 Task: Find a house in Purmerend, Netherlands for 8 guests from August 12 to August 16 with Wifi, Free parking, TV, Gym, Breakfast, and a price range of 10,000 to 16,000.
Action: Mouse moved to (425, 90)
Screenshot: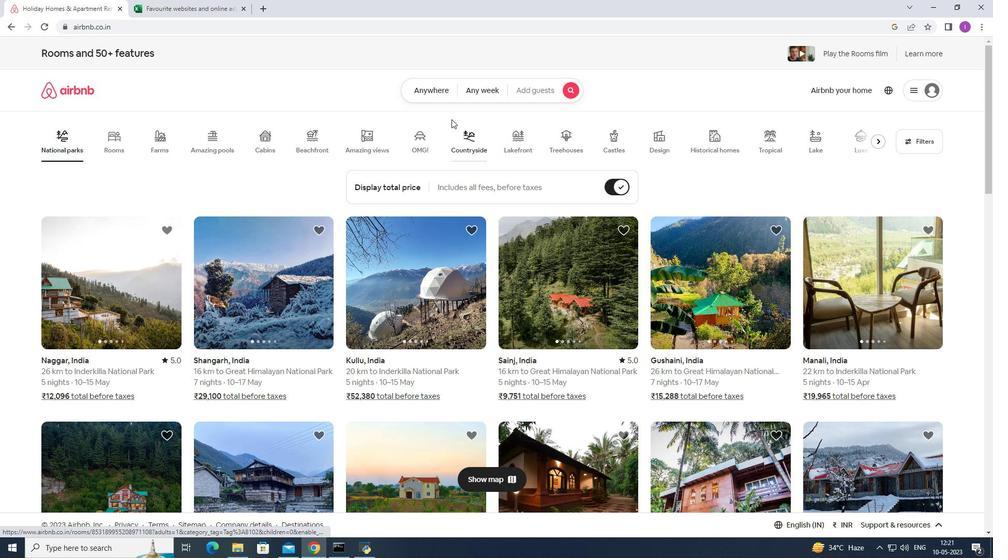 
Action: Mouse pressed left at (425, 90)
Screenshot: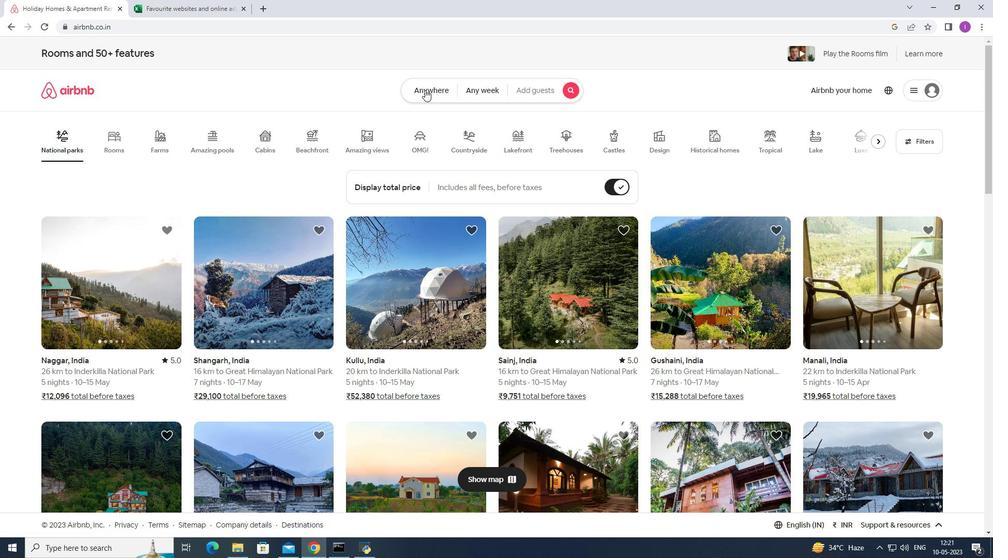 
Action: Mouse moved to (376, 125)
Screenshot: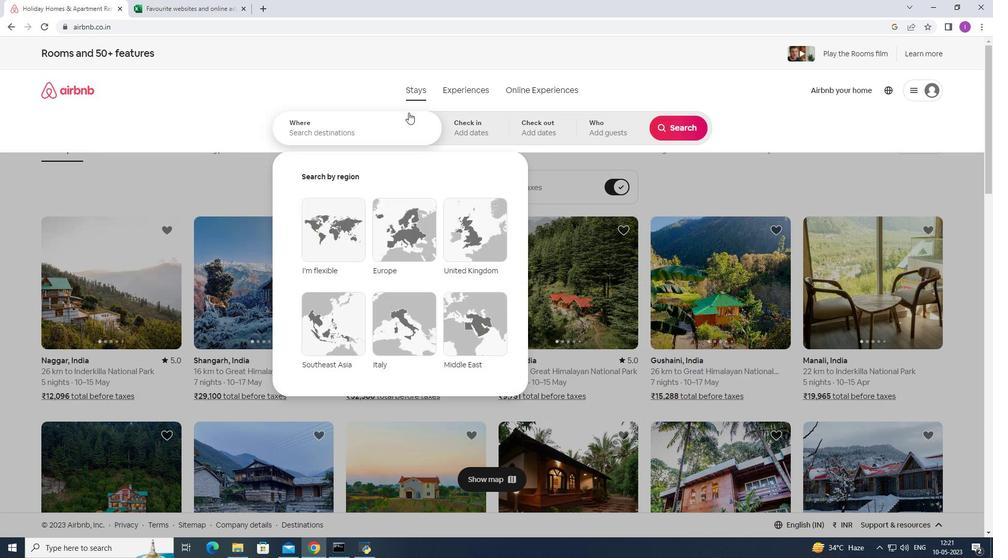 
Action: Mouse pressed left at (376, 125)
Screenshot: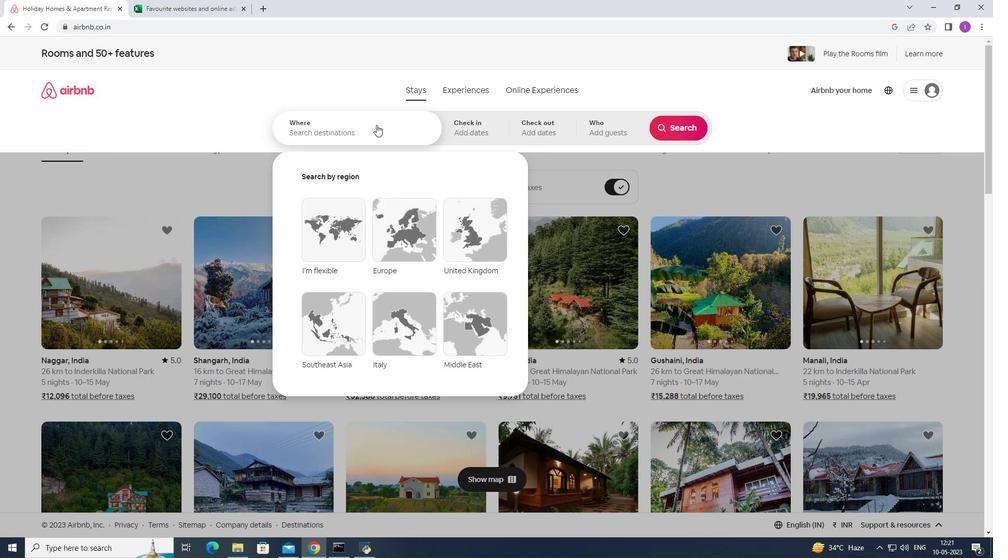 
Action: Mouse moved to (376, 125)
Screenshot: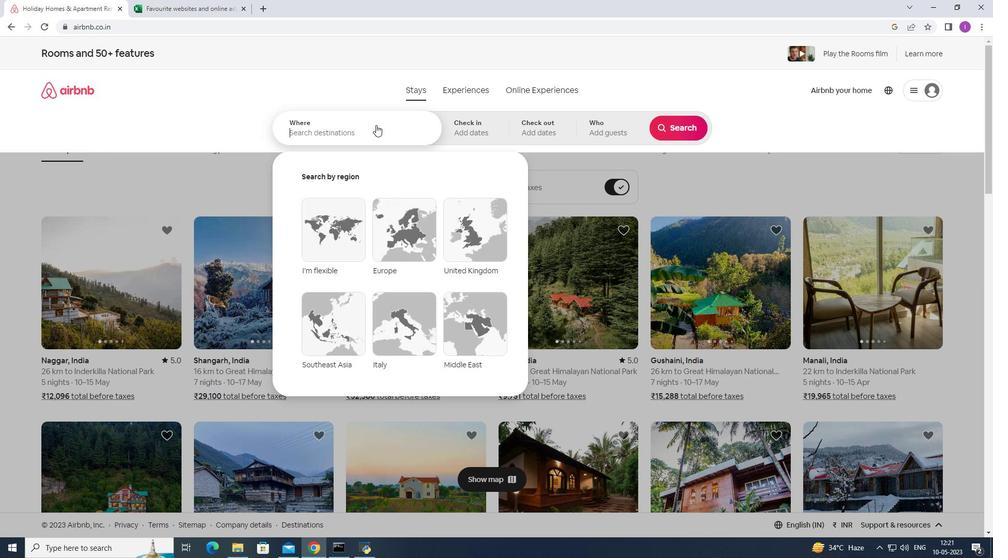 
Action: Key pressed <Key.shift>purmerend,<Key.shift>Nether
Screenshot: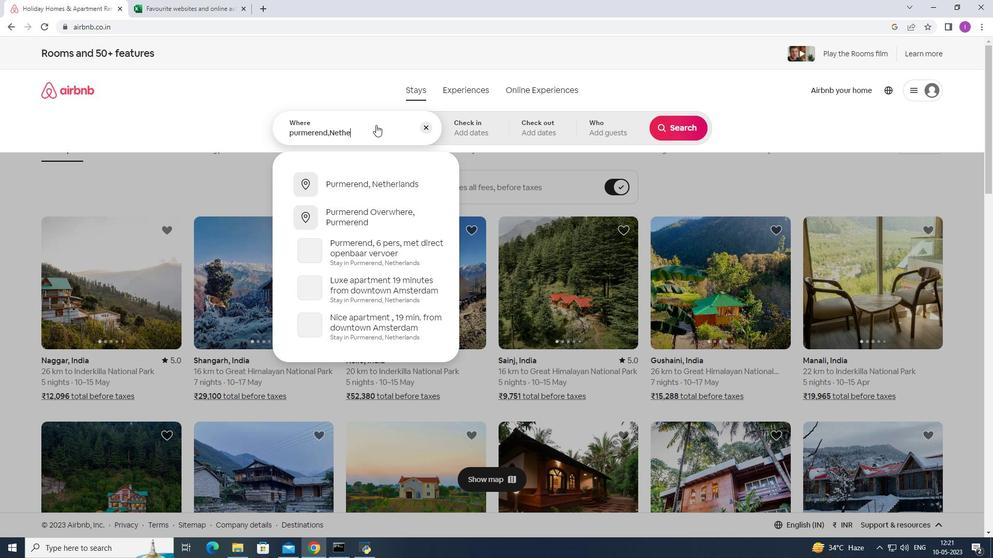 
Action: Mouse moved to (389, 187)
Screenshot: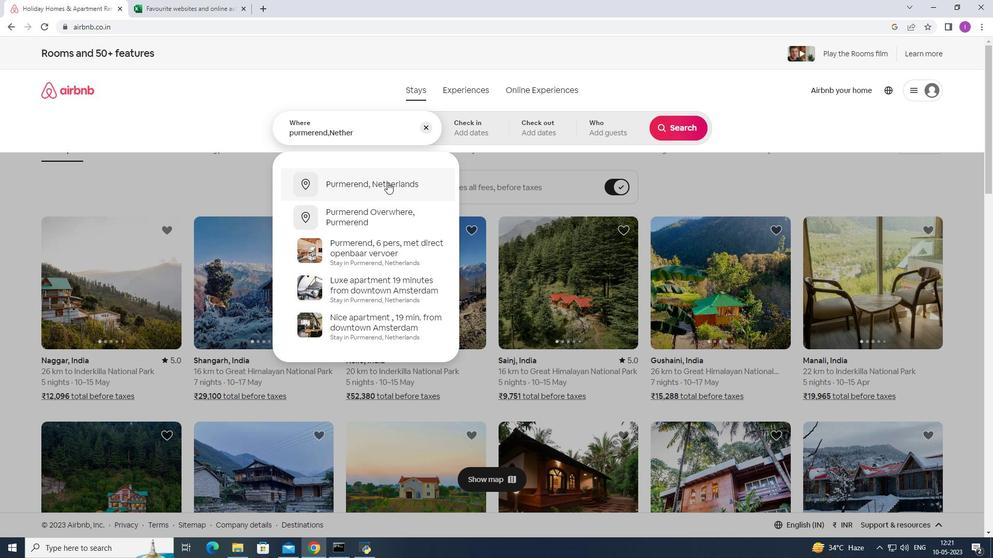
Action: Mouse pressed left at (389, 187)
Screenshot: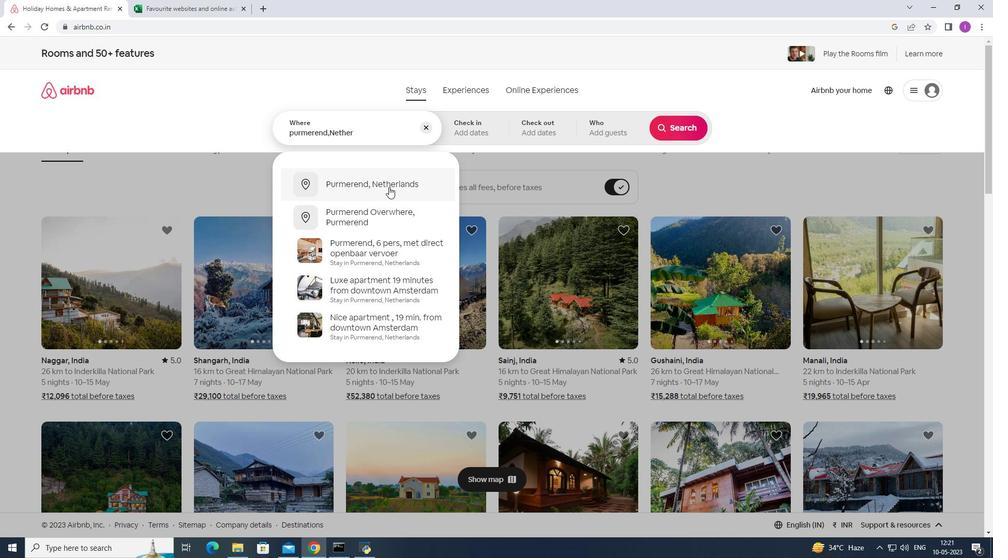 
Action: Mouse moved to (674, 209)
Screenshot: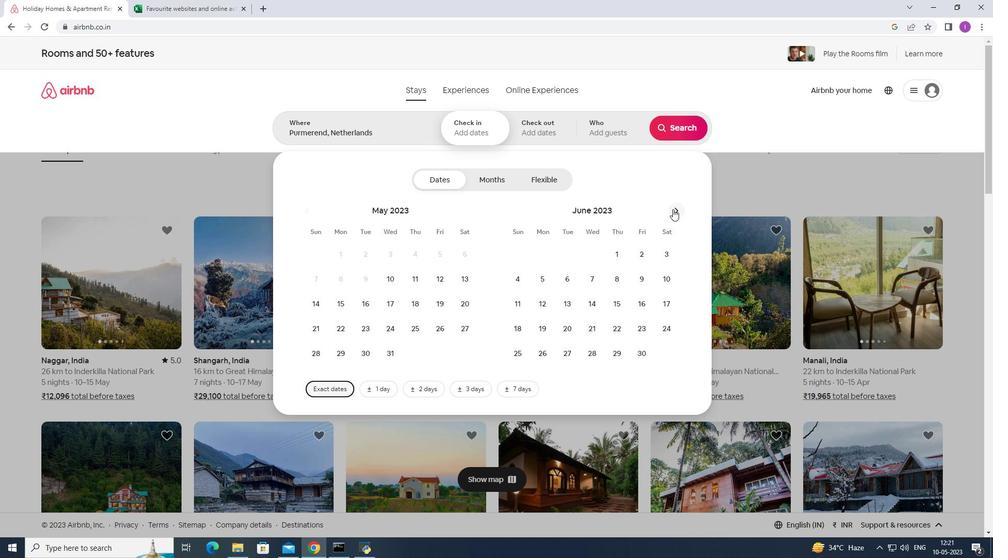 
Action: Mouse pressed left at (674, 209)
Screenshot: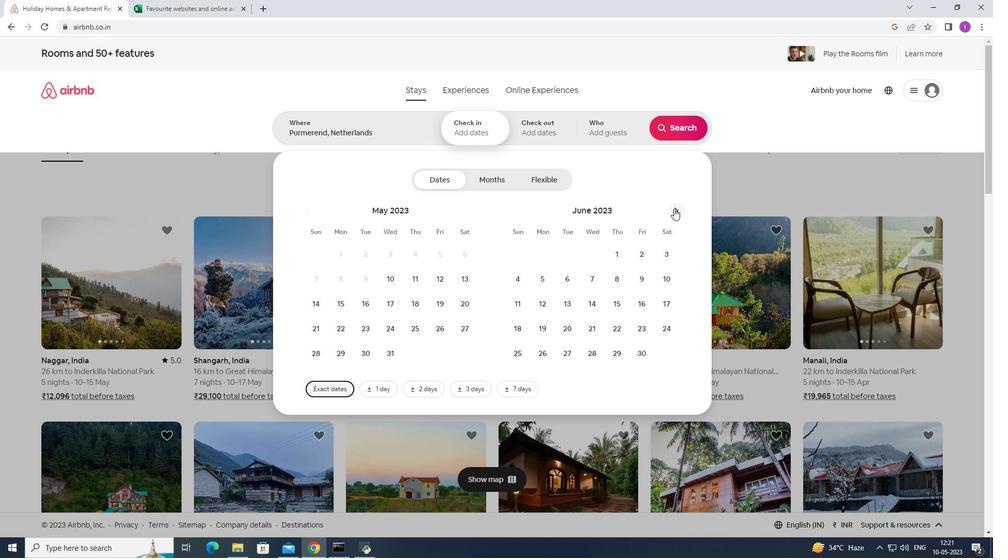
Action: Mouse pressed left at (674, 209)
Screenshot: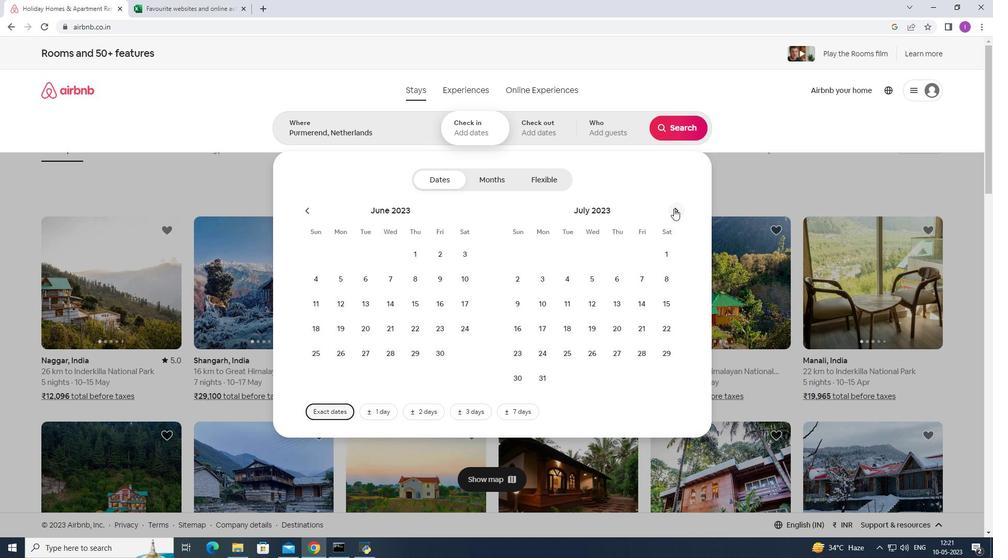 
Action: Mouse moved to (667, 280)
Screenshot: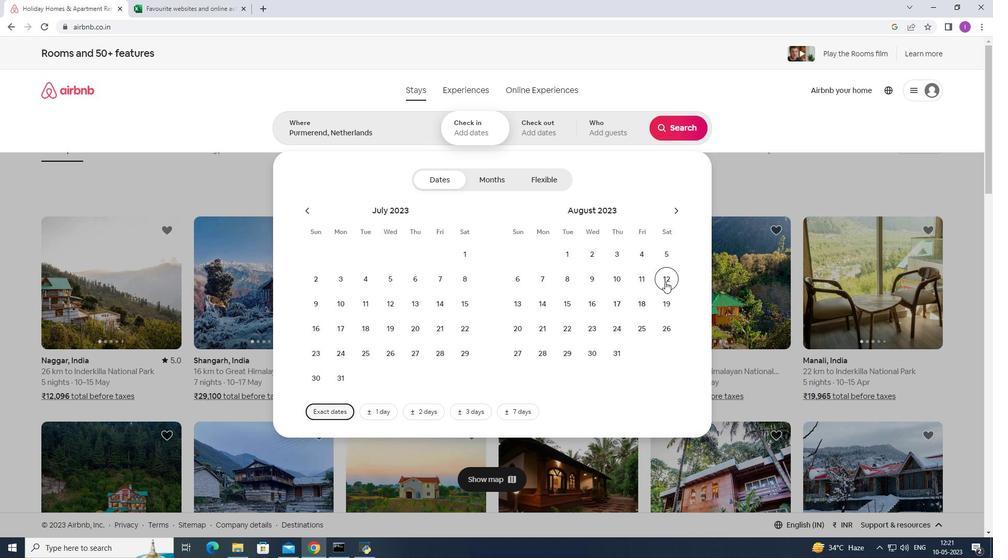 
Action: Mouse pressed left at (667, 280)
Screenshot: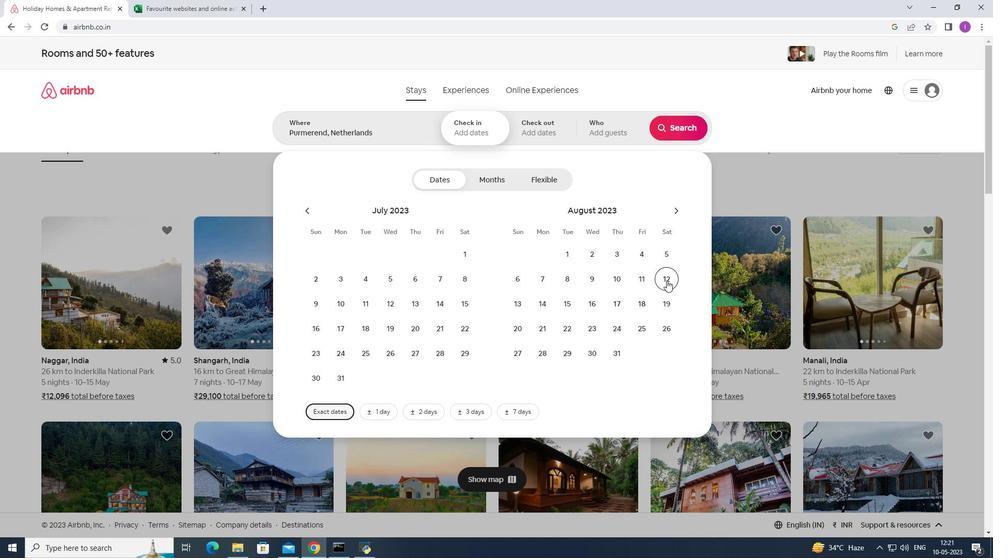 
Action: Mouse moved to (583, 306)
Screenshot: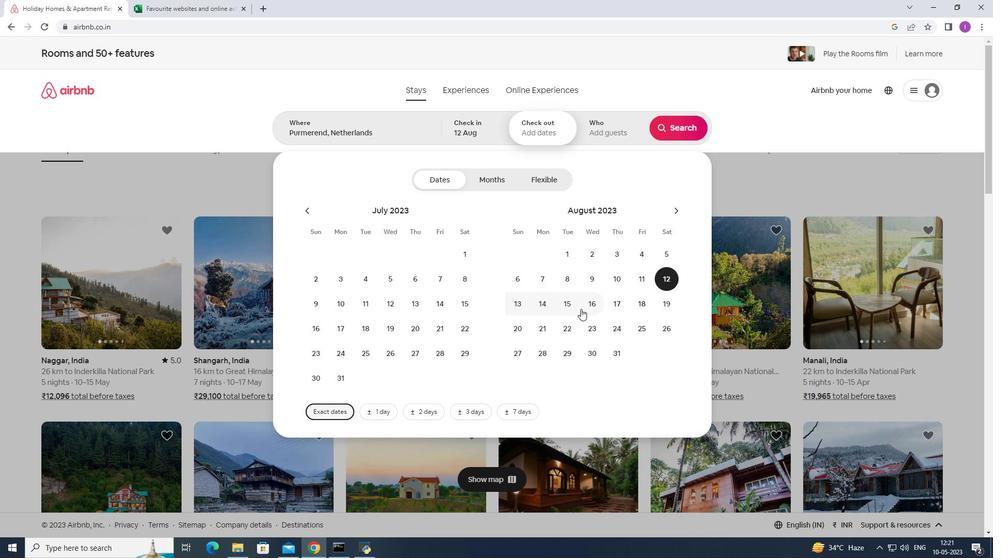 
Action: Mouse pressed left at (583, 306)
Screenshot: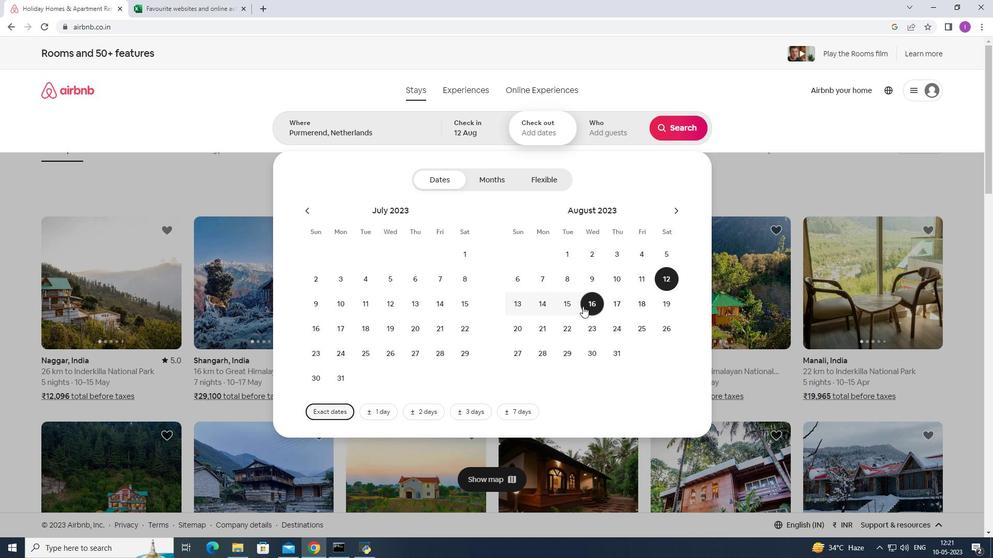 
Action: Mouse moved to (614, 137)
Screenshot: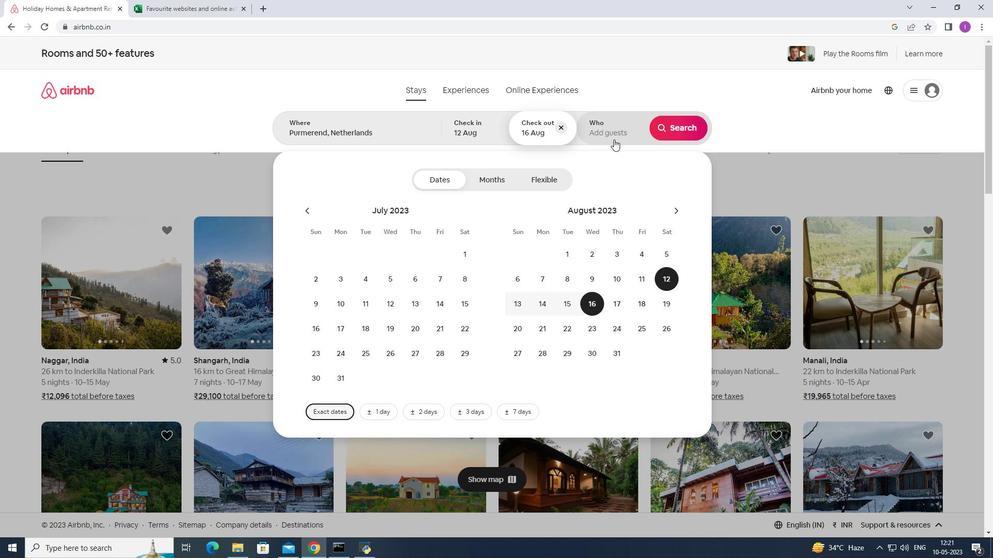 
Action: Mouse pressed left at (614, 137)
Screenshot: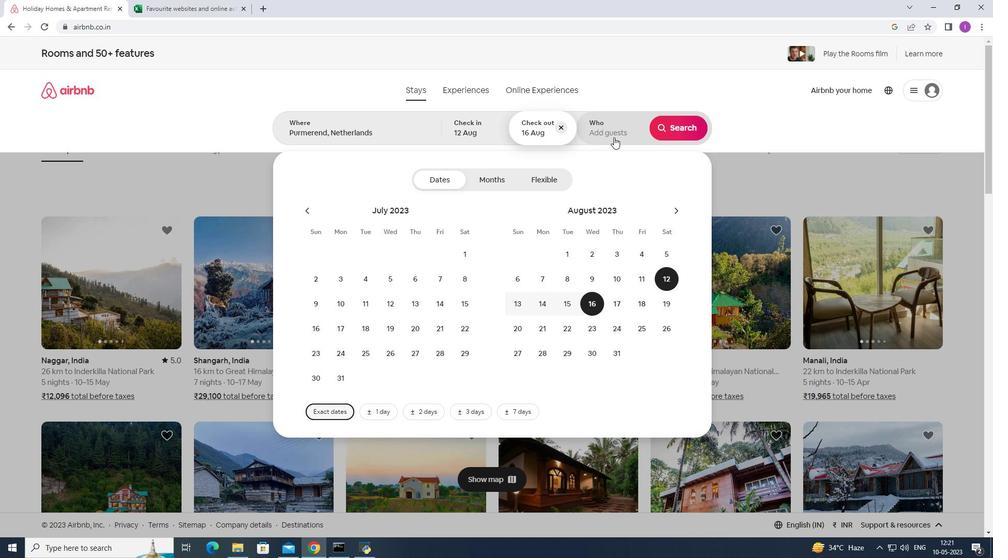 
Action: Mouse moved to (688, 180)
Screenshot: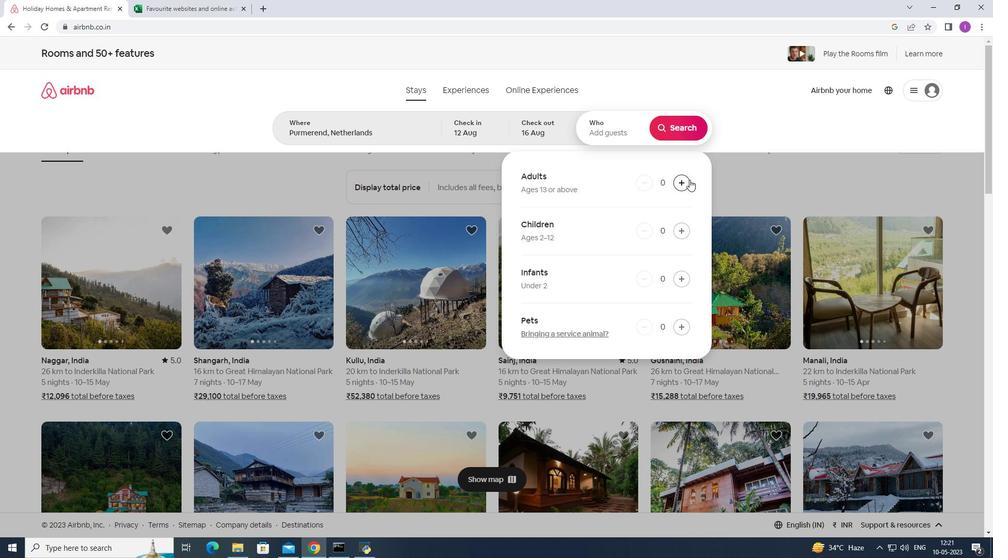 
Action: Mouse pressed left at (688, 180)
Screenshot: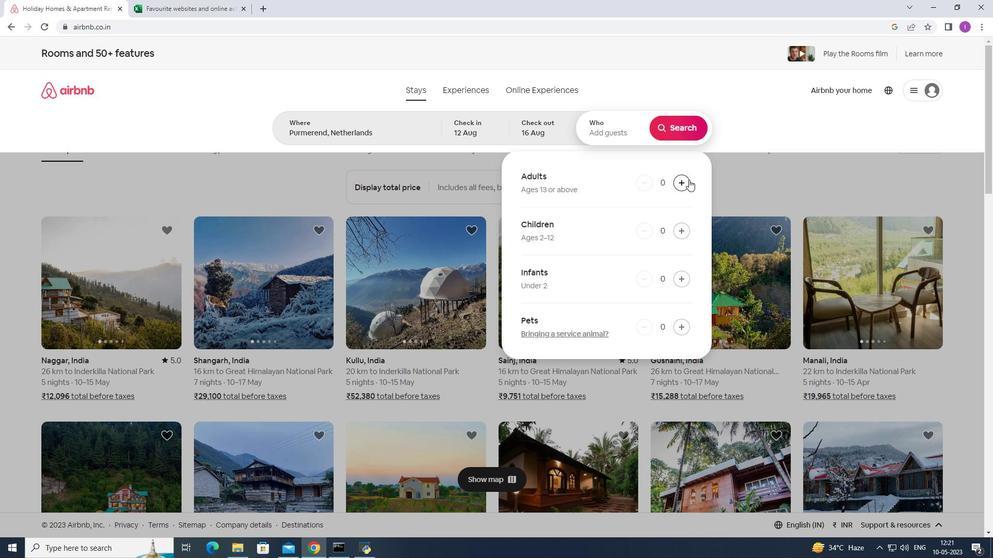 
Action: Mouse pressed left at (688, 180)
Screenshot: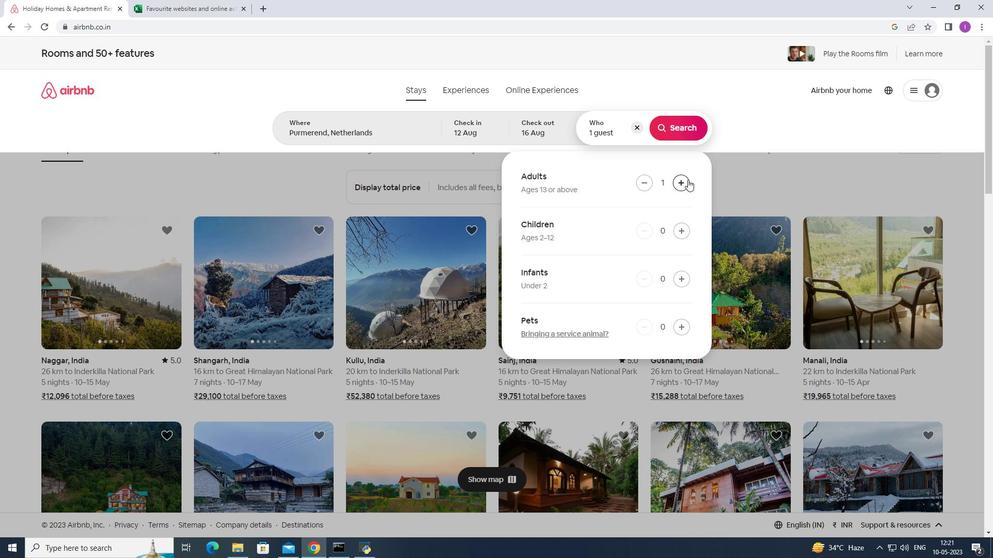 
Action: Mouse pressed left at (688, 180)
Screenshot: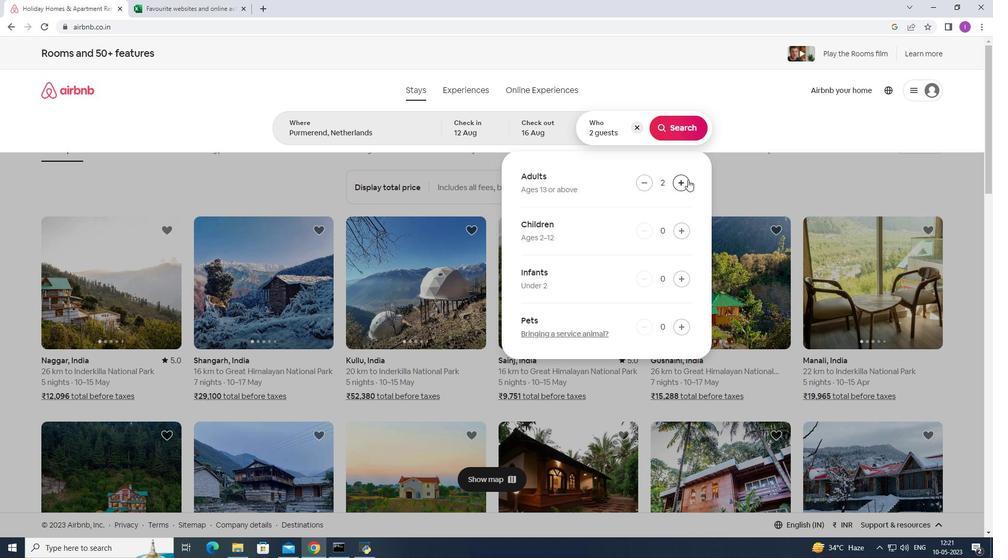 
Action: Mouse pressed left at (688, 180)
Screenshot: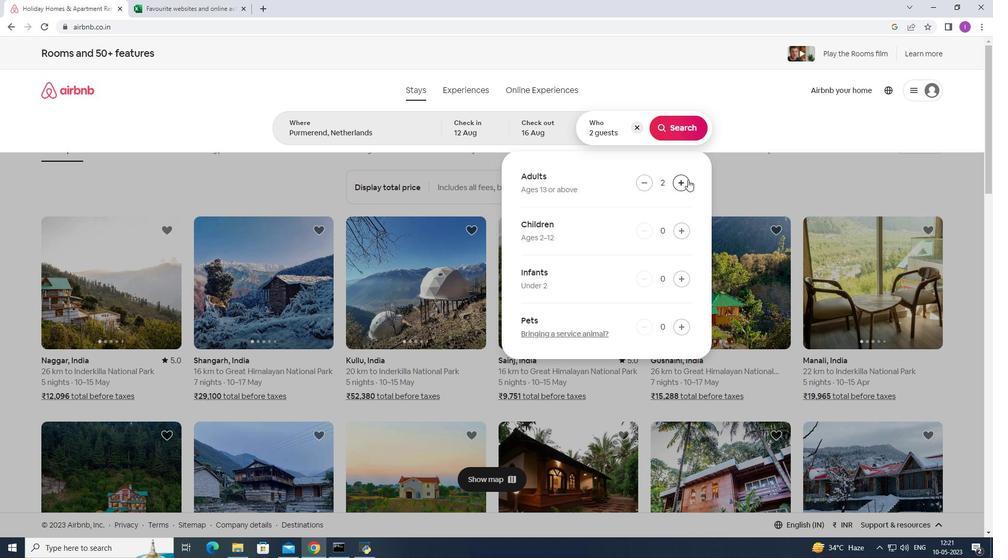 
Action: Mouse moved to (687, 181)
Screenshot: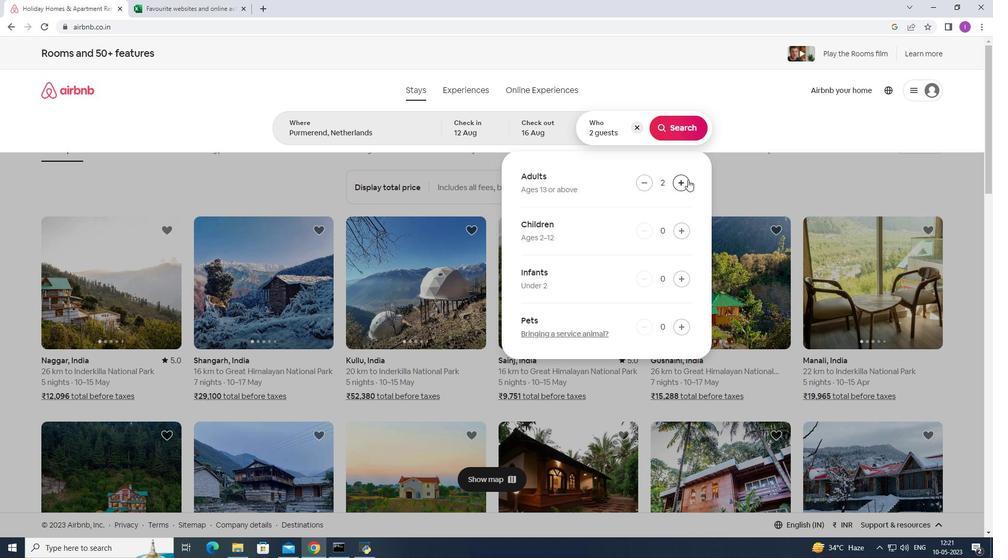 
Action: Mouse pressed left at (687, 181)
Screenshot: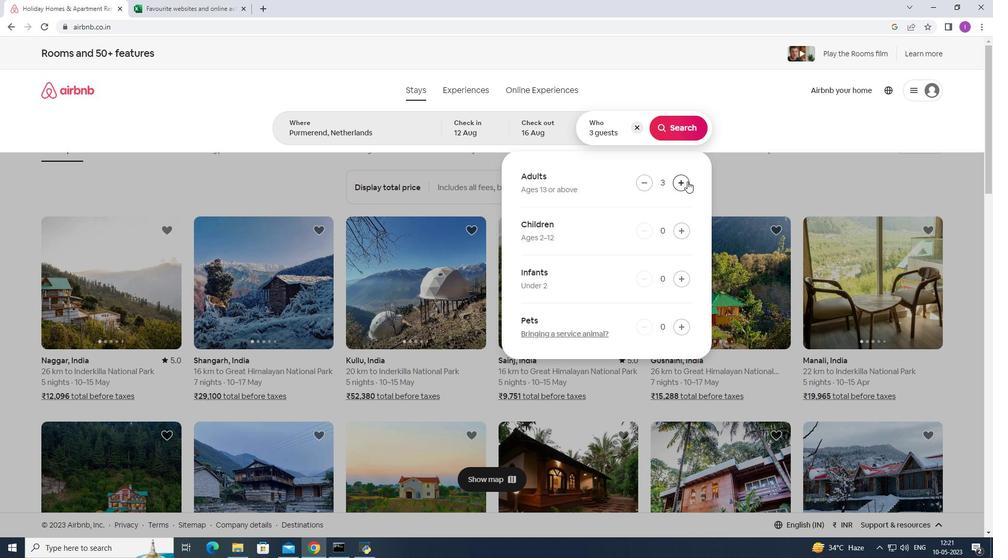 
Action: Mouse pressed left at (687, 181)
Screenshot: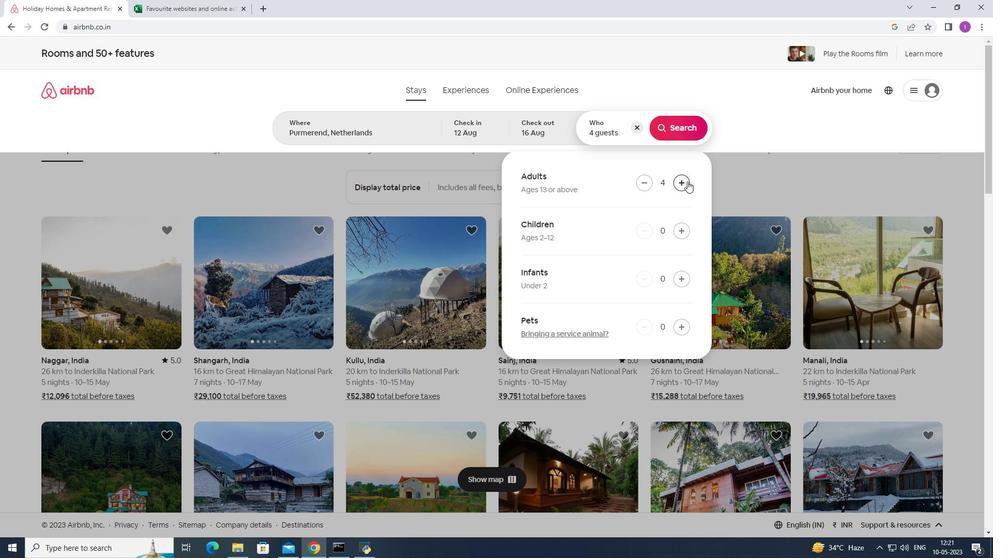 
Action: Mouse pressed left at (687, 181)
Screenshot: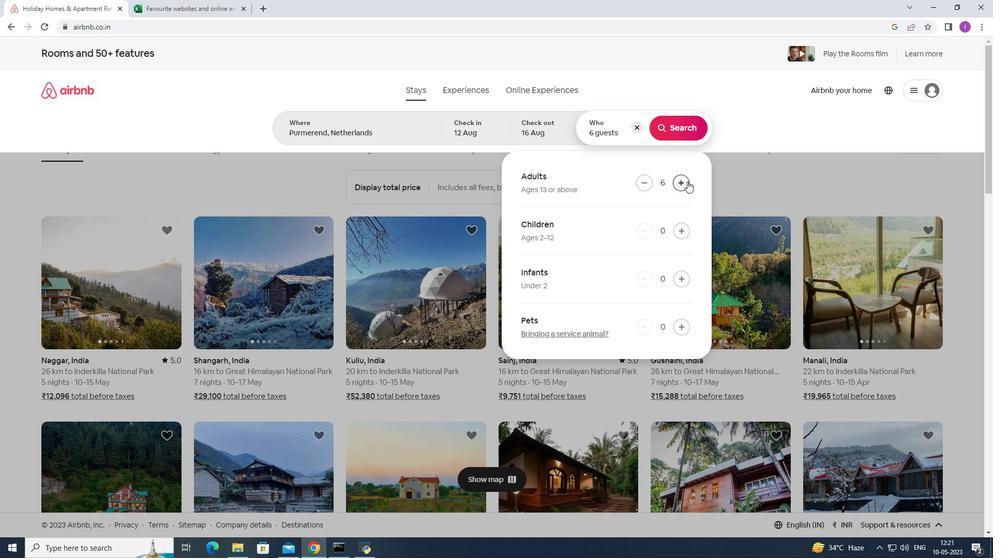 
Action: Mouse pressed left at (687, 181)
Screenshot: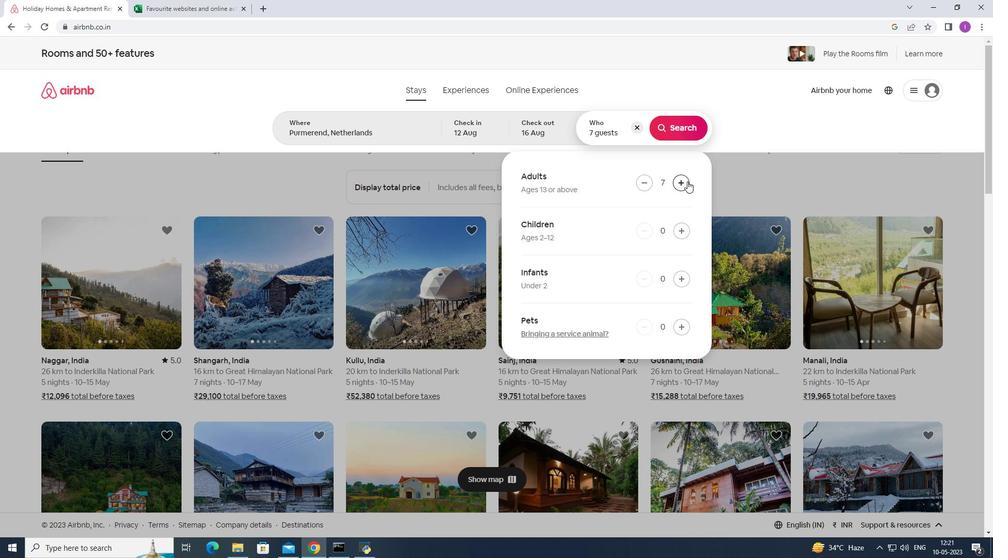 
Action: Mouse moved to (671, 134)
Screenshot: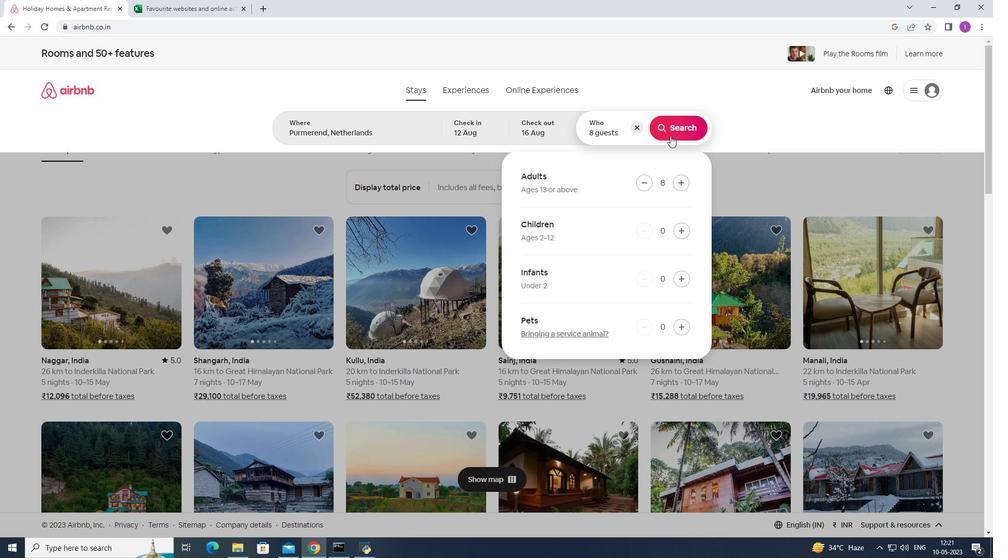
Action: Mouse pressed left at (671, 134)
Screenshot: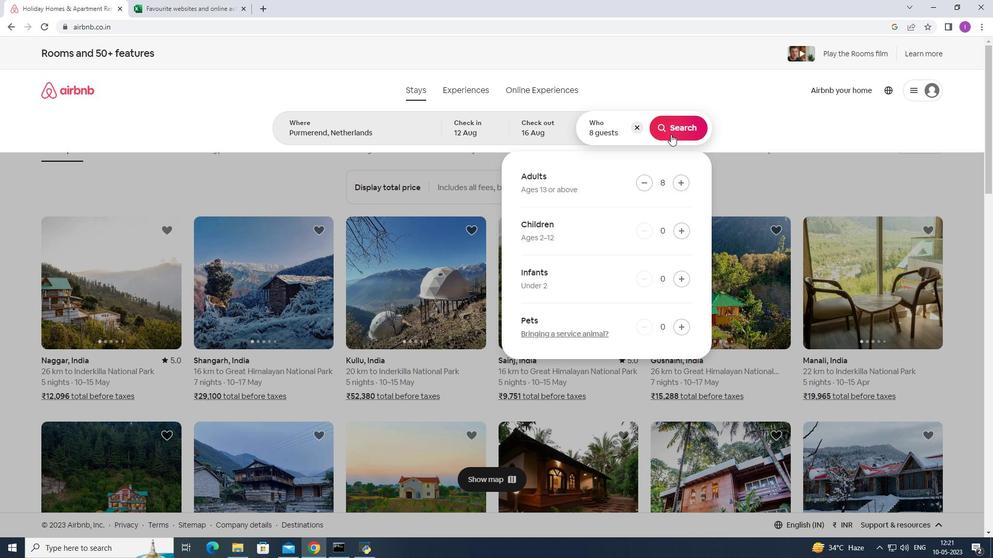 
Action: Mouse moved to (958, 100)
Screenshot: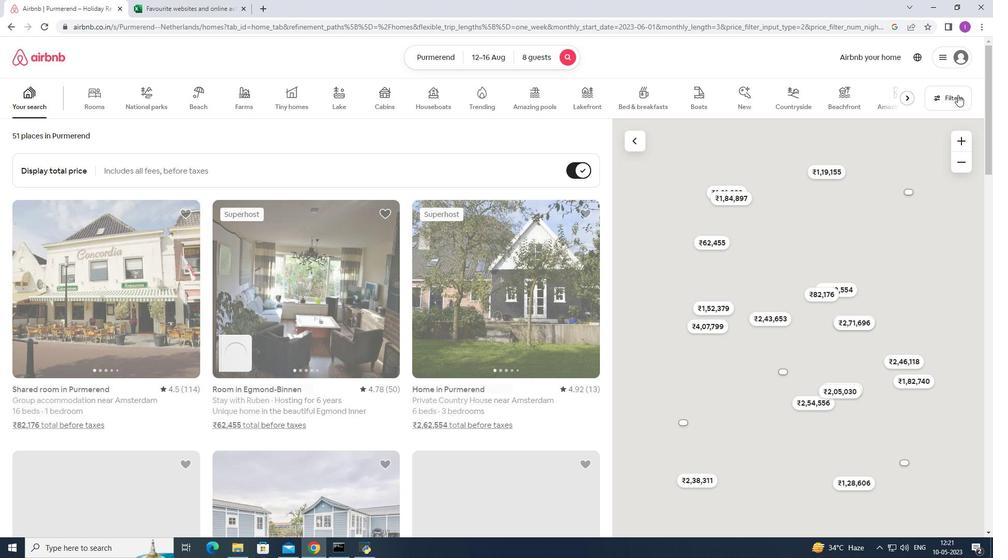 
Action: Mouse pressed left at (958, 100)
Screenshot: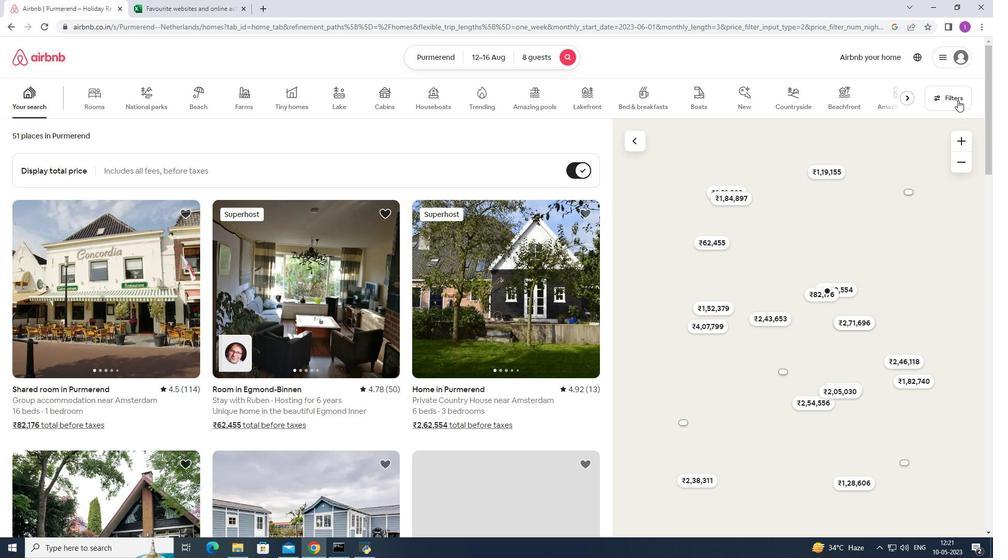 
Action: Mouse moved to (367, 351)
Screenshot: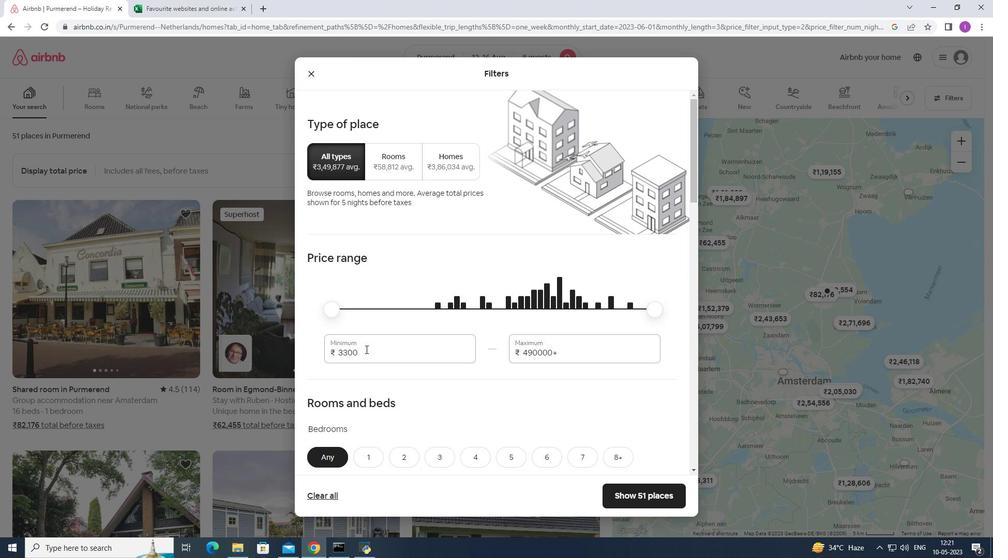 
Action: Mouse pressed left at (367, 351)
Screenshot: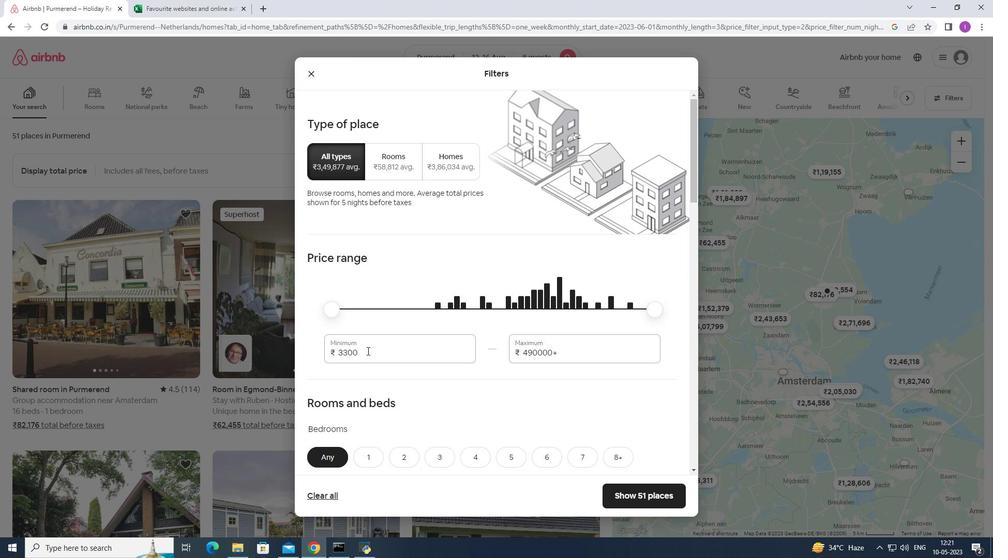 
Action: Mouse moved to (420, 365)
Screenshot: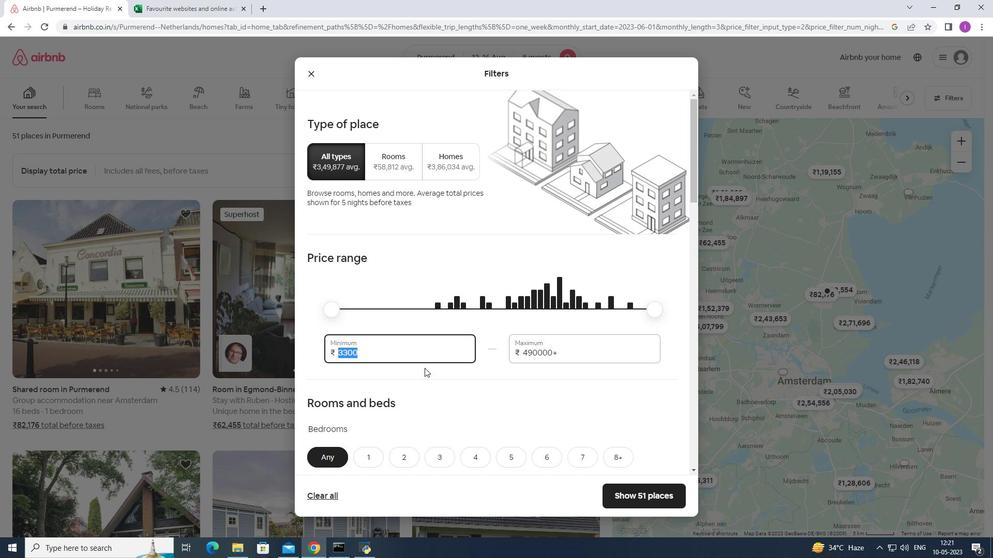 
Action: Key pressed 1
Screenshot: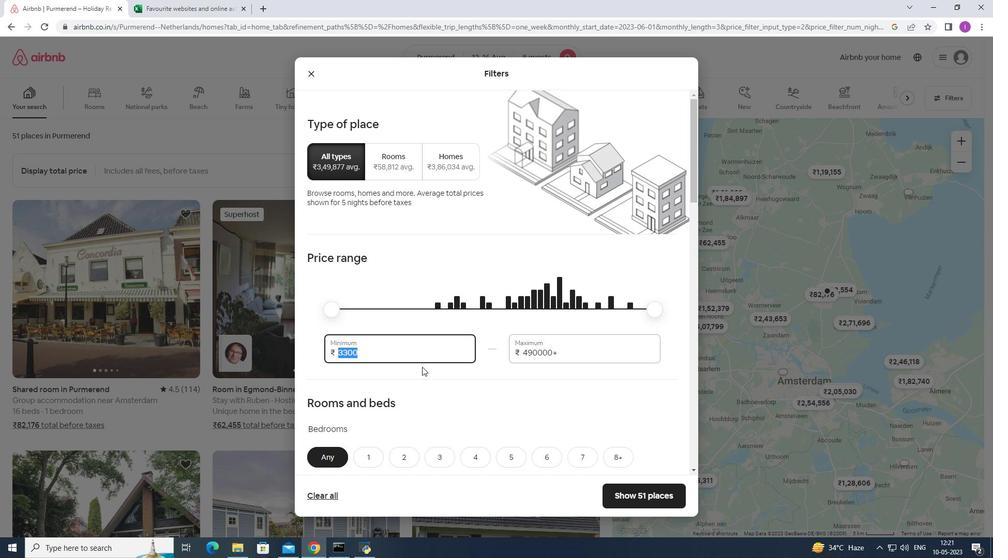 
Action: Mouse moved to (420, 365)
Screenshot: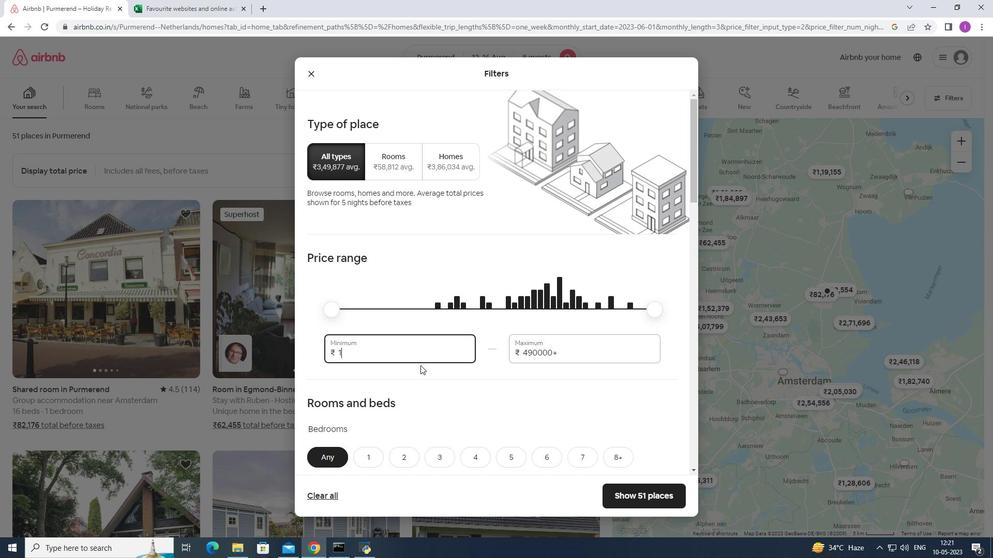 
Action: Key pressed 0
Screenshot: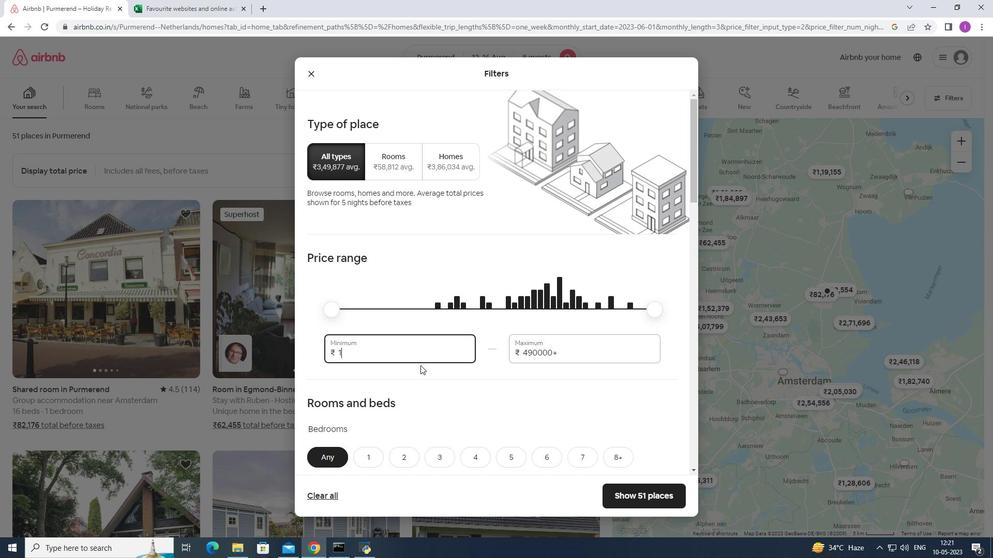 
Action: Mouse moved to (416, 366)
Screenshot: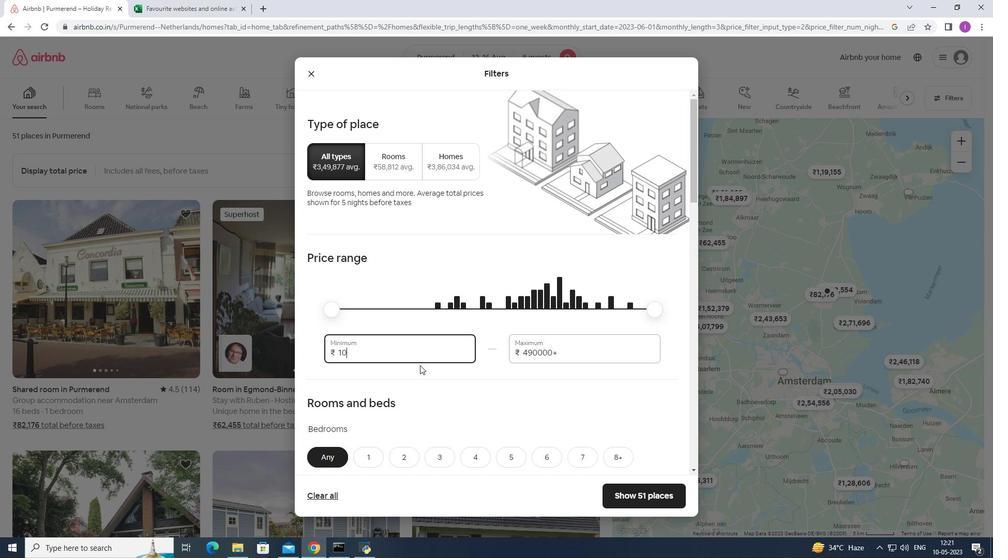
Action: Key pressed 000
Screenshot: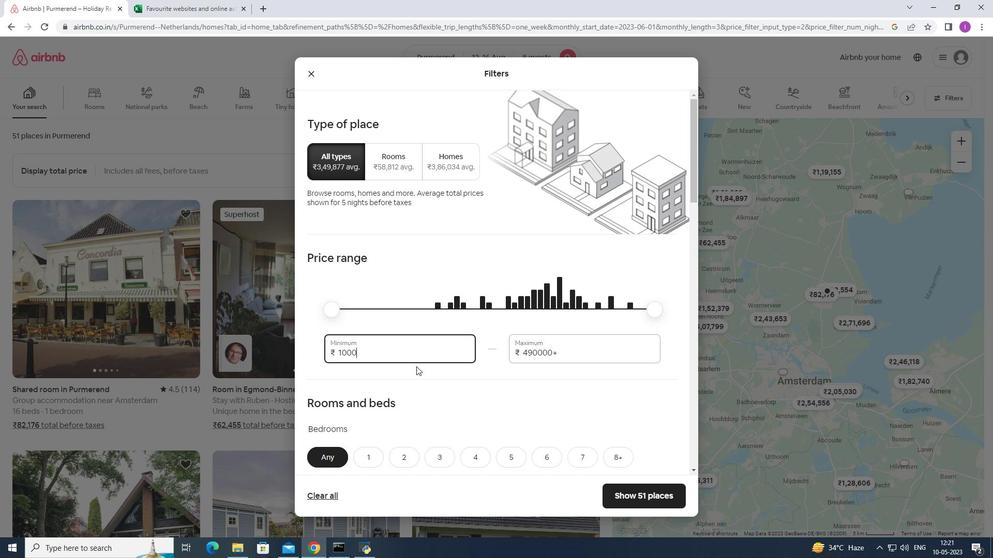 
Action: Mouse moved to (561, 352)
Screenshot: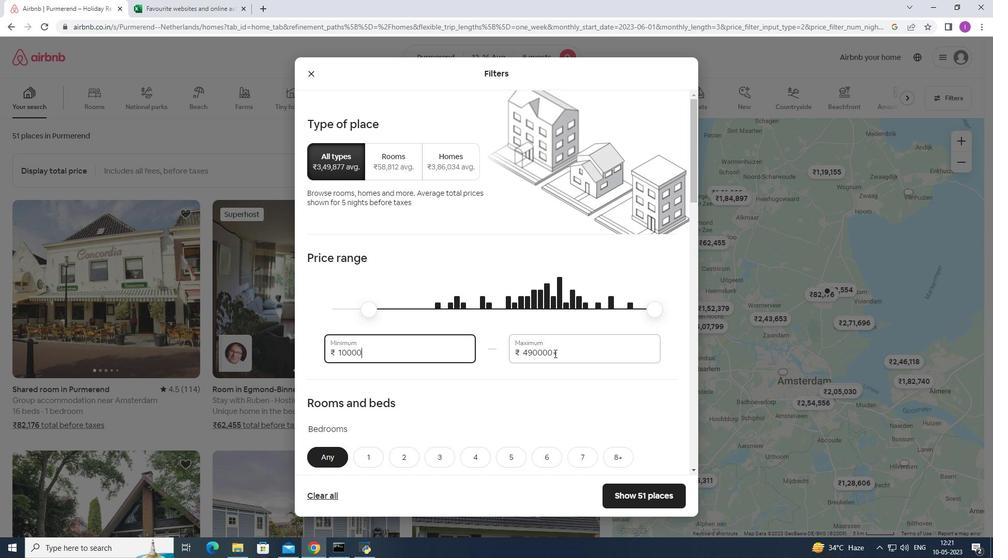
Action: Mouse pressed left at (561, 352)
Screenshot: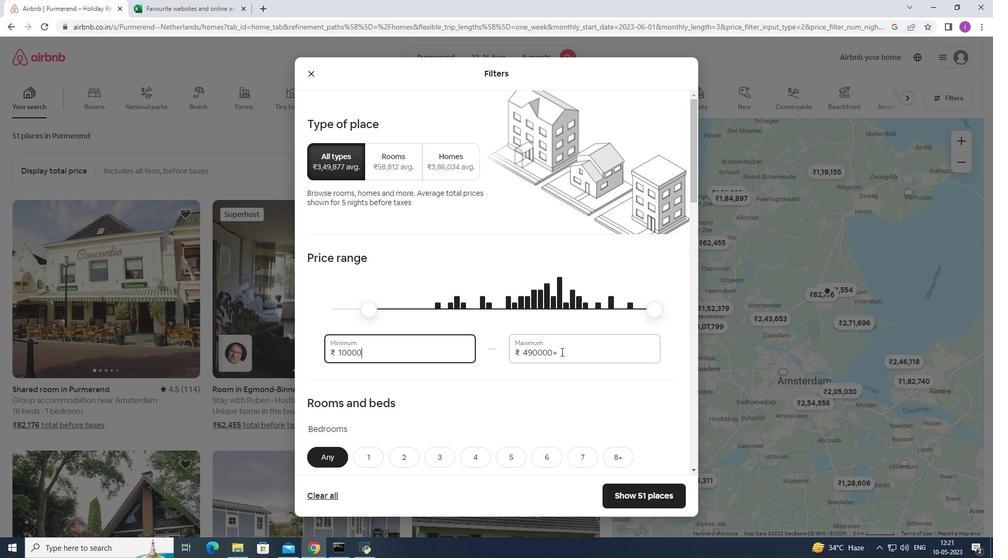 
Action: Mouse moved to (513, 360)
Screenshot: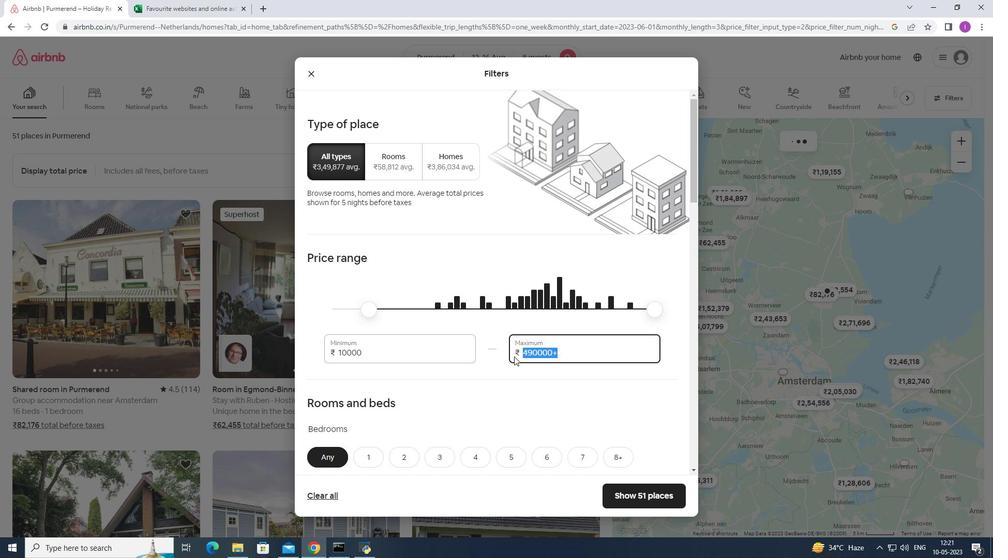 
Action: Key pressed 1
Screenshot: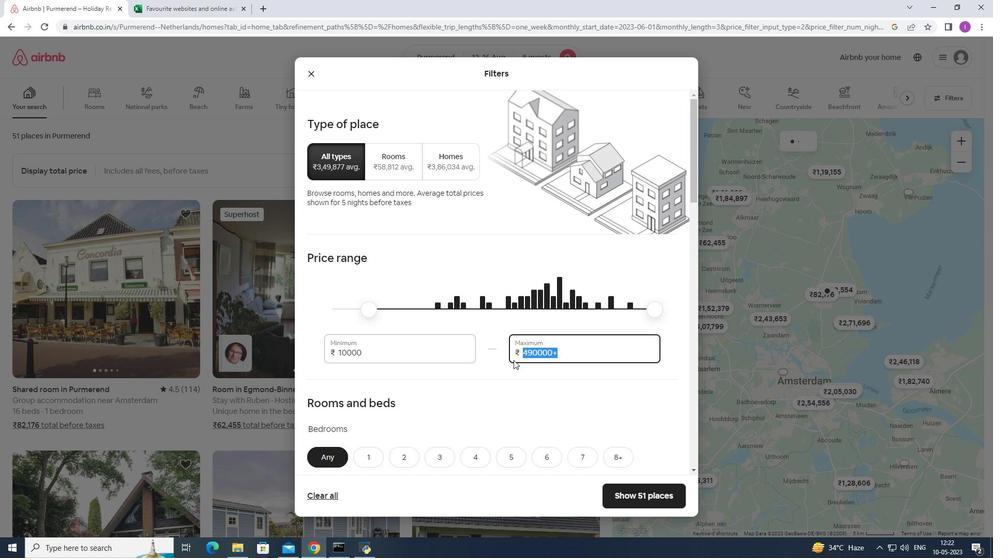 
Action: Mouse moved to (510, 364)
Screenshot: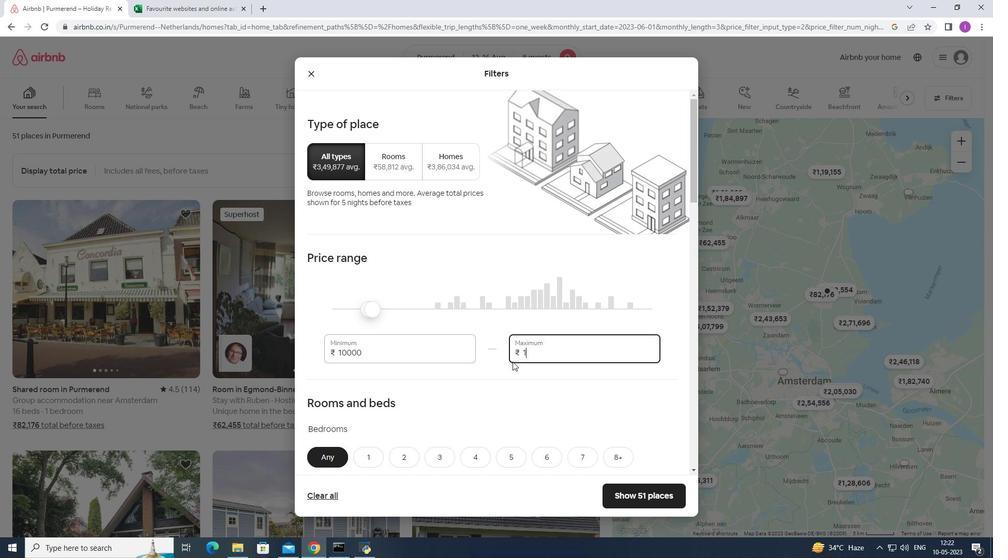 
Action: Key pressed 6
Screenshot: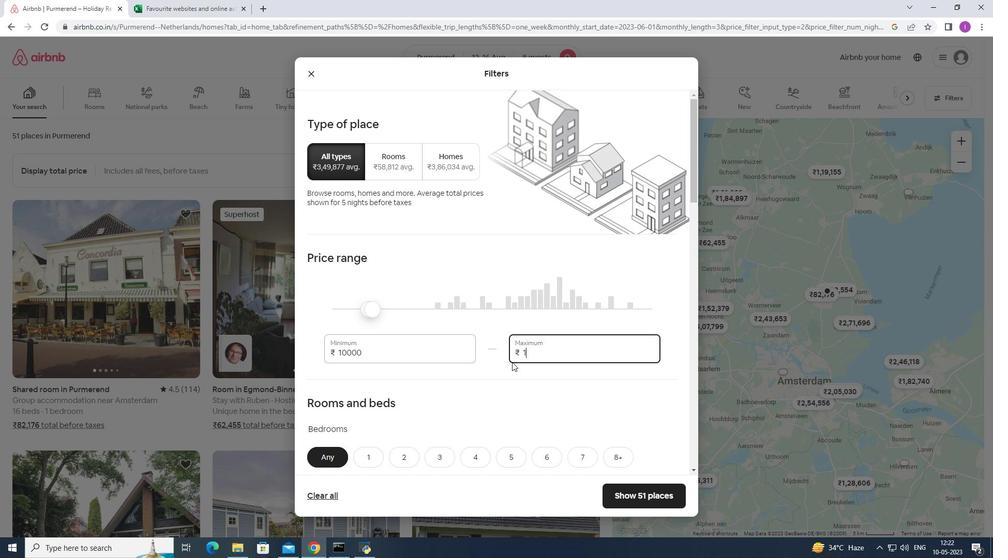 
Action: Mouse moved to (503, 369)
Screenshot: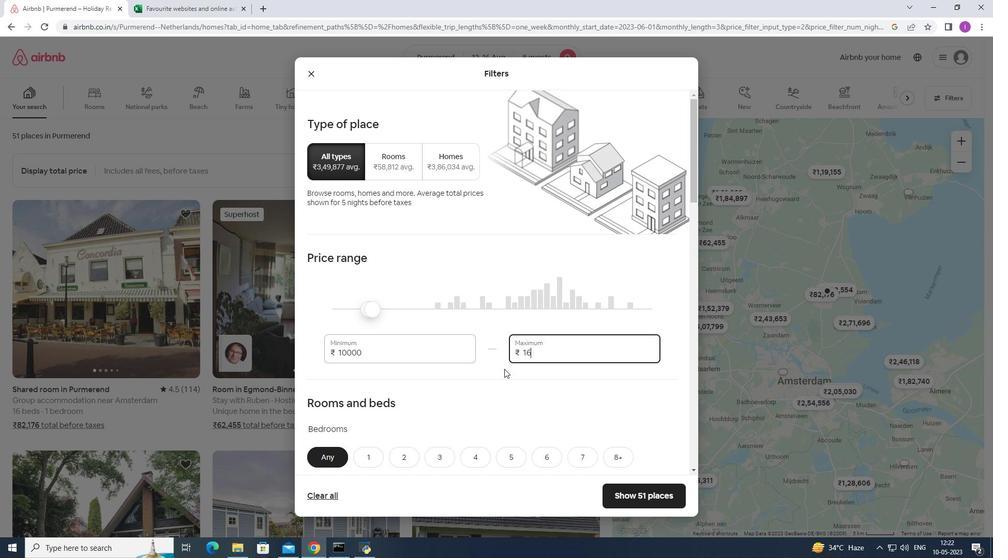 
Action: Key pressed 0
Screenshot: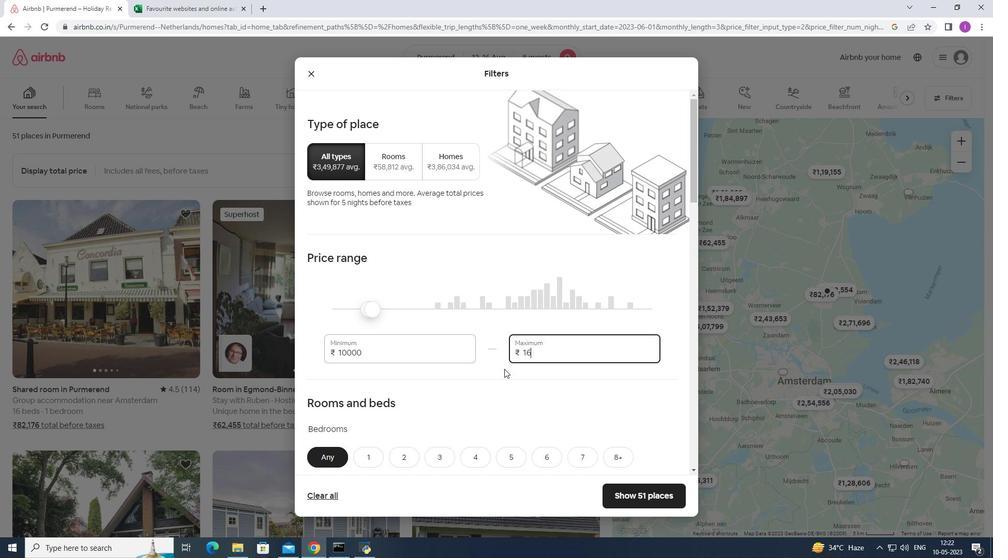 
Action: Mouse moved to (502, 371)
Screenshot: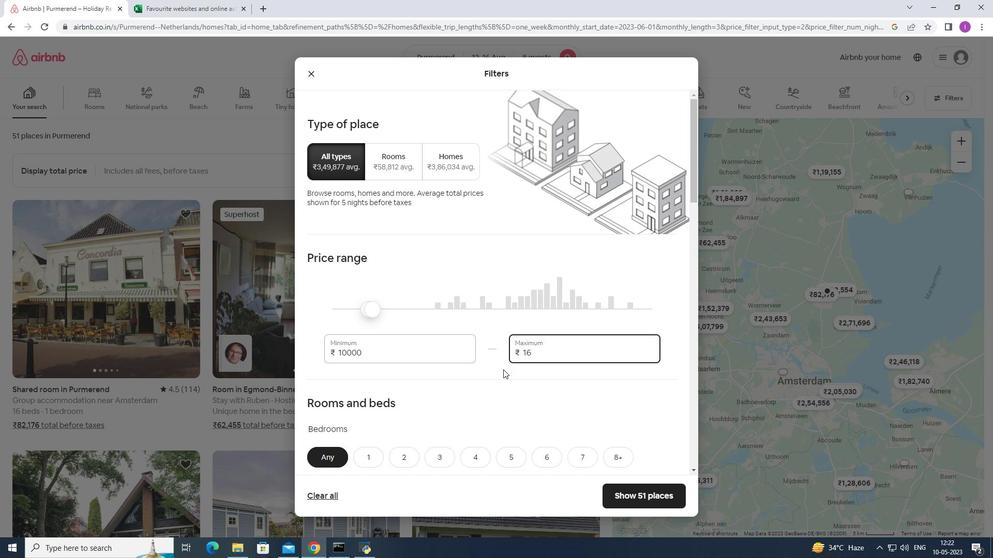 
Action: Key pressed 00
Screenshot: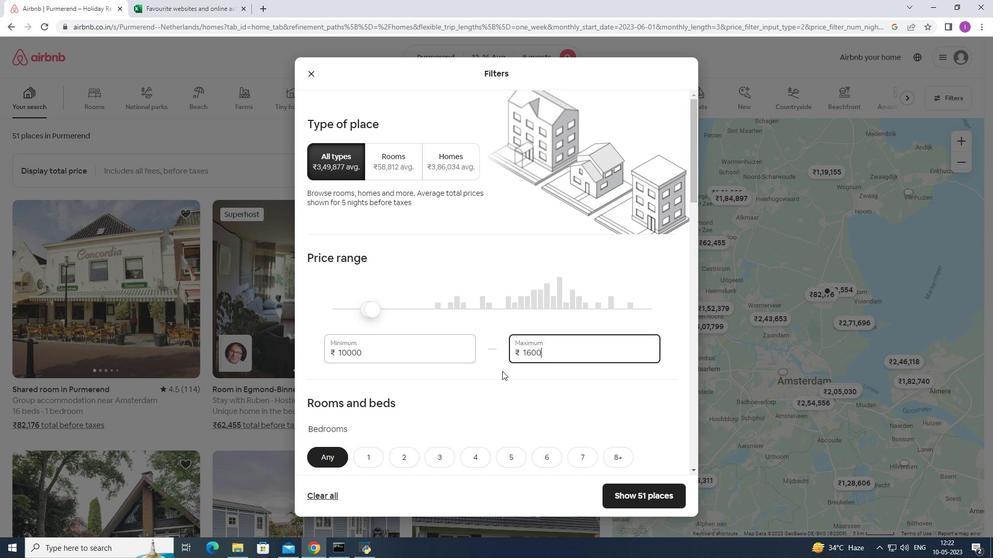 
Action: Mouse moved to (518, 382)
Screenshot: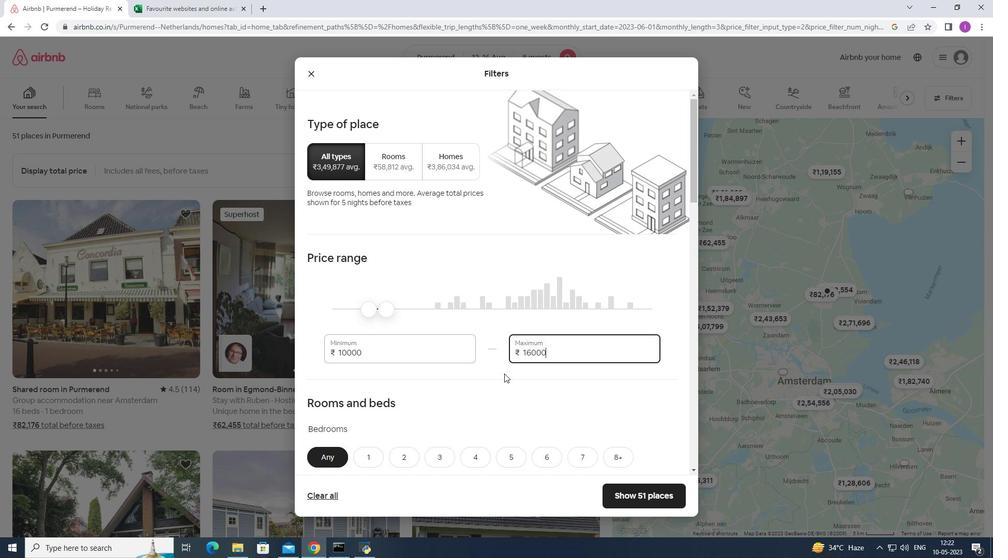 
Action: Mouse scrolled (518, 381) with delta (0, 0)
Screenshot: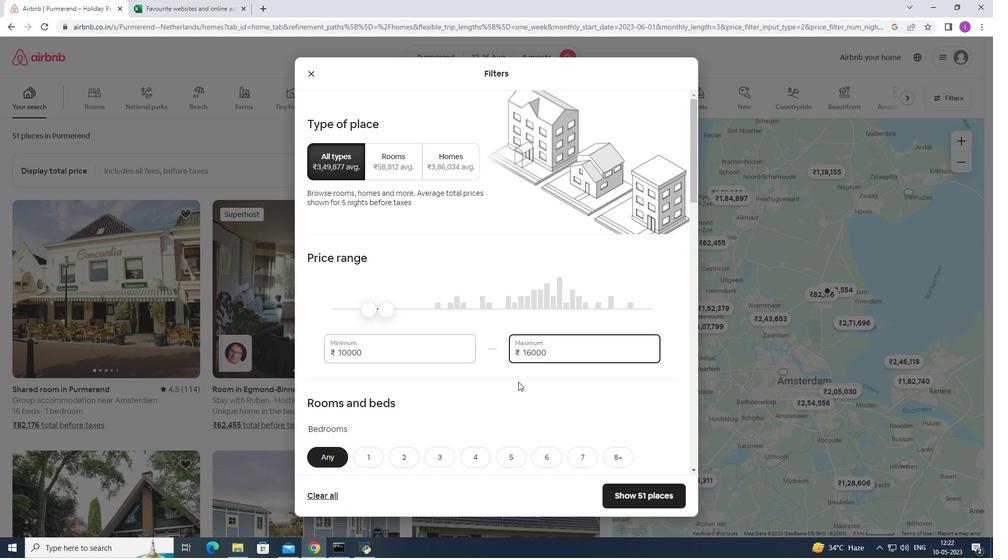 
Action: Mouse scrolled (518, 381) with delta (0, 0)
Screenshot: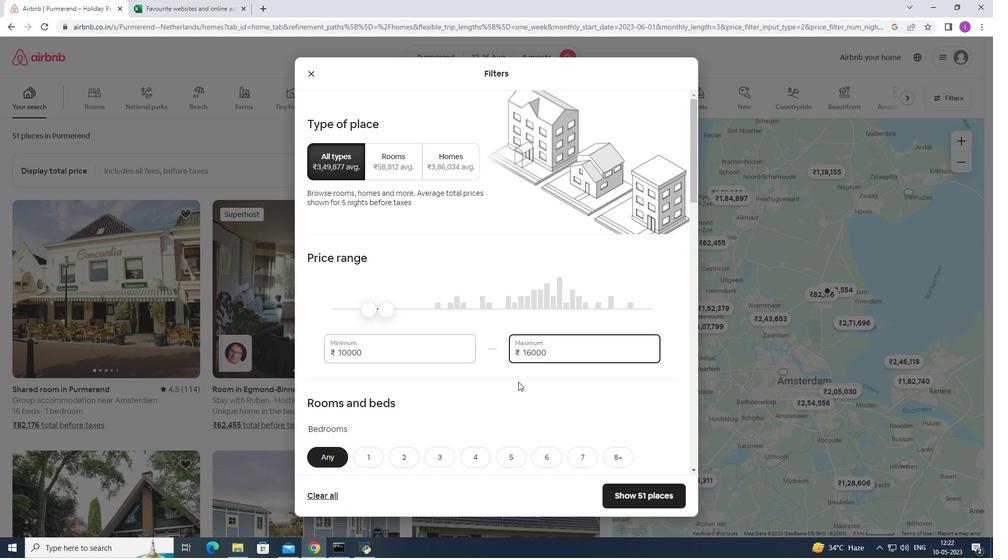 
Action: Mouse moved to (517, 375)
Screenshot: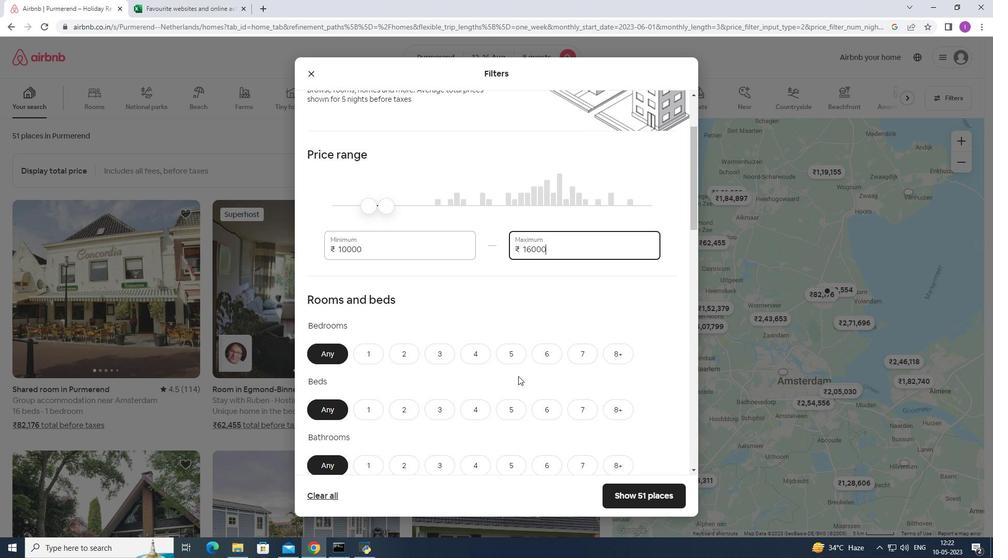 
Action: Mouse scrolled (517, 375) with delta (0, 0)
Screenshot: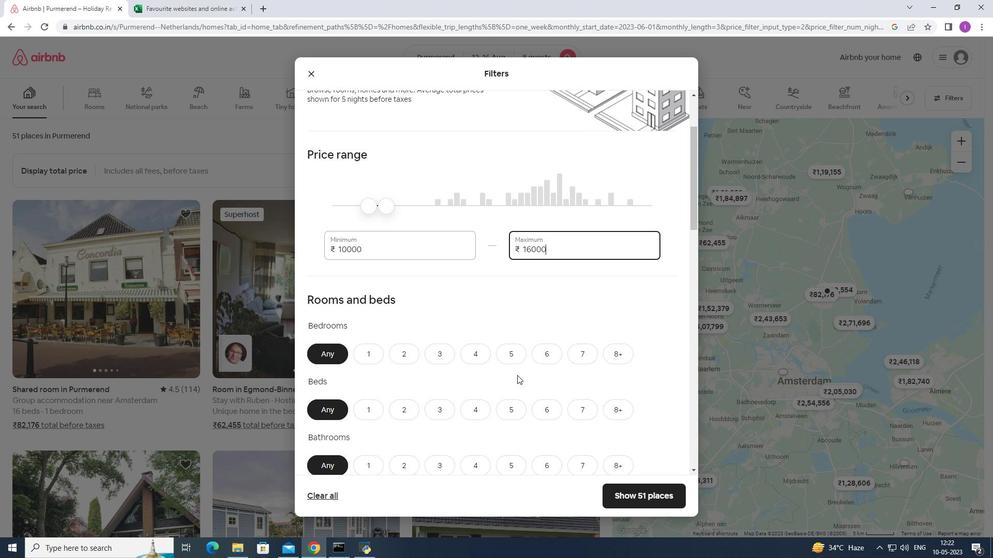 
Action: Mouse scrolled (517, 375) with delta (0, 0)
Screenshot: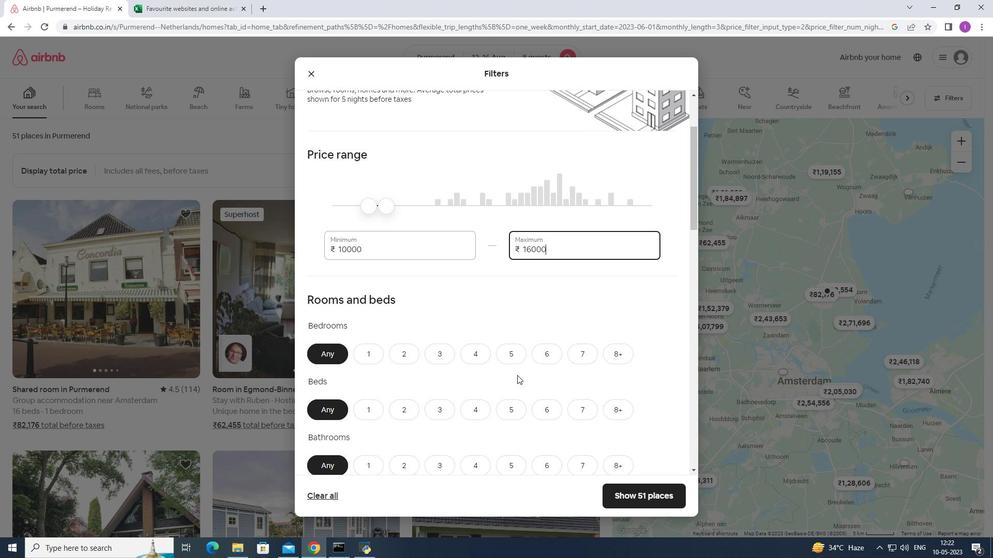 
Action: Mouse moved to (618, 249)
Screenshot: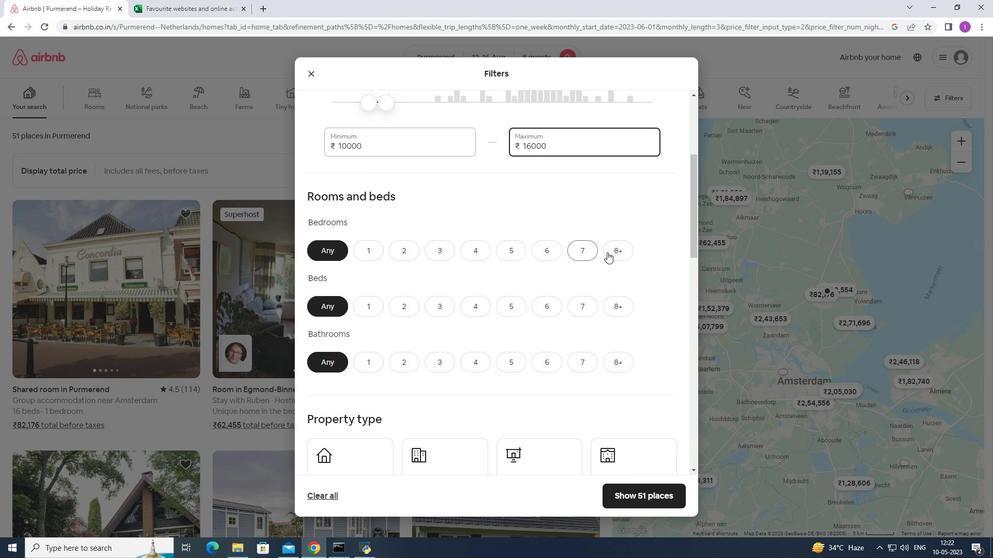 
Action: Mouse pressed left at (618, 249)
Screenshot: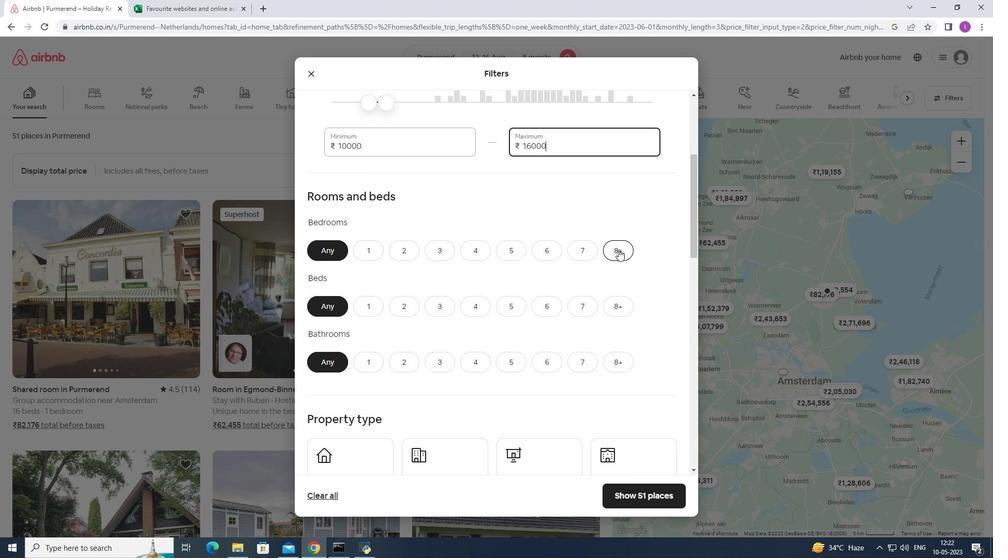 
Action: Mouse moved to (619, 300)
Screenshot: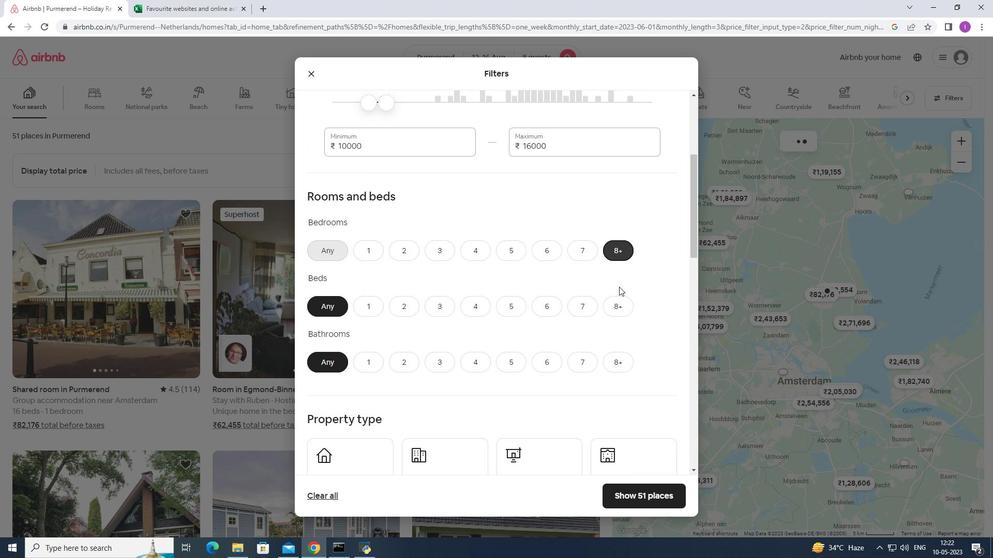 
Action: Mouse pressed left at (619, 300)
Screenshot: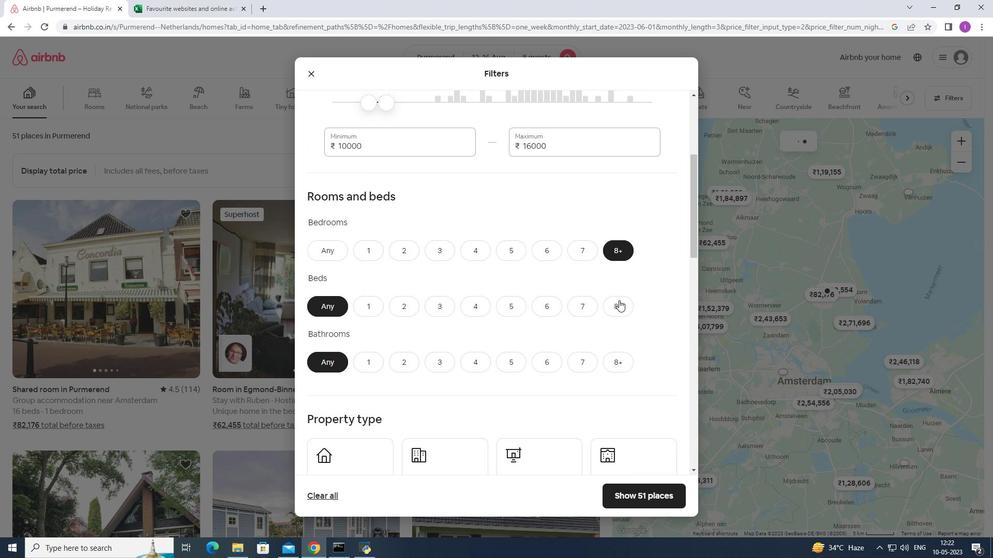 
Action: Mouse moved to (629, 359)
Screenshot: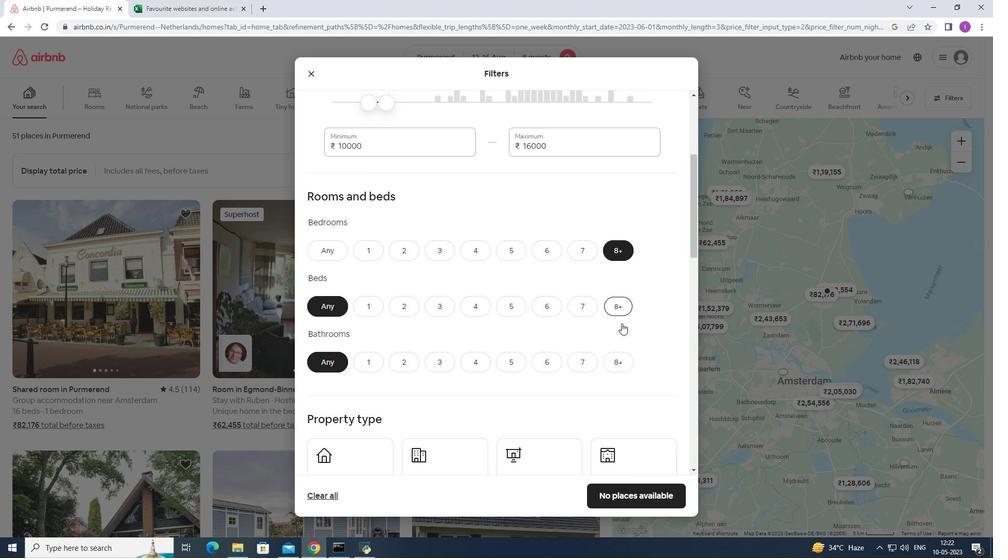 
Action: Mouse pressed left at (629, 359)
Screenshot: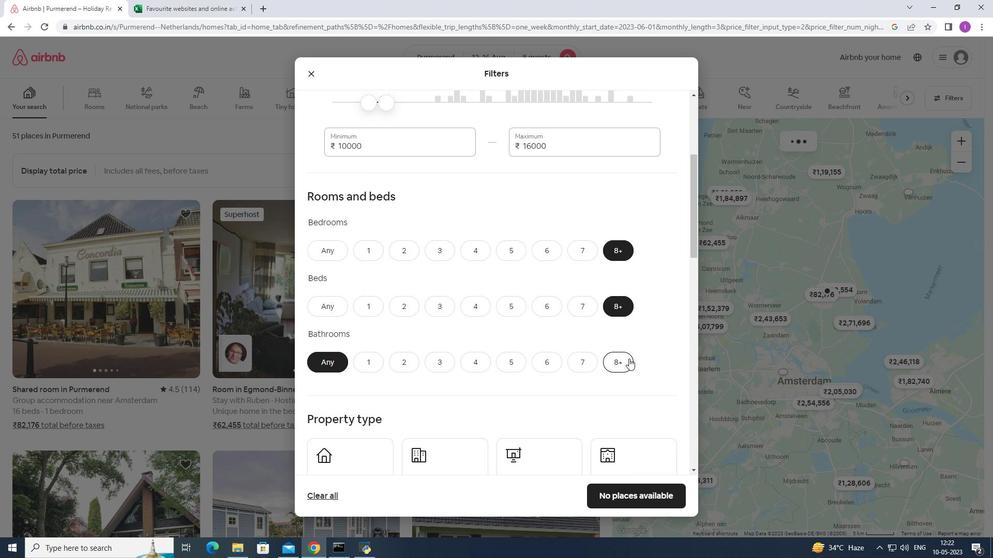 
Action: Mouse moved to (439, 435)
Screenshot: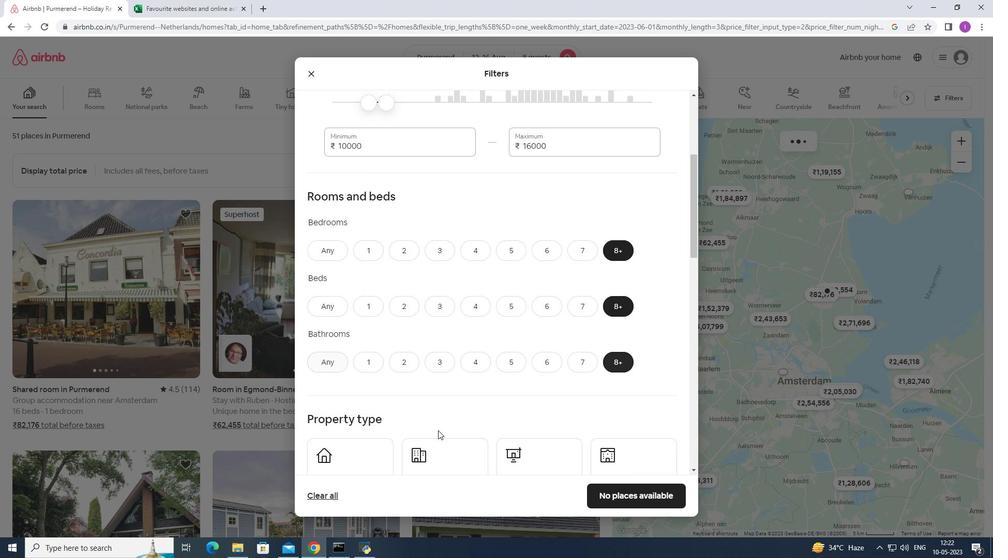 
Action: Mouse scrolled (439, 434) with delta (0, 0)
Screenshot: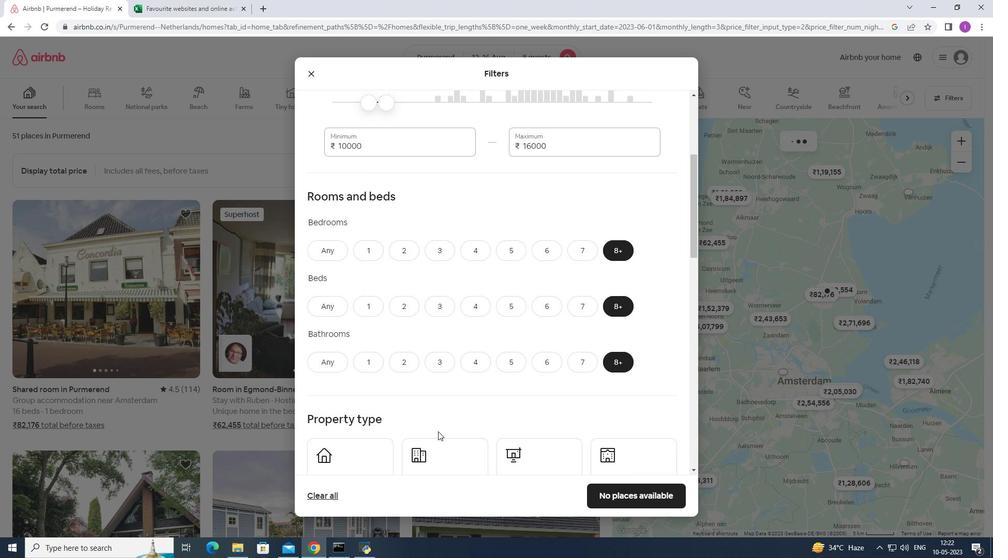 
Action: Mouse scrolled (439, 434) with delta (0, 0)
Screenshot: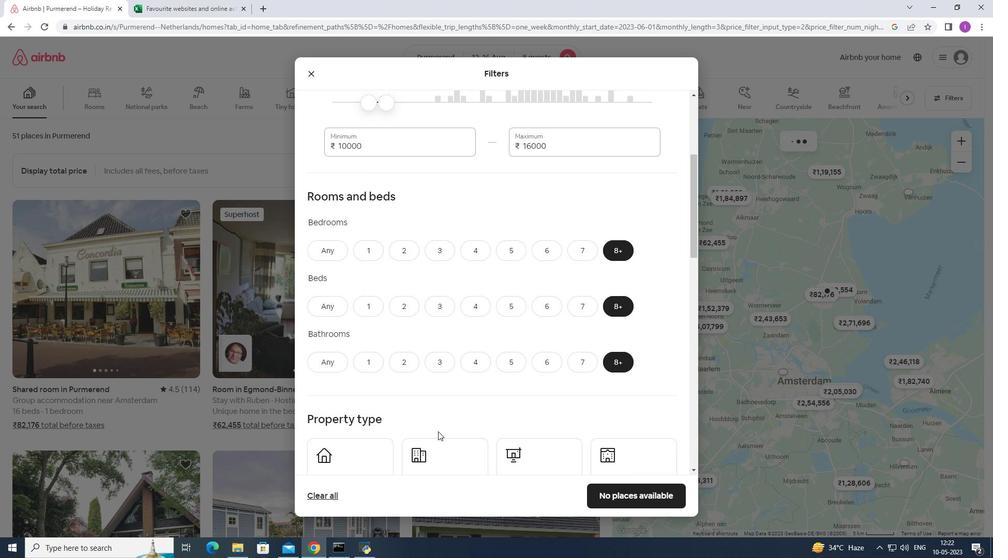 
Action: Mouse moved to (387, 378)
Screenshot: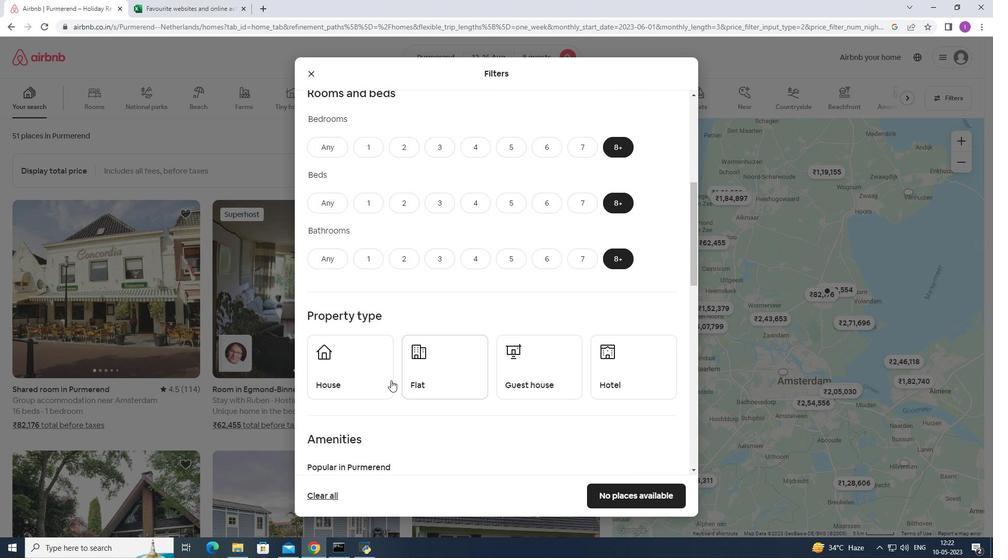 
Action: Mouse pressed left at (387, 378)
Screenshot: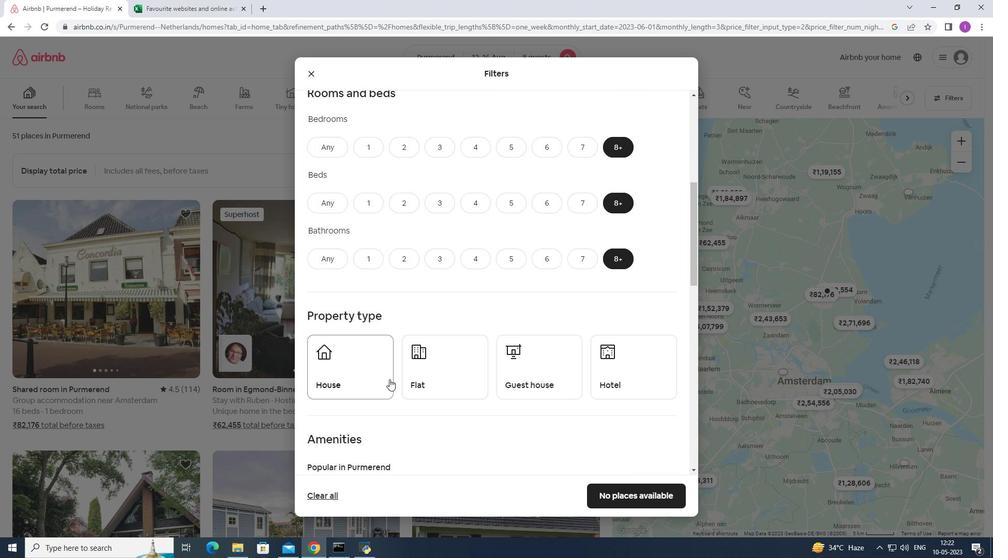 
Action: Mouse moved to (440, 372)
Screenshot: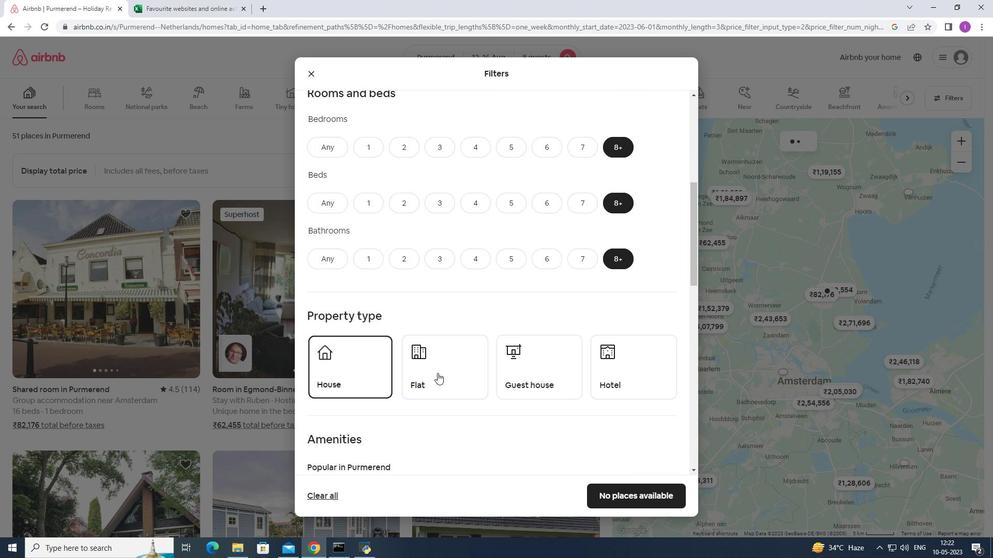 
Action: Mouse pressed left at (440, 372)
Screenshot: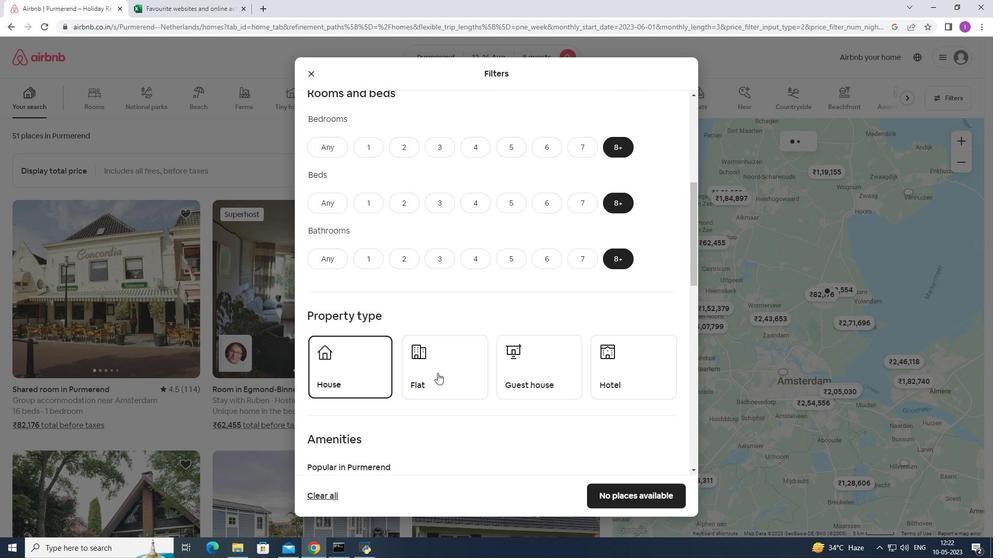 
Action: Mouse moved to (539, 371)
Screenshot: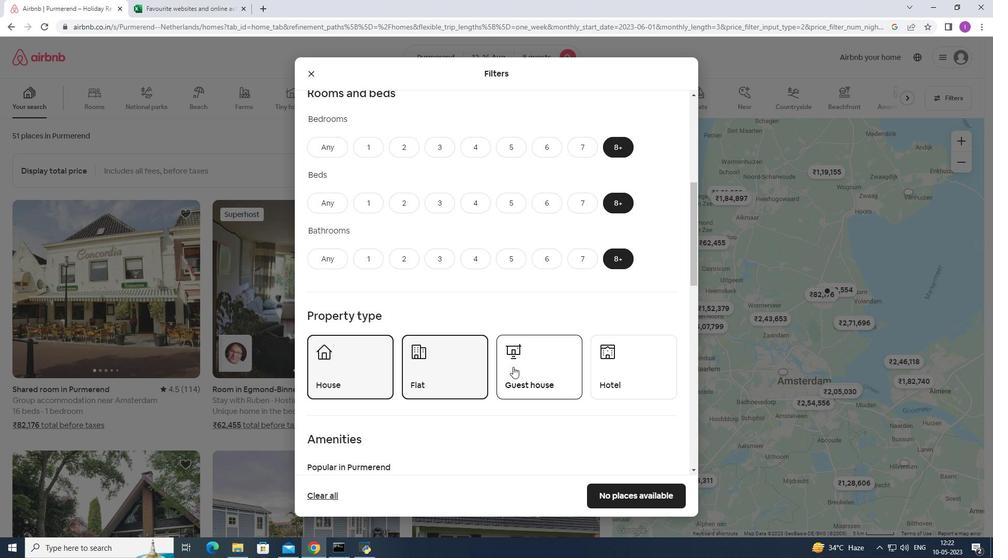 
Action: Mouse pressed left at (539, 371)
Screenshot: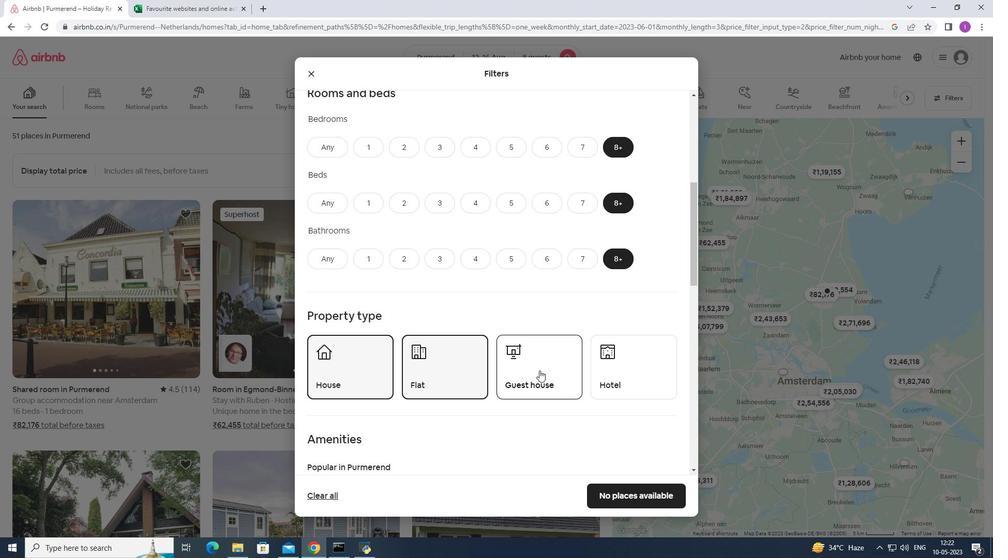 
Action: Mouse moved to (599, 371)
Screenshot: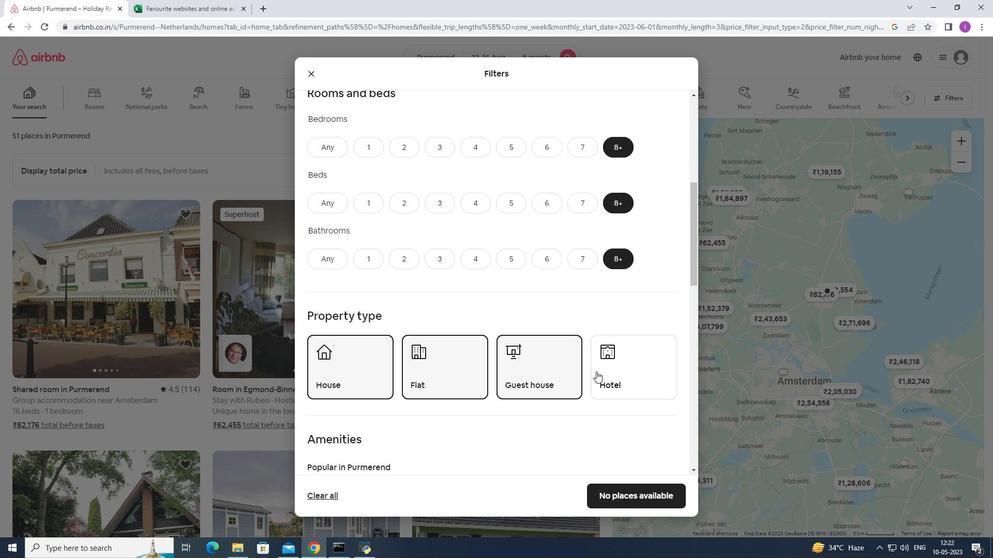 
Action: Mouse pressed left at (599, 371)
Screenshot: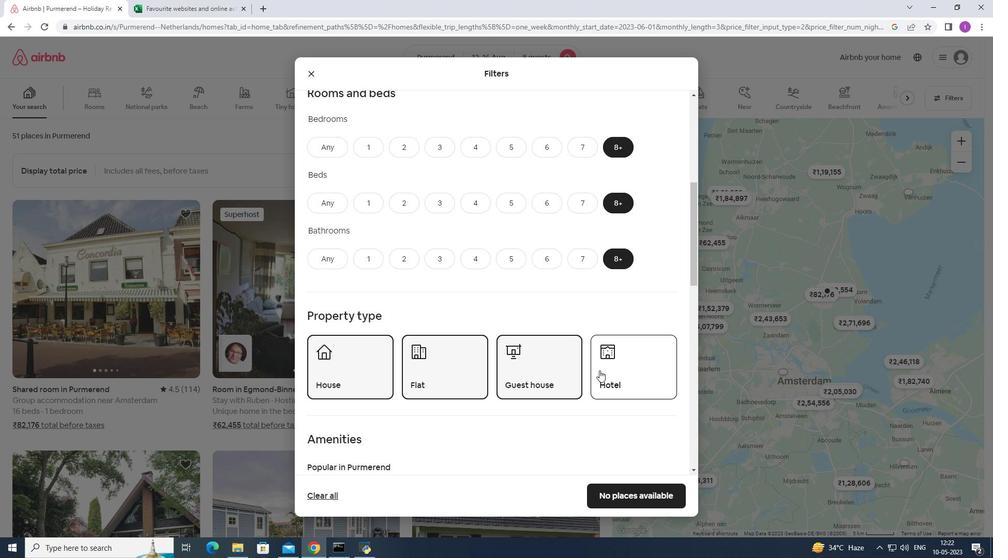 
Action: Mouse moved to (451, 448)
Screenshot: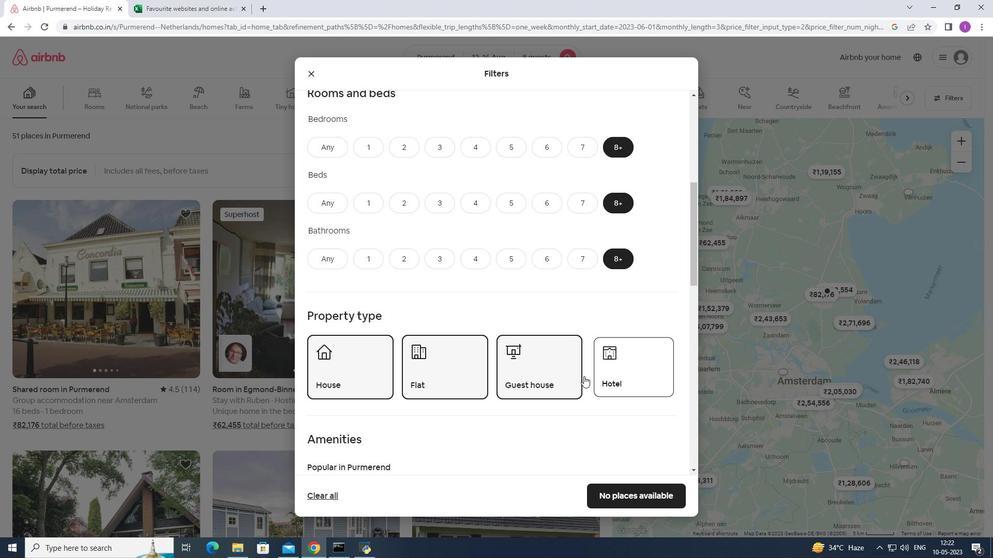 
Action: Mouse scrolled (451, 448) with delta (0, 0)
Screenshot: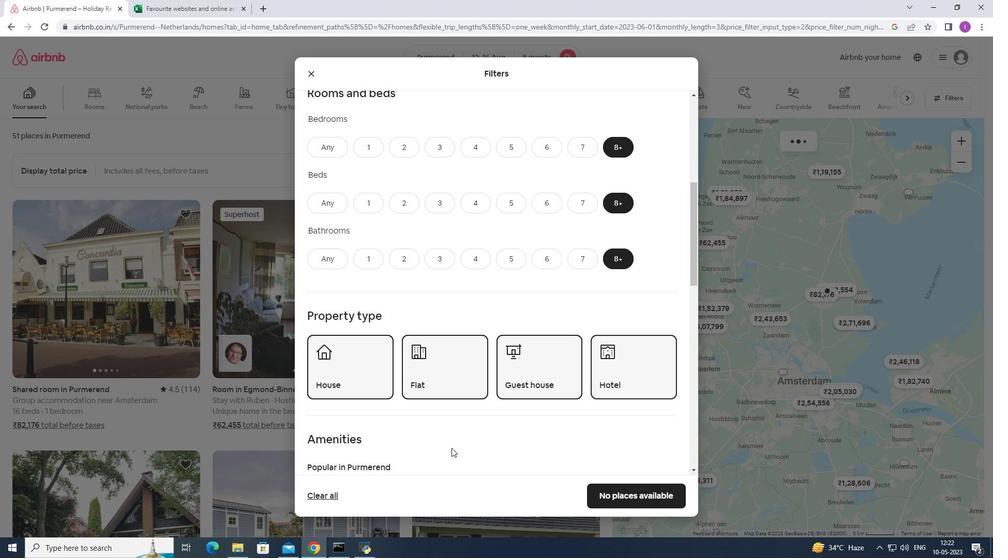 
Action: Mouse scrolled (451, 448) with delta (0, 0)
Screenshot: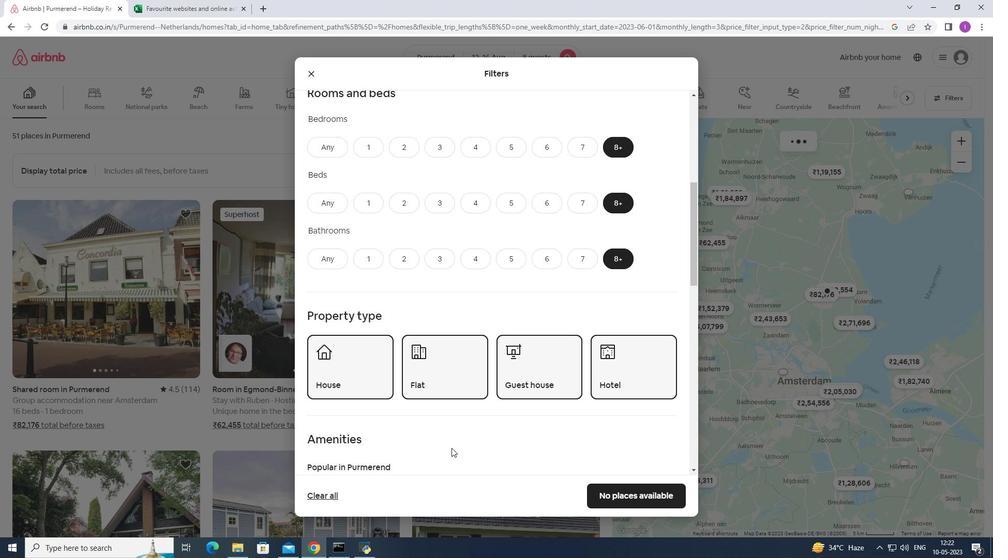 
Action: Mouse scrolled (451, 448) with delta (0, 0)
Screenshot: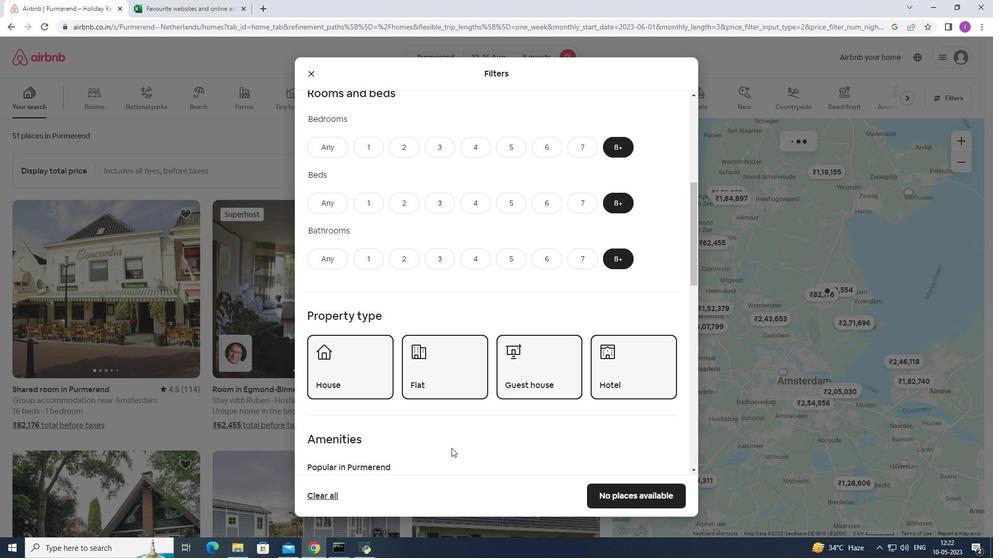 
Action: Mouse scrolled (451, 448) with delta (0, 0)
Screenshot: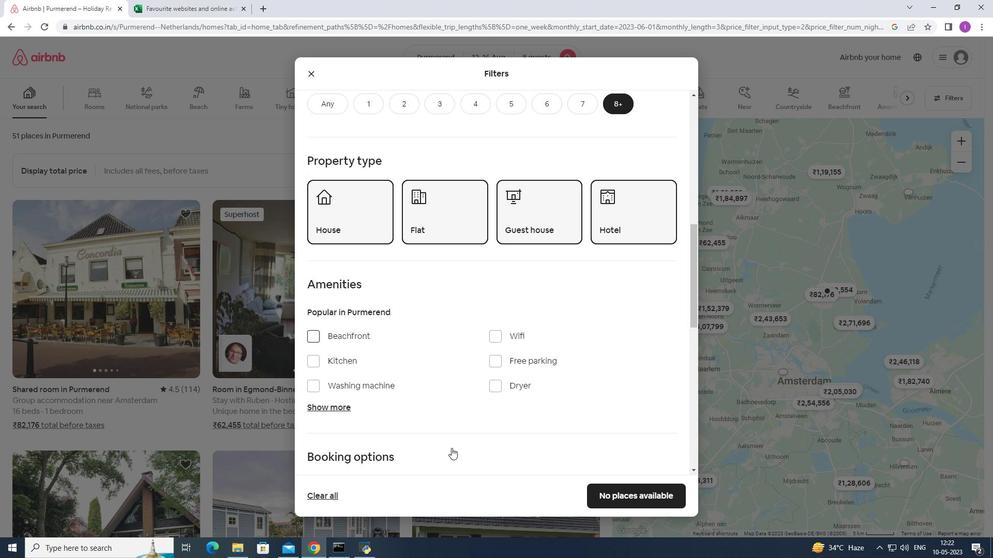 
Action: Mouse scrolled (451, 448) with delta (0, 0)
Screenshot: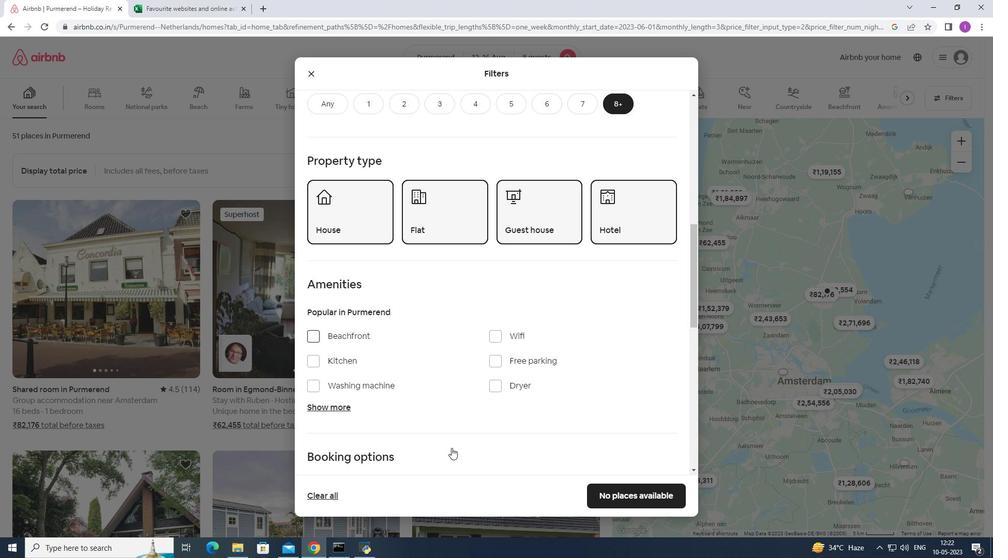 
Action: Mouse moved to (505, 232)
Screenshot: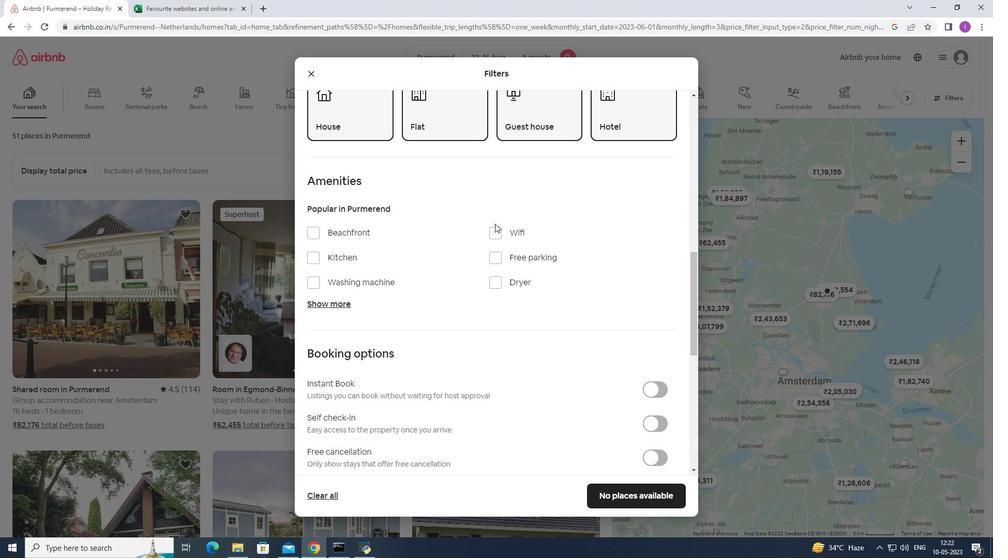 
Action: Mouse pressed left at (505, 232)
Screenshot: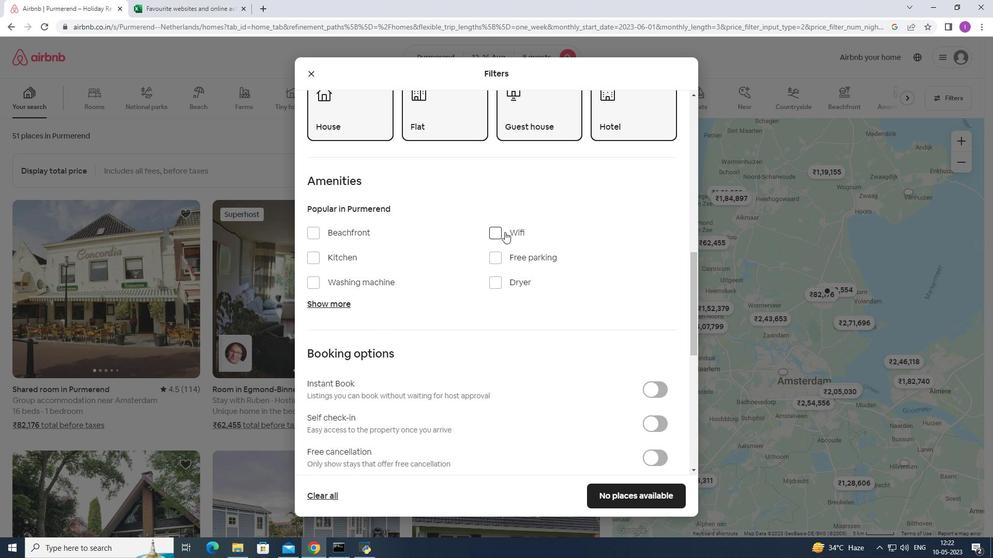 
Action: Mouse moved to (499, 258)
Screenshot: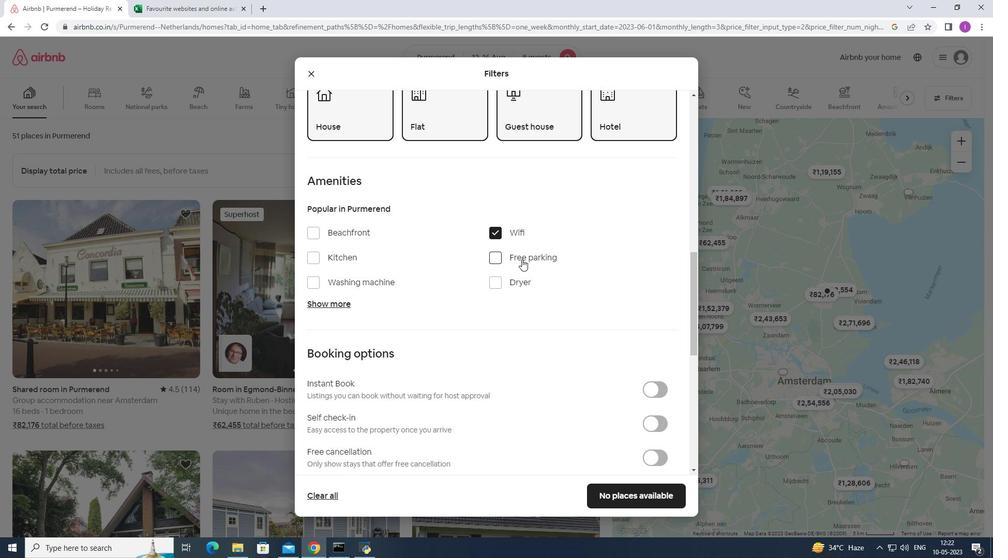 
Action: Mouse pressed left at (499, 258)
Screenshot: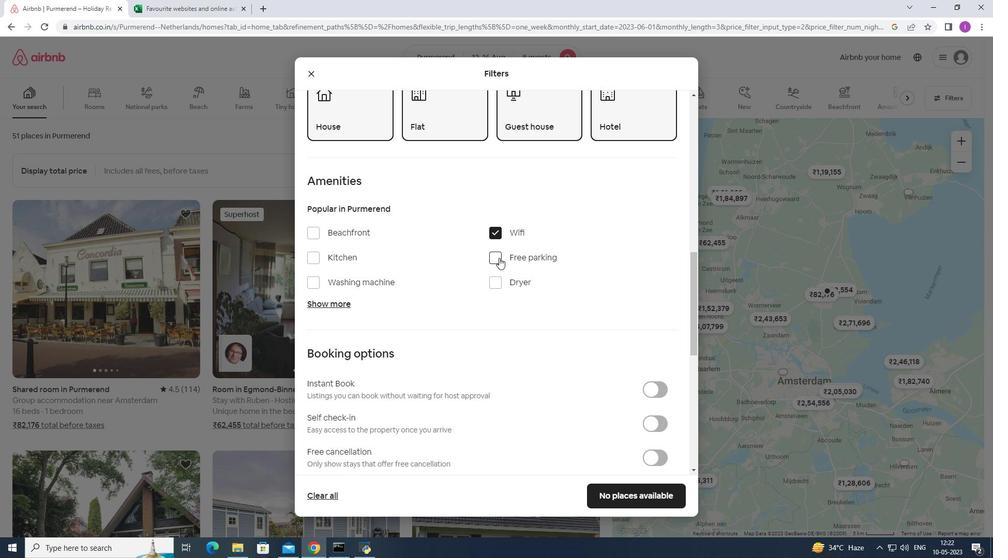 
Action: Mouse moved to (328, 303)
Screenshot: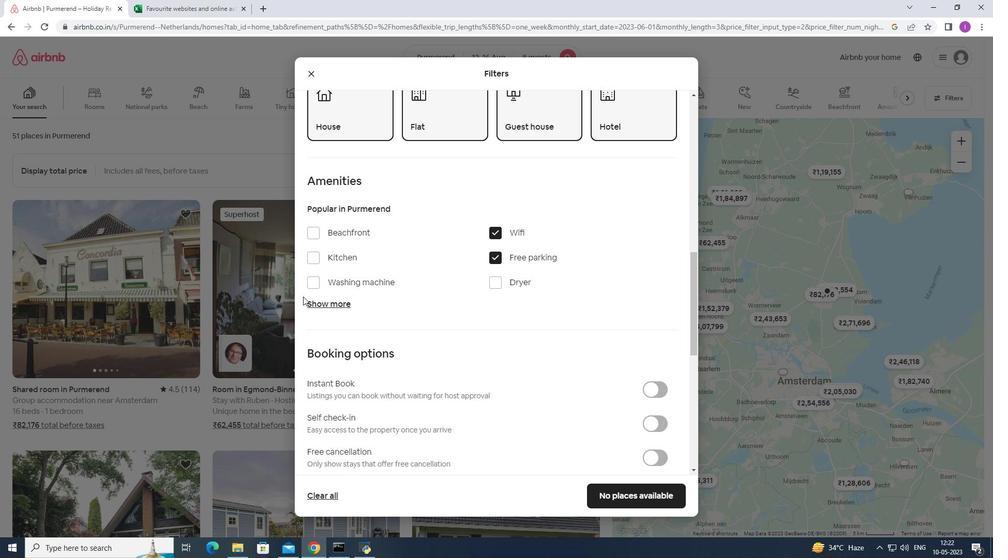 
Action: Mouse pressed left at (328, 303)
Screenshot: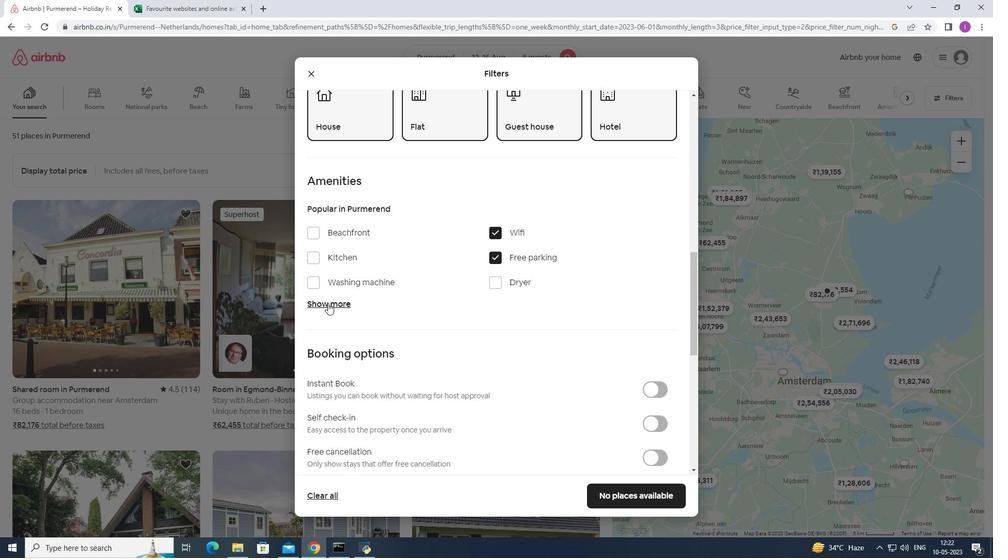
Action: Mouse moved to (492, 366)
Screenshot: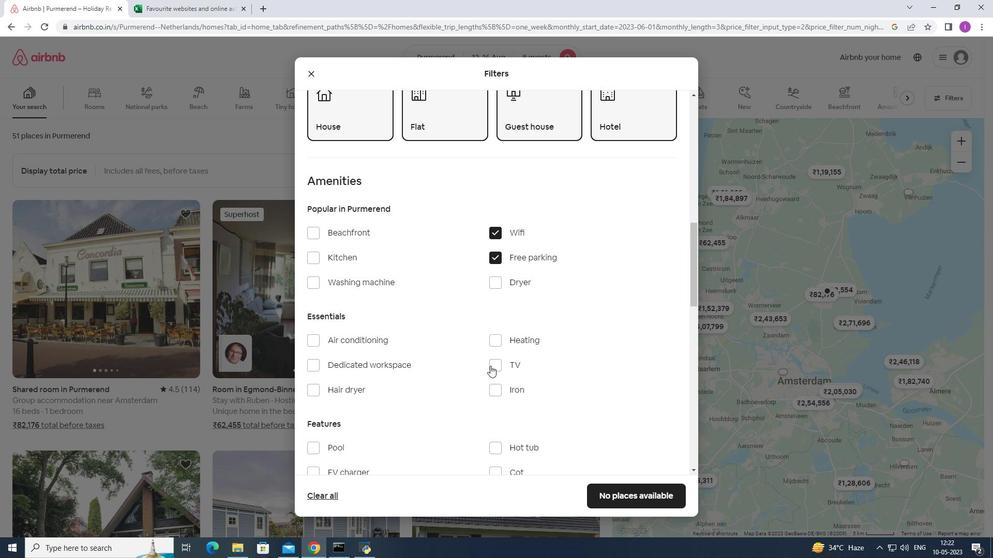 
Action: Mouse pressed left at (492, 366)
Screenshot: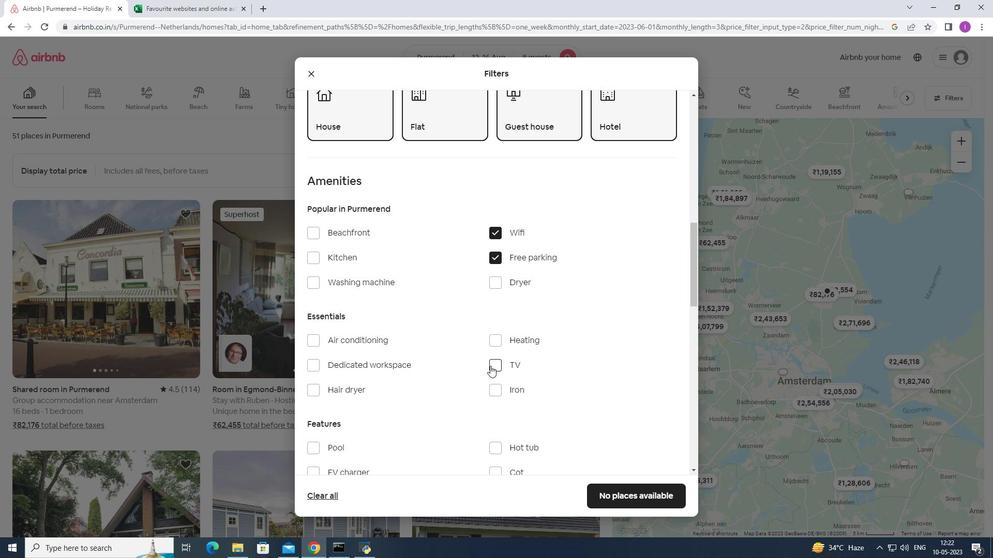
Action: Mouse moved to (350, 414)
Screenshot: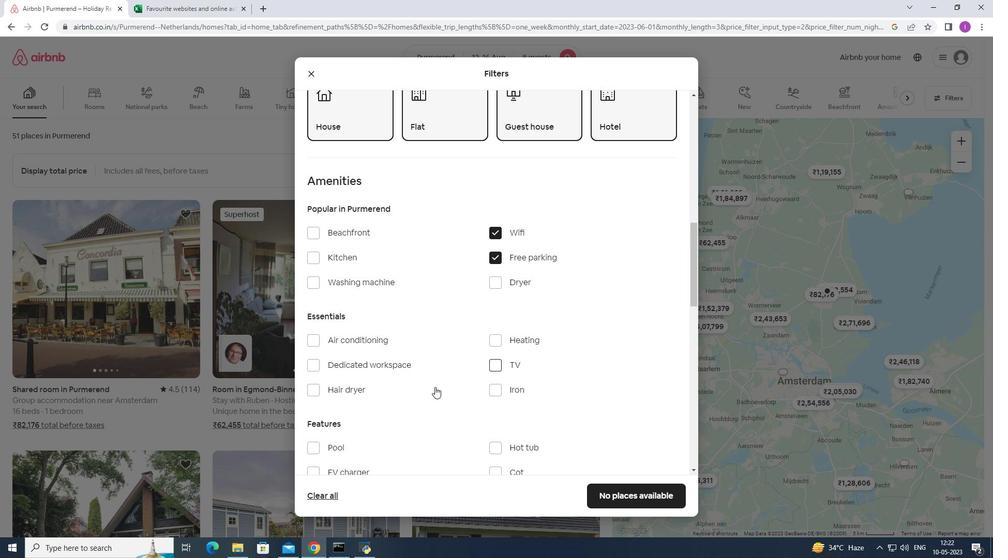 
Action: Mouse scrolled (350, 414) with delta (0, 0)
Screenshot: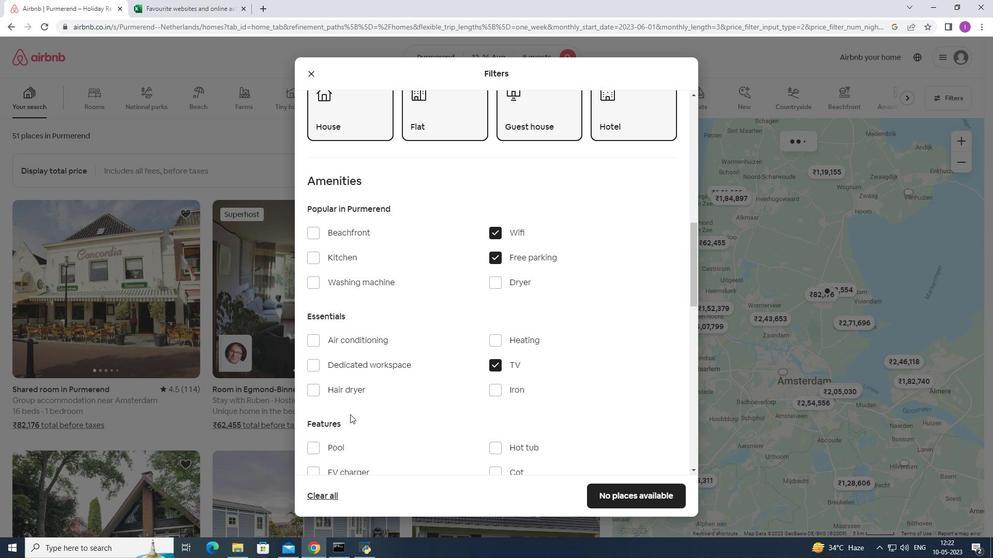 
Action: Mouse moved to (360, 403)
Screenshot: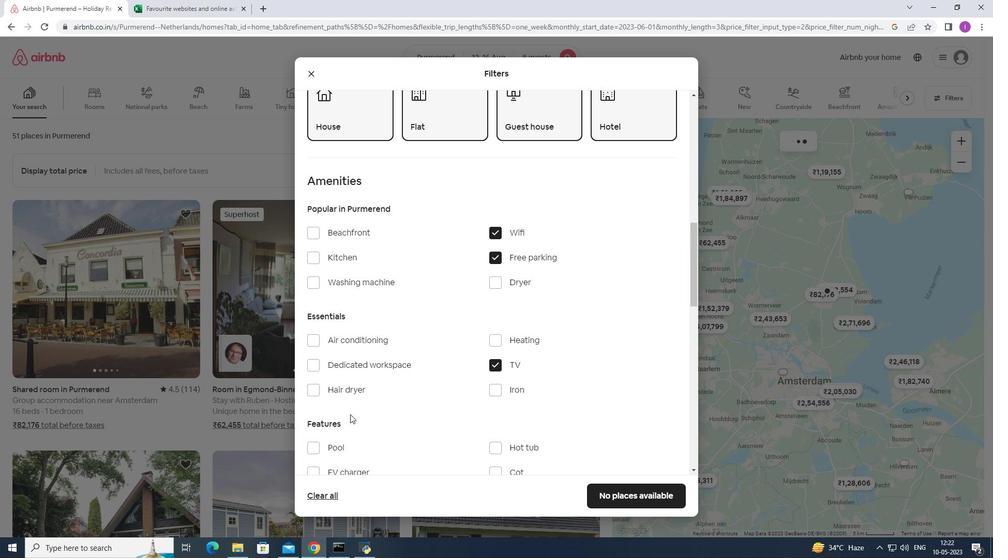 
Action: Mouse scrolled (360, 403) with delta (0, 0)
Screenshot: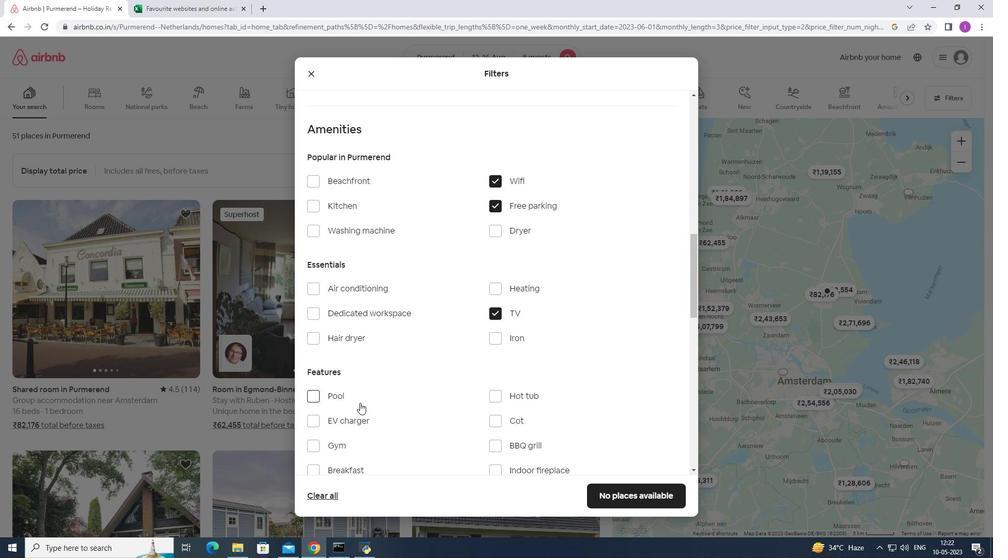
Action: Mouse scrolled (360, 403) with delta (0, 0)
Screenshot: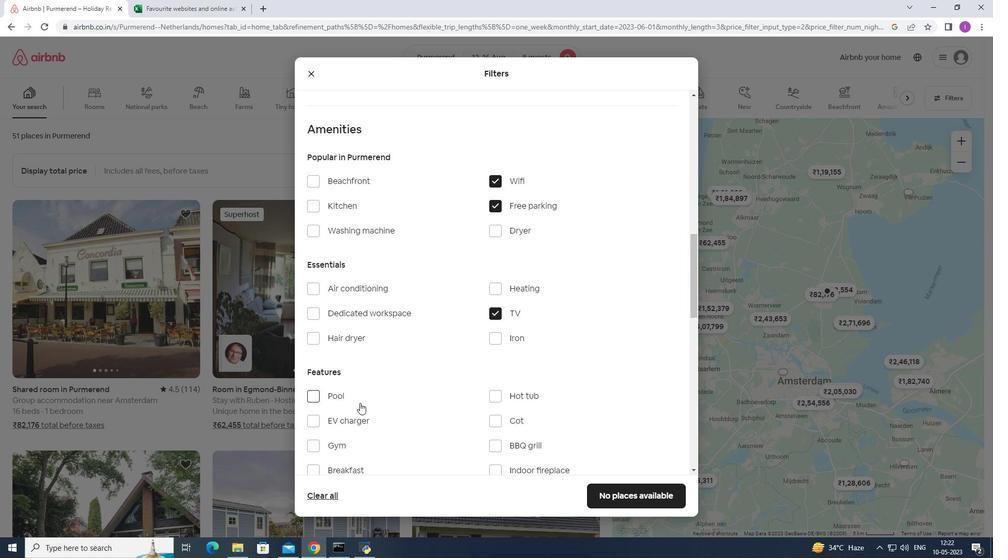 
Action: Mouse moved to (309, 345)
Screenshot: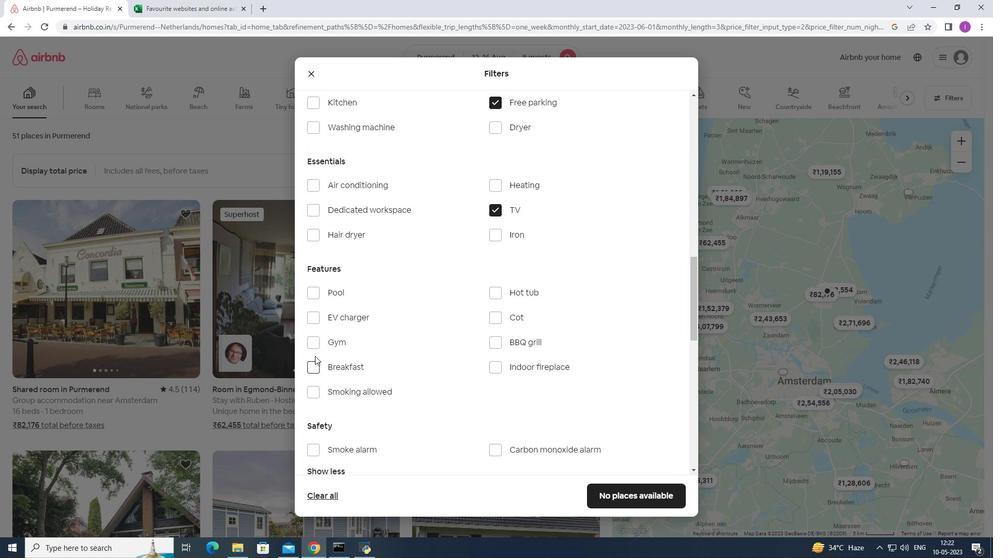 
Action: Mouse pressed left at (309, 345)
Screenshot: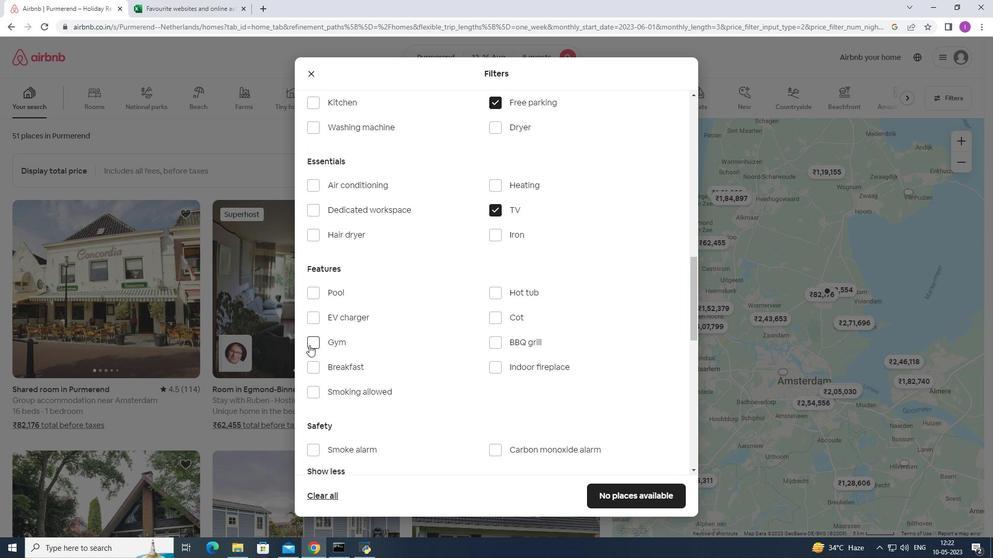 
Action: Mouse moved to (308, 367)
Screenshot: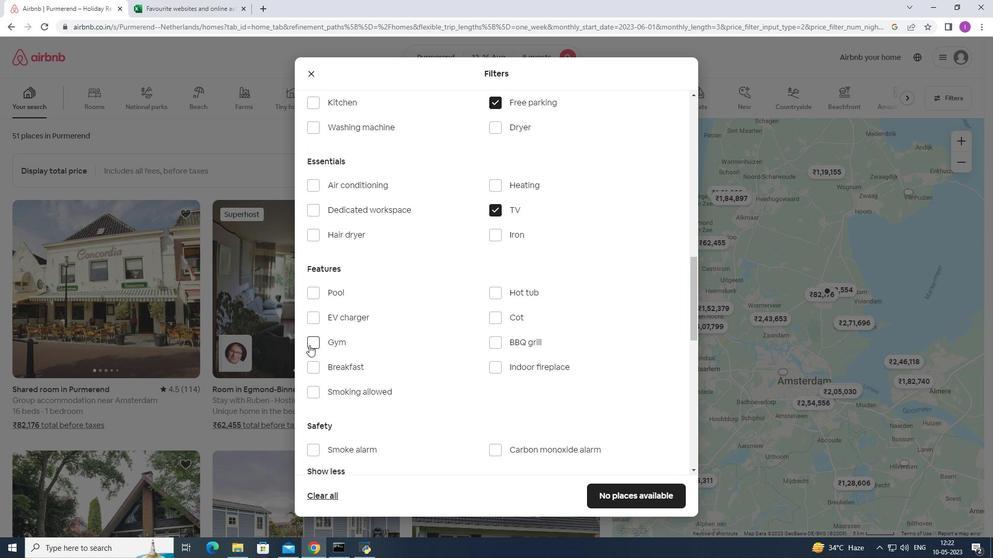 
Action: Mouse pressed left at (308, 367)
Screenshot: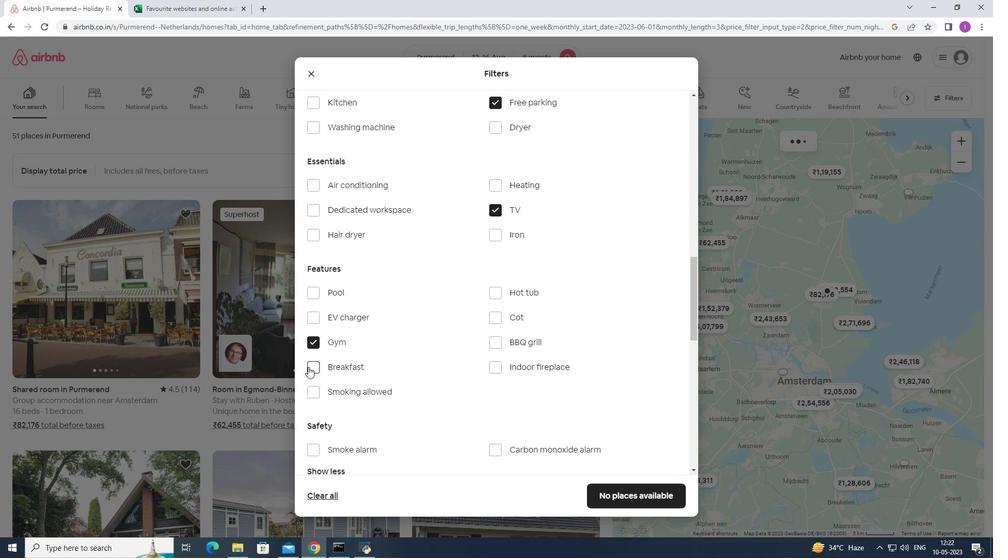 
Action: Mouse moved to (375, 432)
Screenshot: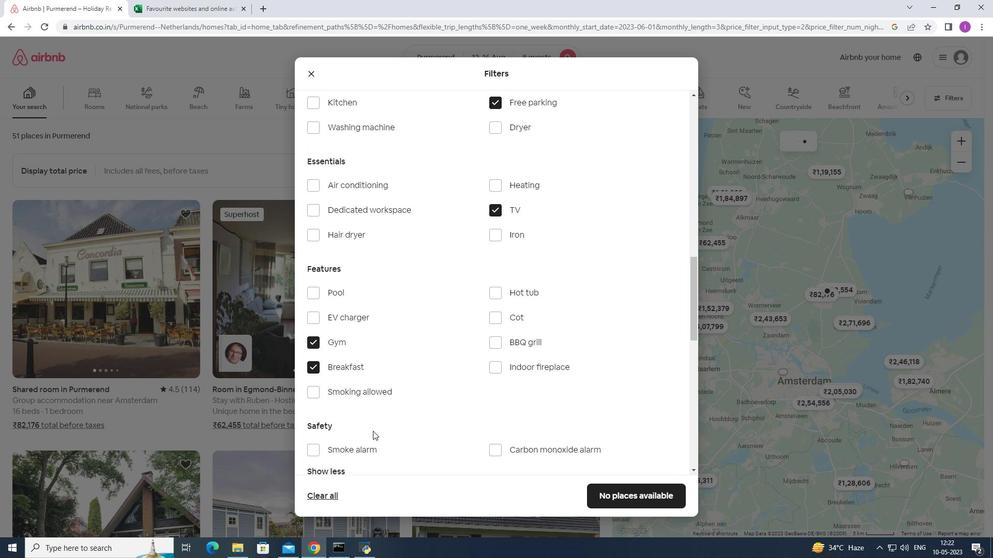 
Action: Mouse scrolled (375, 431) with delta (0, 0)
Screenshot: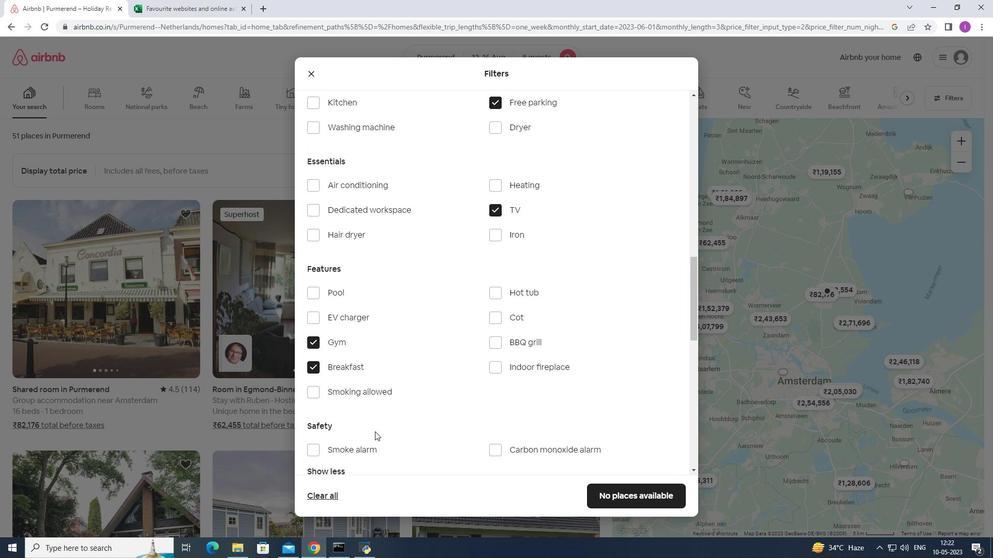 
Action: Mouse scrolled (375, 431) with delta (0, 0)
Screenshot: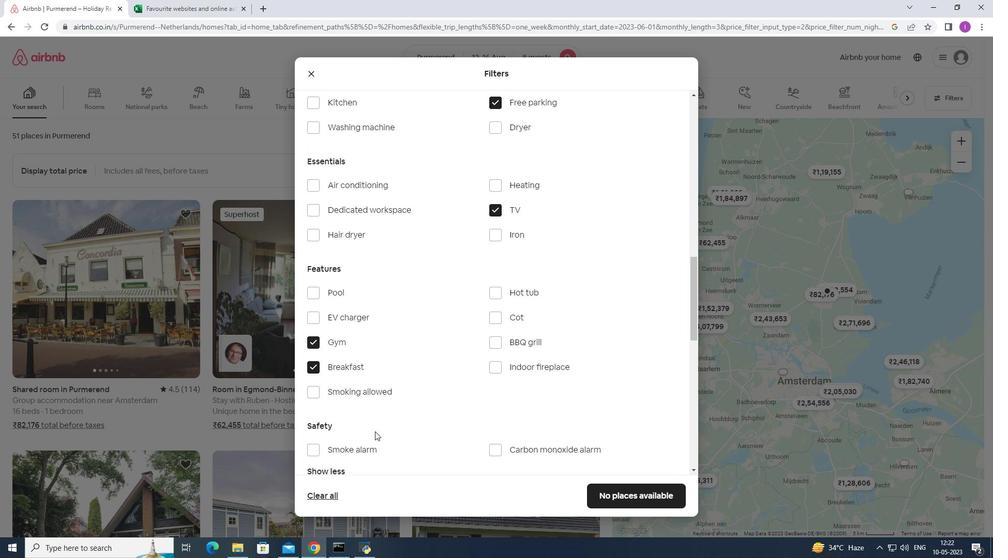 
Action: Mouse scrolled (375, 431) with delta (0, 0)
Screenshot: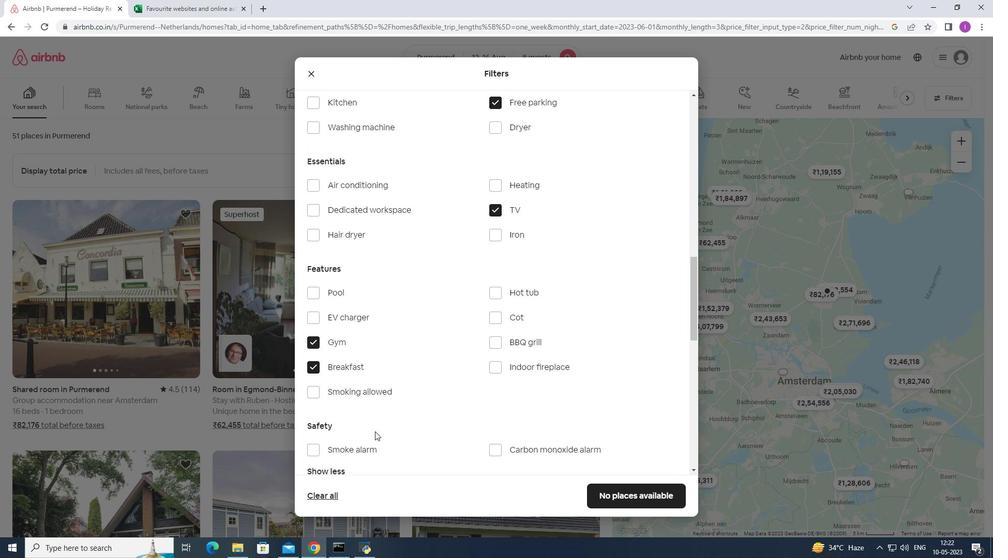 
Action: Mouse moved to (625, 393)
Screenshot: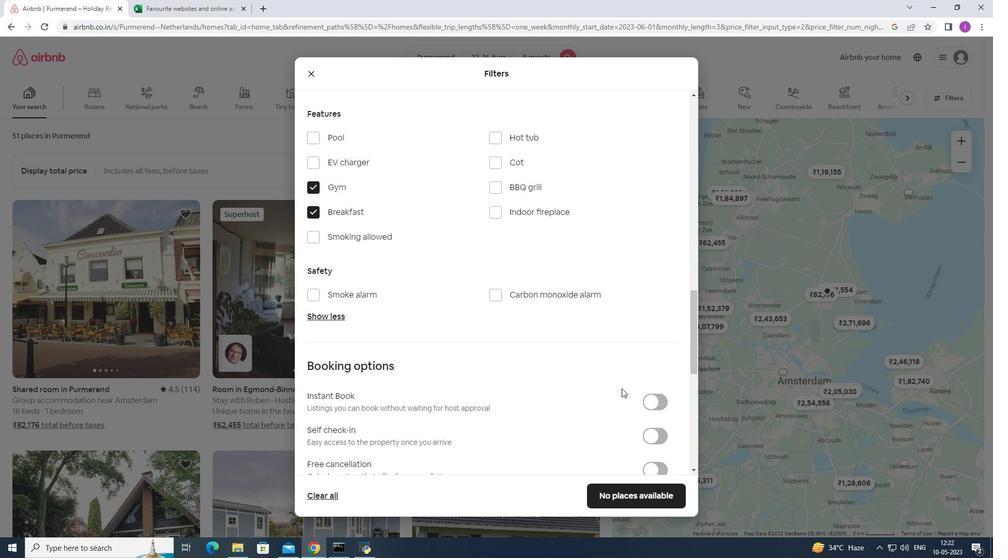 
Action: Mouse scrolled (625, 393) with delta (0, 0)
Screenshot: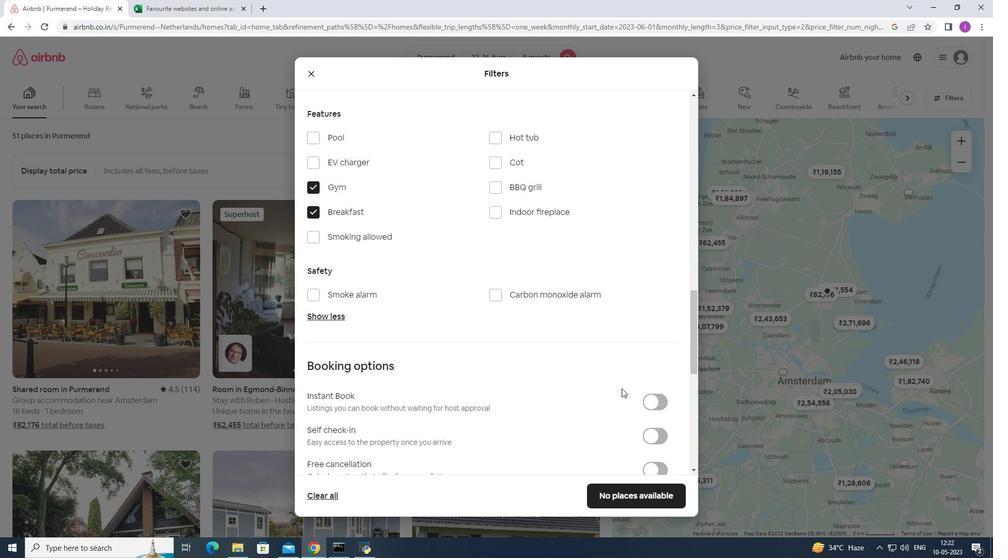 
Action: Mouse scrolled (625, 393) with delta (0, 0)
Screenshot: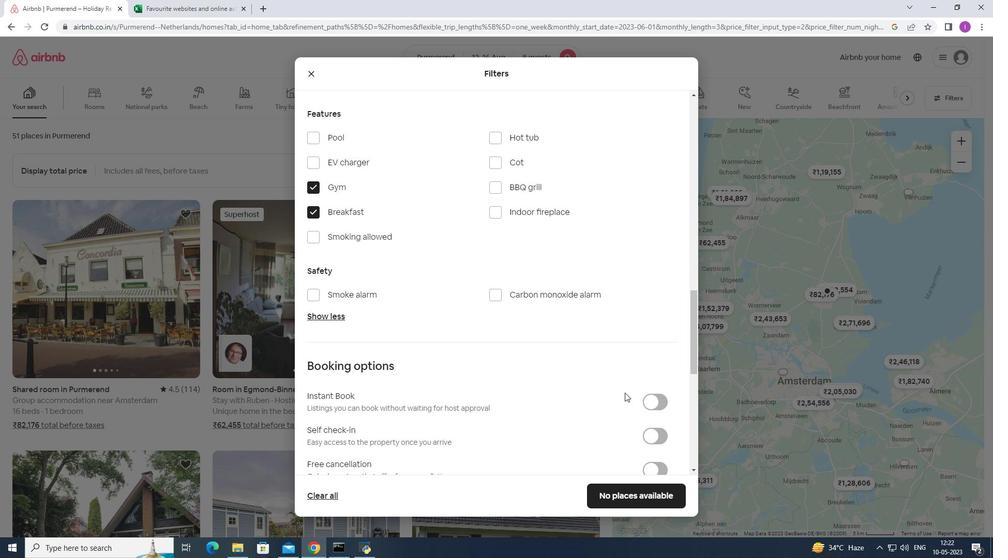 
Action: Mouse moved to (656, 336)
Screenshot: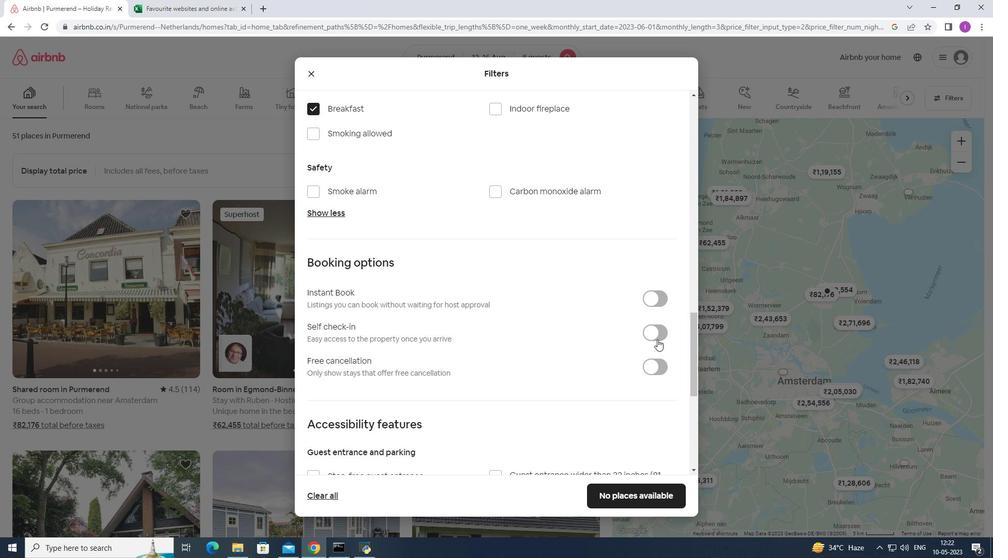 
Action: Mouse pressed left at (656, 336)
Screenshot: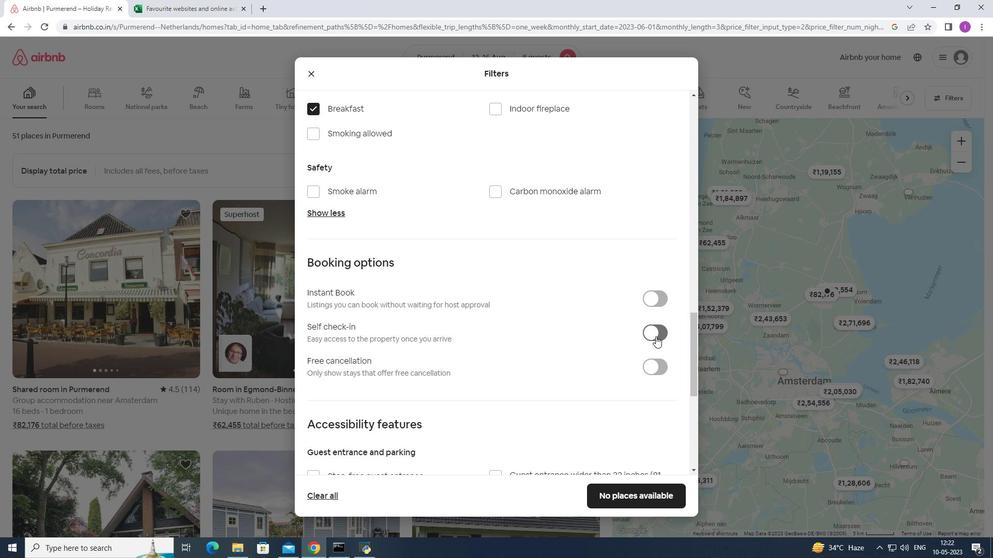 
Action: Mouse moved to (623, 368)
Screenshot: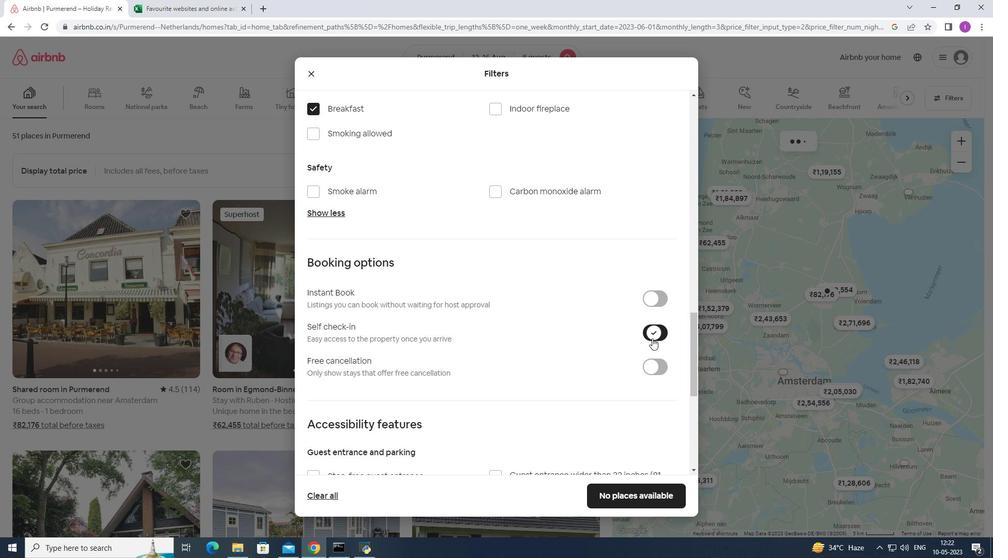 
Action: Mouse scrolled (623, 368) with delta (0, 0)
Screenshot: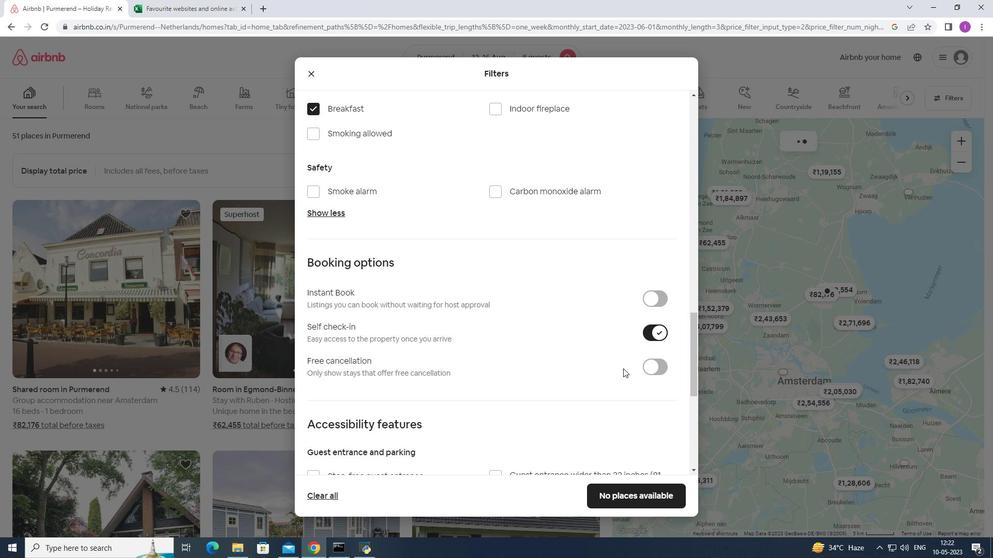 
Action: Mouse scrolled (623, 368) with delta (0, 0)
Screenshot: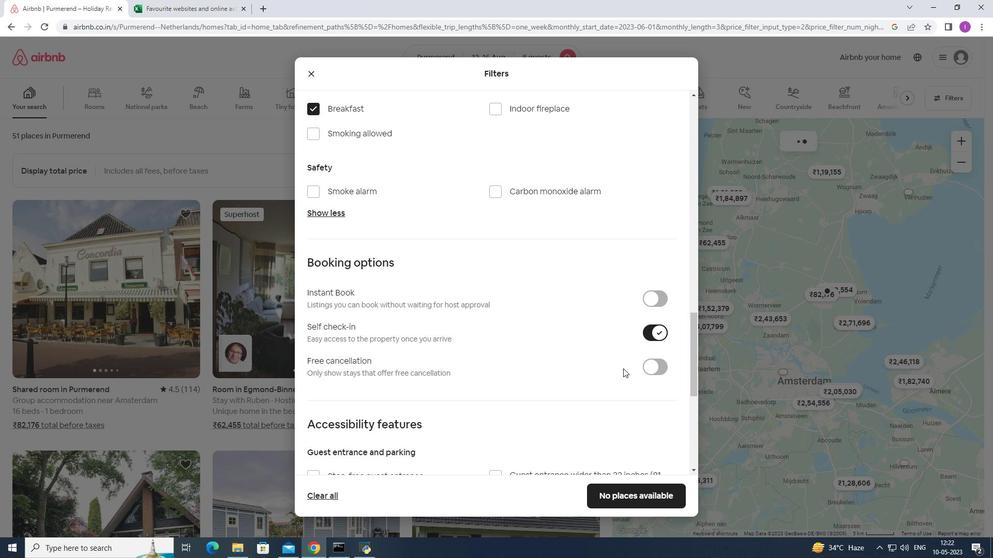 
Action: Mouse scrolled (623, 368) with delta (0, 0)
Screenshot: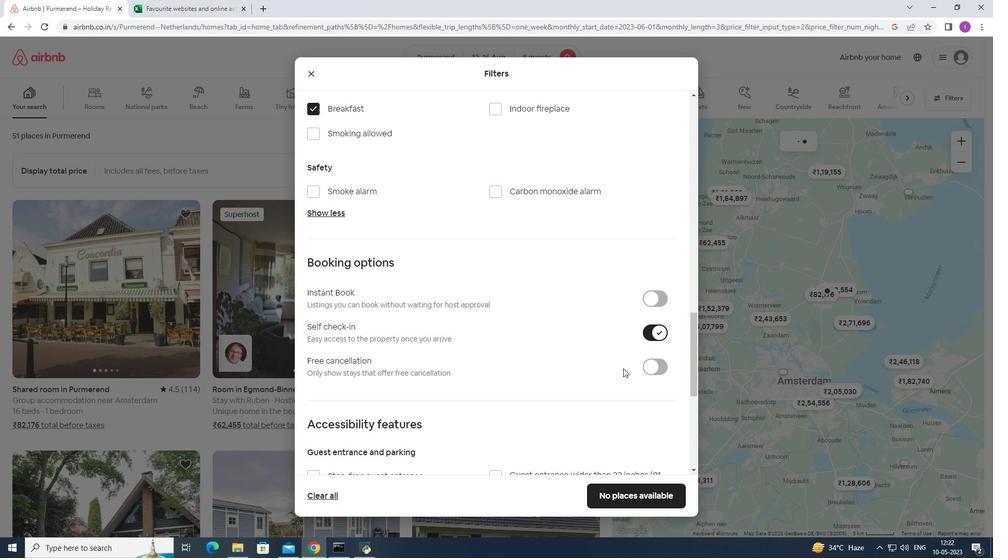 
Action: Mouse moved to (623, 368)
Screenshot: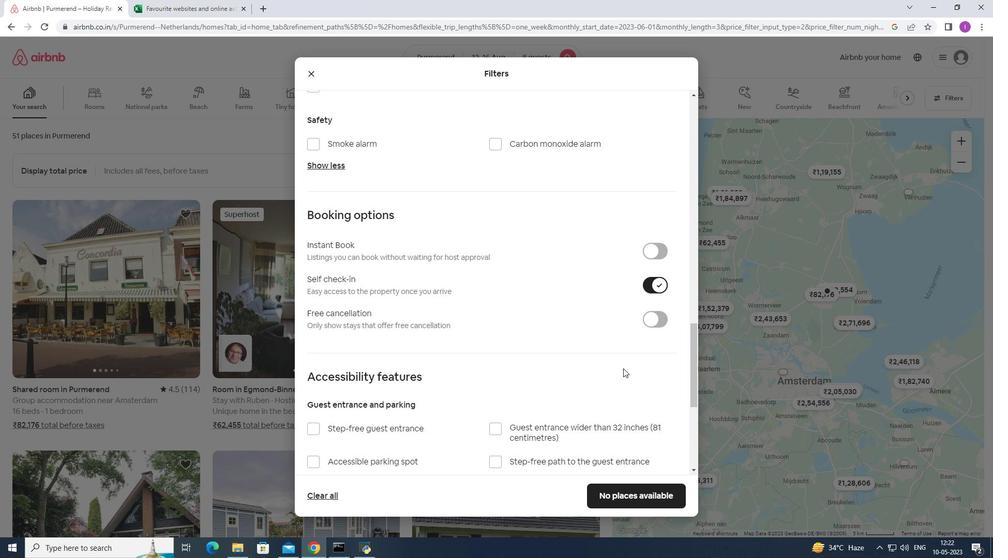 
Action: Mouse scrolled (623, 368) with delta (0, 0)
Screenshot: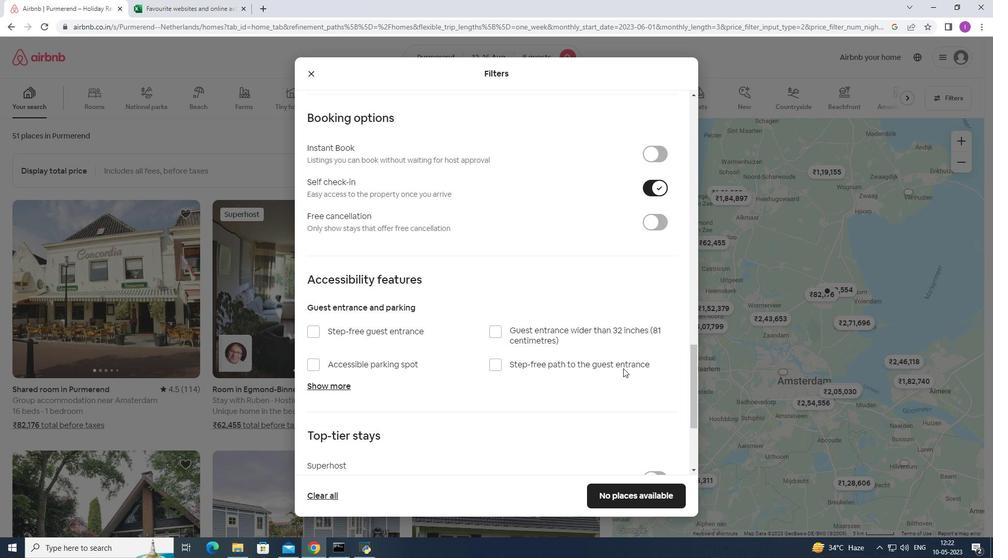 
Action: Mouse scrolled (623, 368) with delta (0, 0)
Screenshot: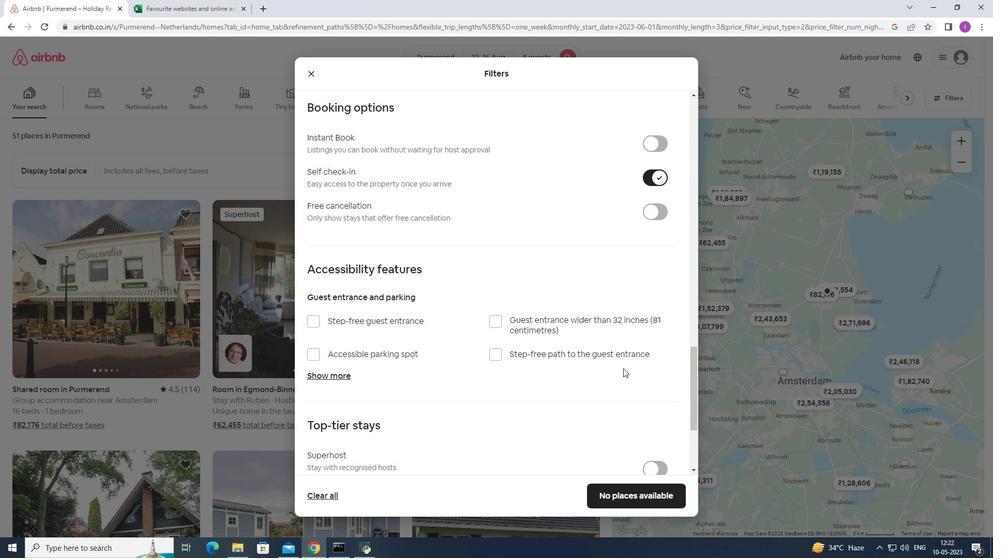 
Action: Mouse scrolled (623, 368) with delta (0, 0)
Screenshot: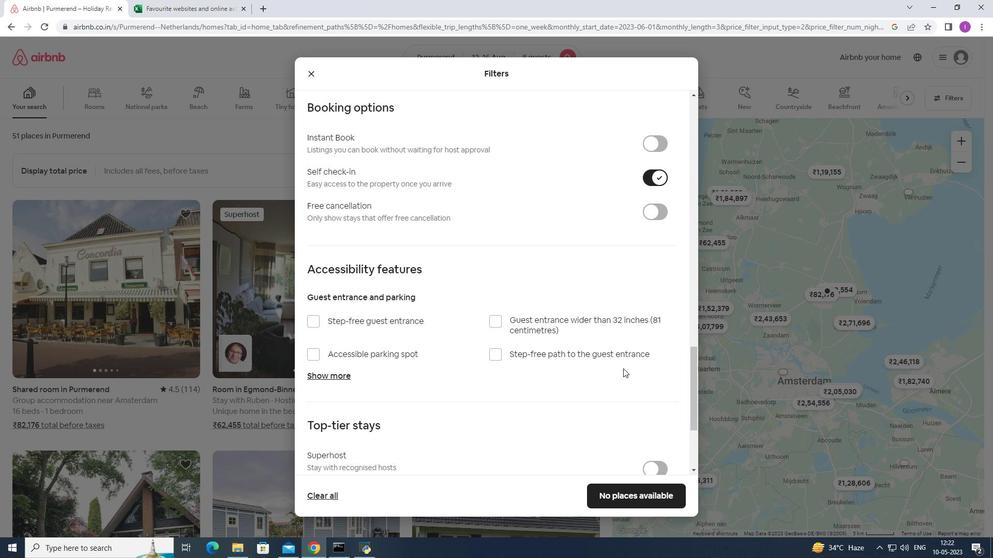 
Action: Mouse moved to (624, 368)
Screenshot: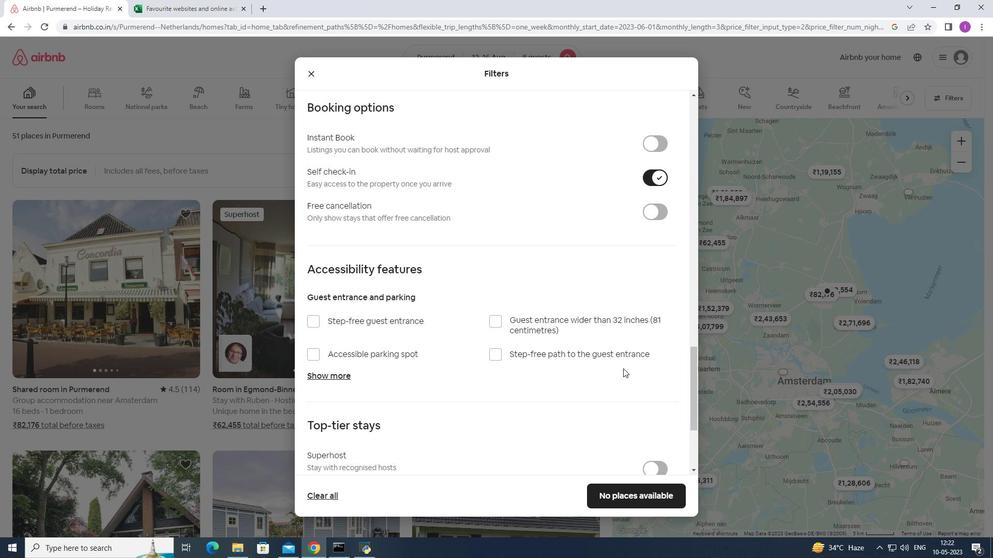 
Action: Mouse scrolled (624, 368) with delta (0, 0)
Screenshot: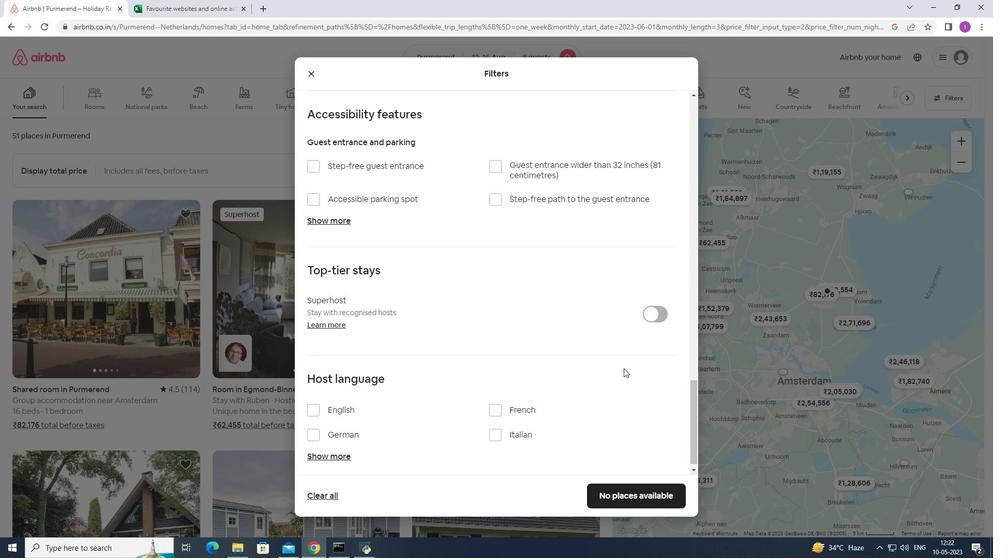 
Action: Mouse scrolled (624, 368) with delta (0, 0)
Screenshot: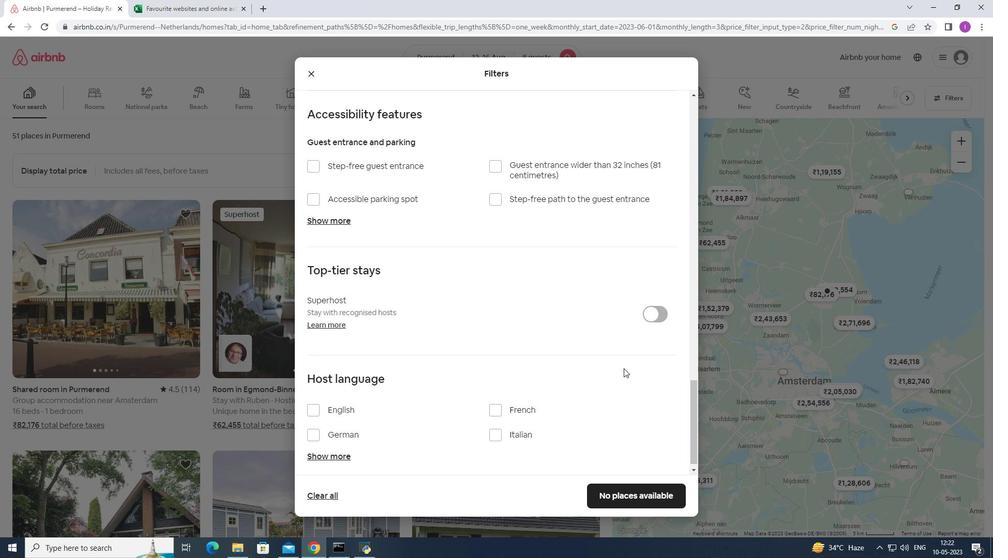 
Action: Mouse moved to (314, 402)
Screenshot: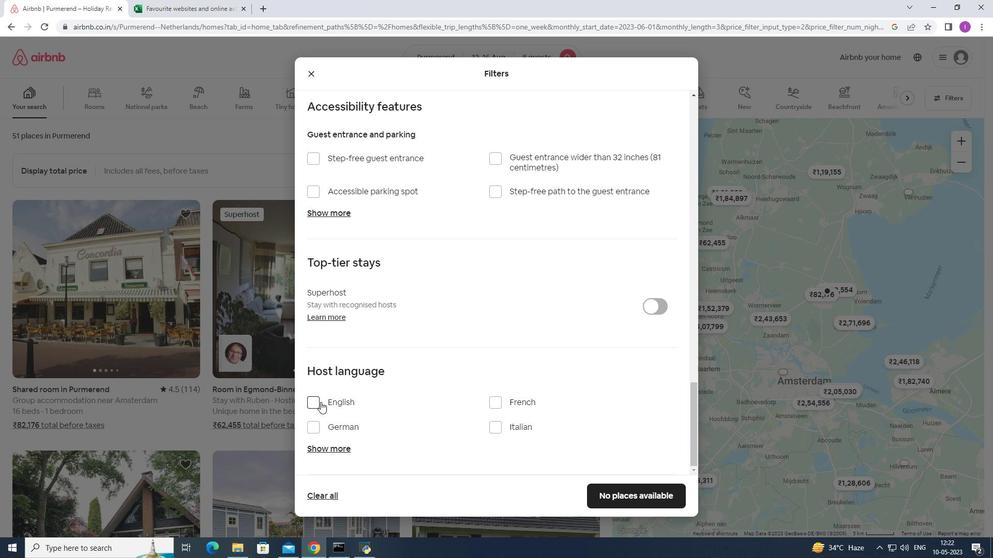 
Action: Mouse pressed left at (314, 402)
Screenshot: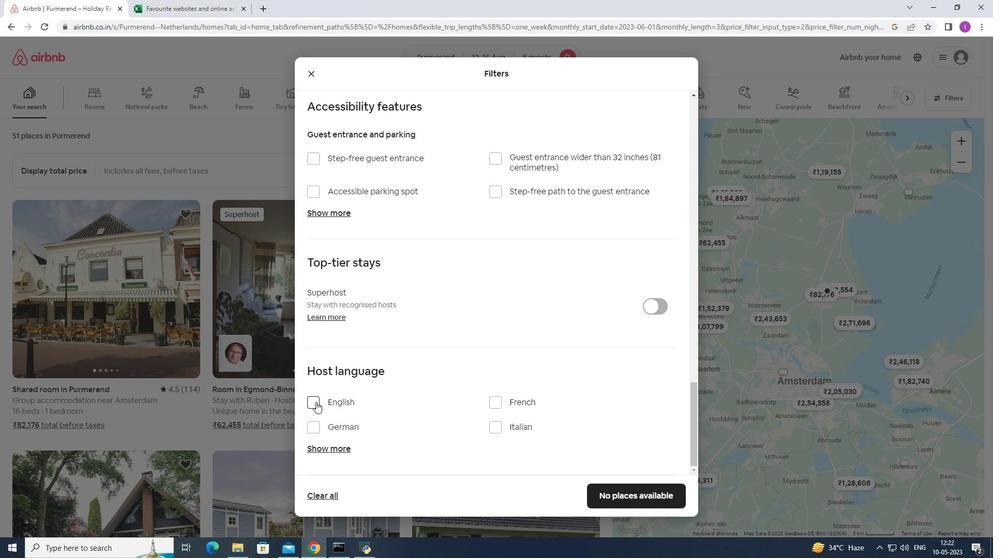 
Action: Mouse moved to (554, 469)
Screenshot: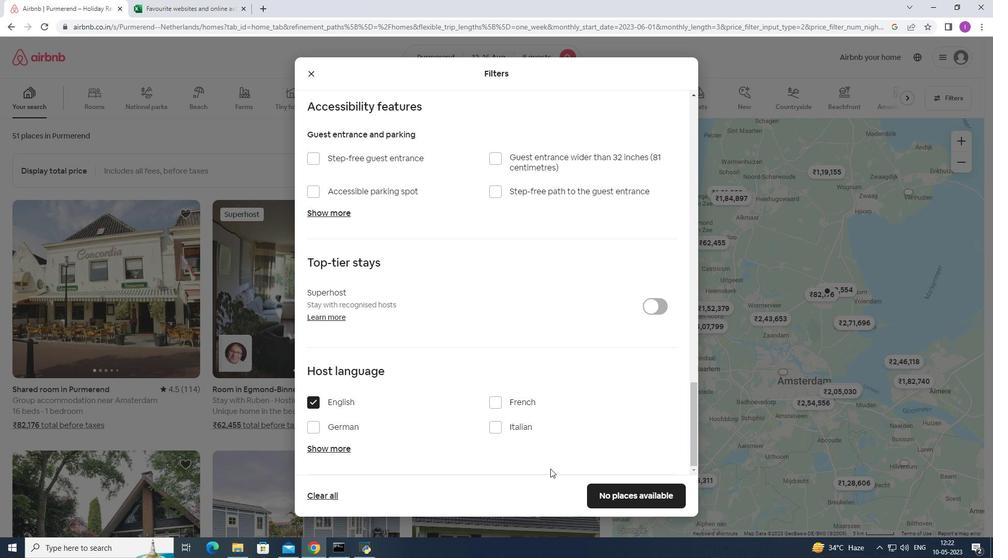 
Action: Mouse scrolled (554, 468) with delta (0, 0)
Screenshot: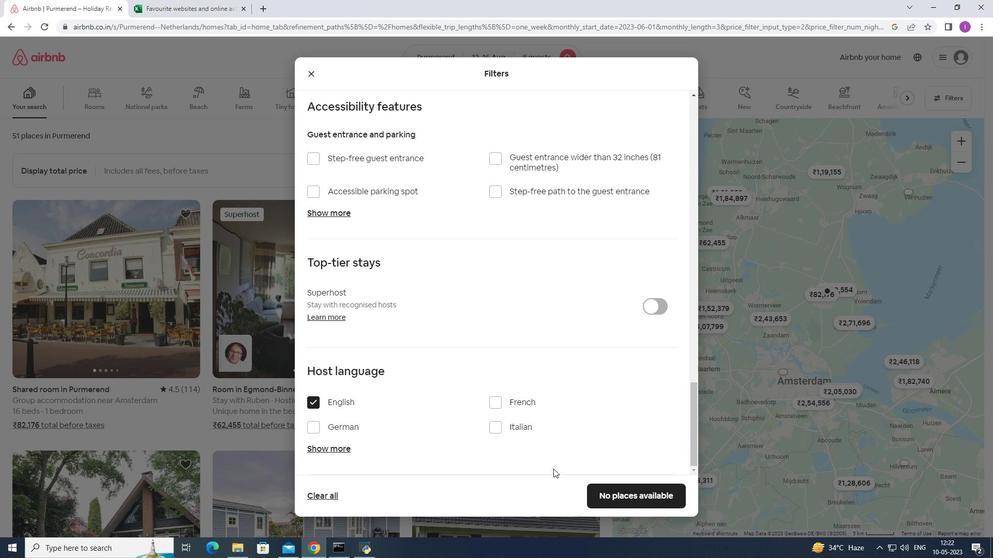 
Action: Mouse scrolled (554, 468) with delta (0, 0)
Screenshot: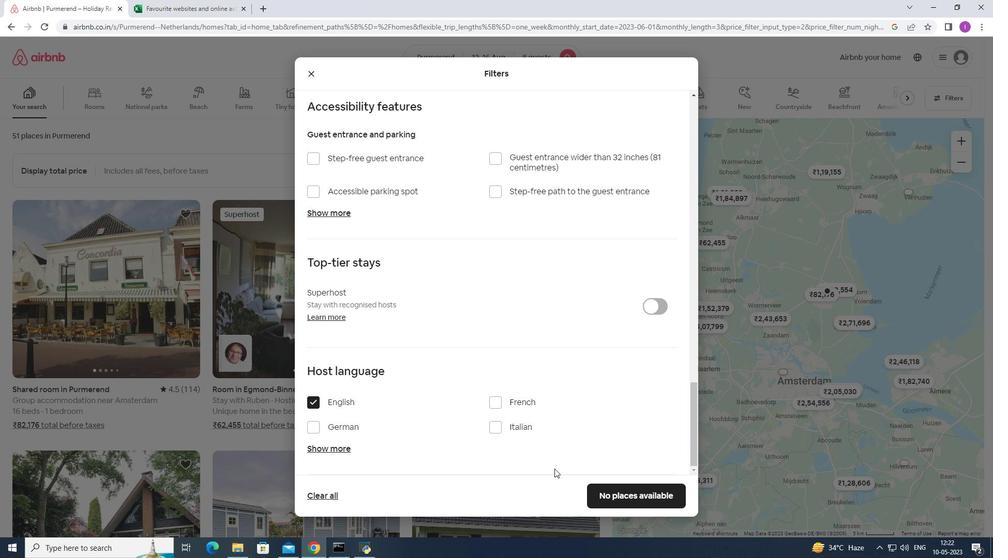 
Action: Mouse moved to (563, 468)
Screenshot: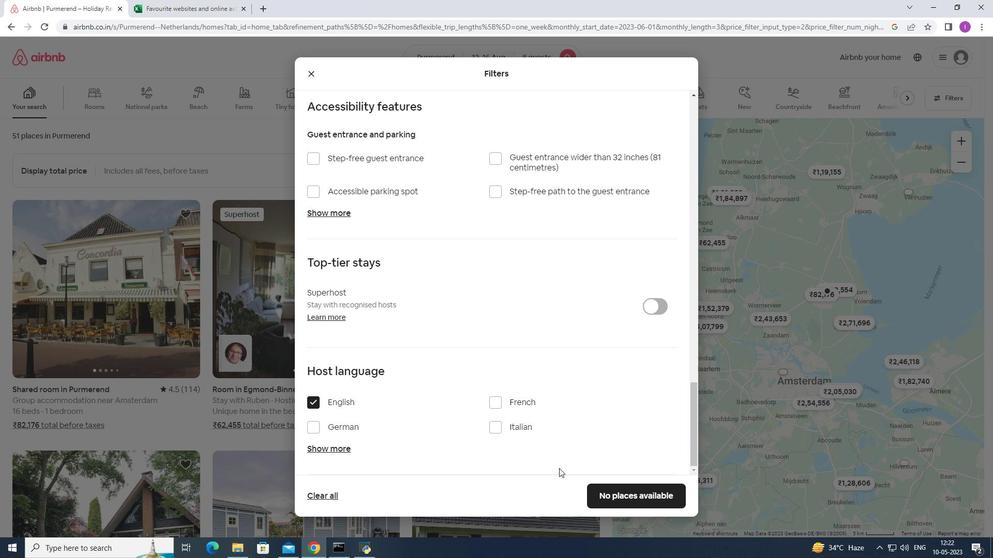 
Action: Mouse scrolled (563, 467) with delta (0, 0)
Screenshot: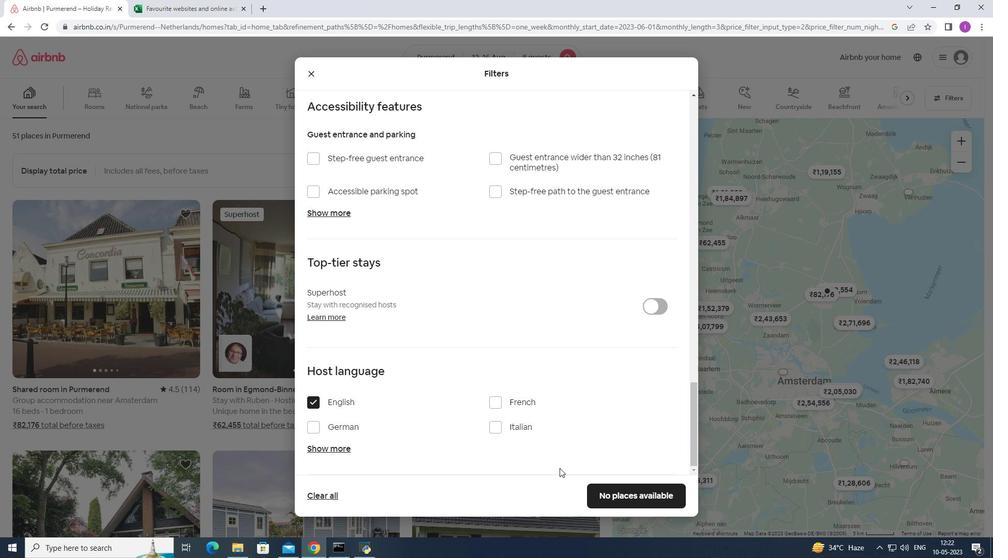 
Action: Mouse scrolled (563, 467) with delta (0, 0)
Screenshot: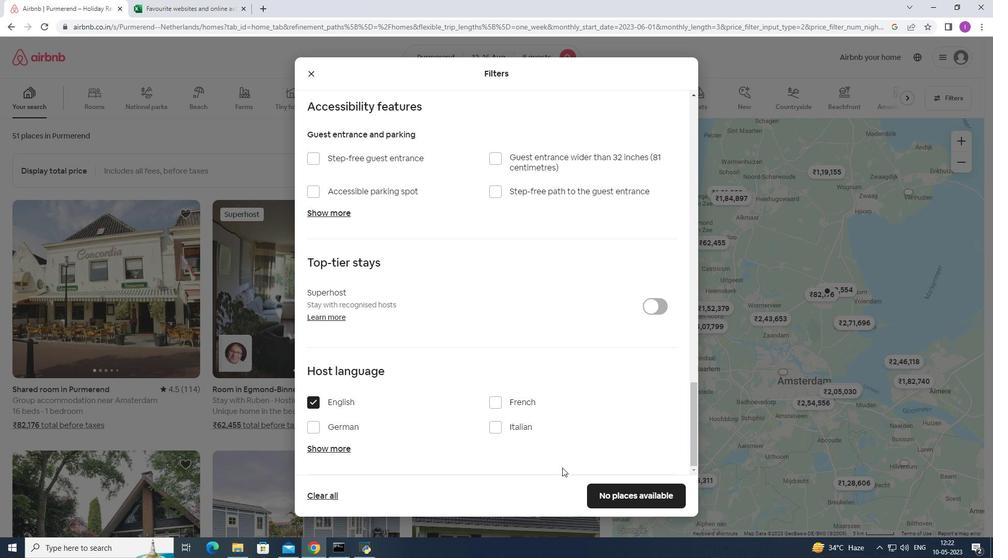 
Action: Mouse moved to (642, 491)
Screenshot: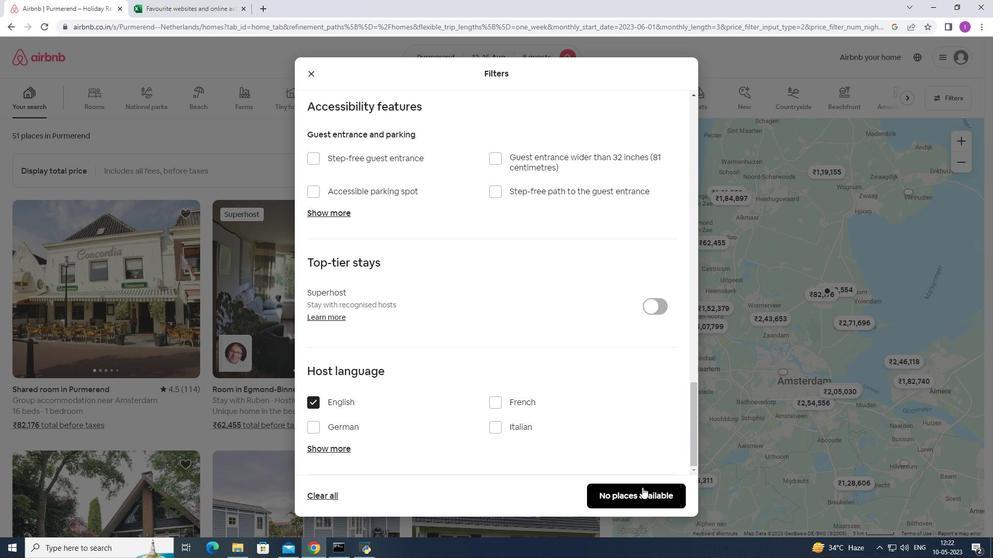 
Action: Mouse pressed left at (642, 491)
Screenshot: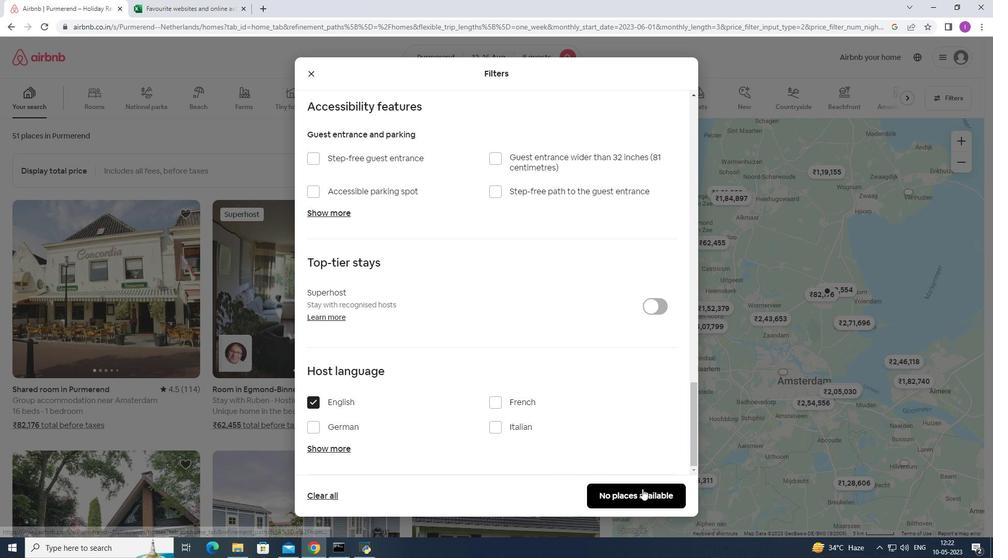 
Action: Mouse moved to (623, 484)
Screenshot: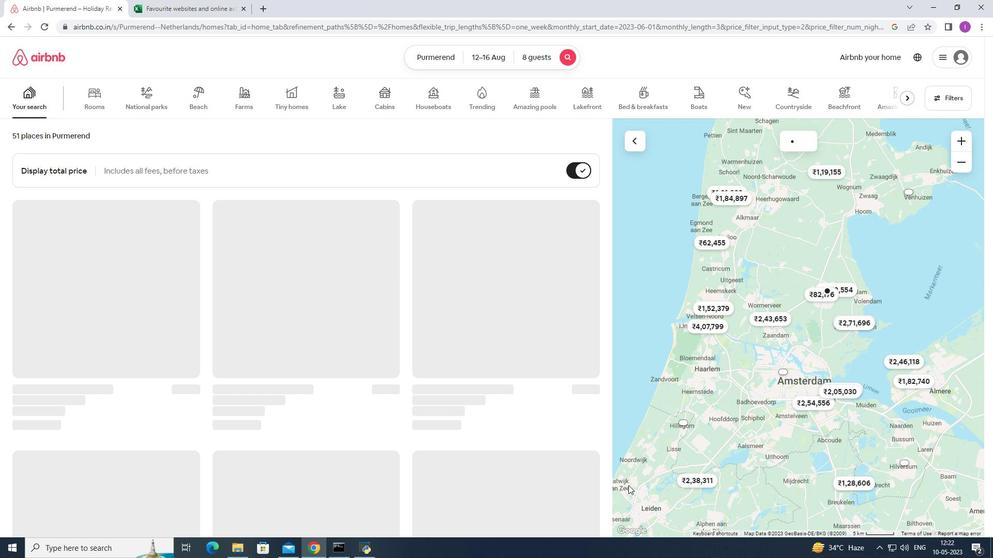 
